 Task: Send an email with the signature Loretta Young with the subject Request for a partnership follow-up and the message Could you please provide me with the details of the project deliverables? from softage.9@softage.net to softage.4@softage.net and move the email from Sent Items to the folder Marketing plans
Action: Mouse moved to (1060, 77)
Screenshot: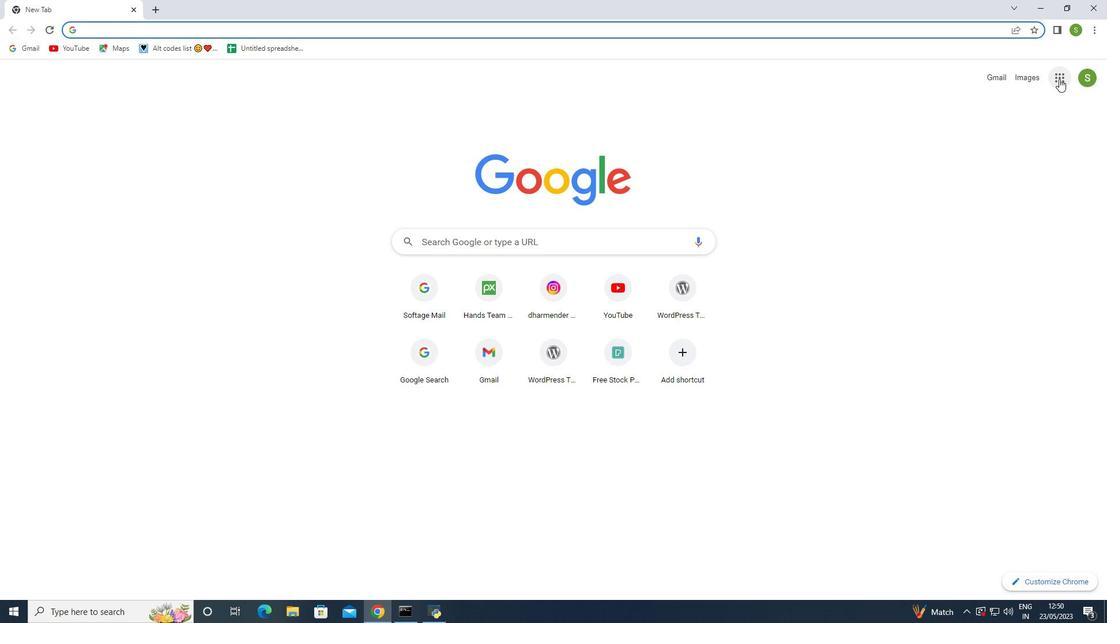 
Action: Mouse pressed left at (1060, 77)
Screenshot: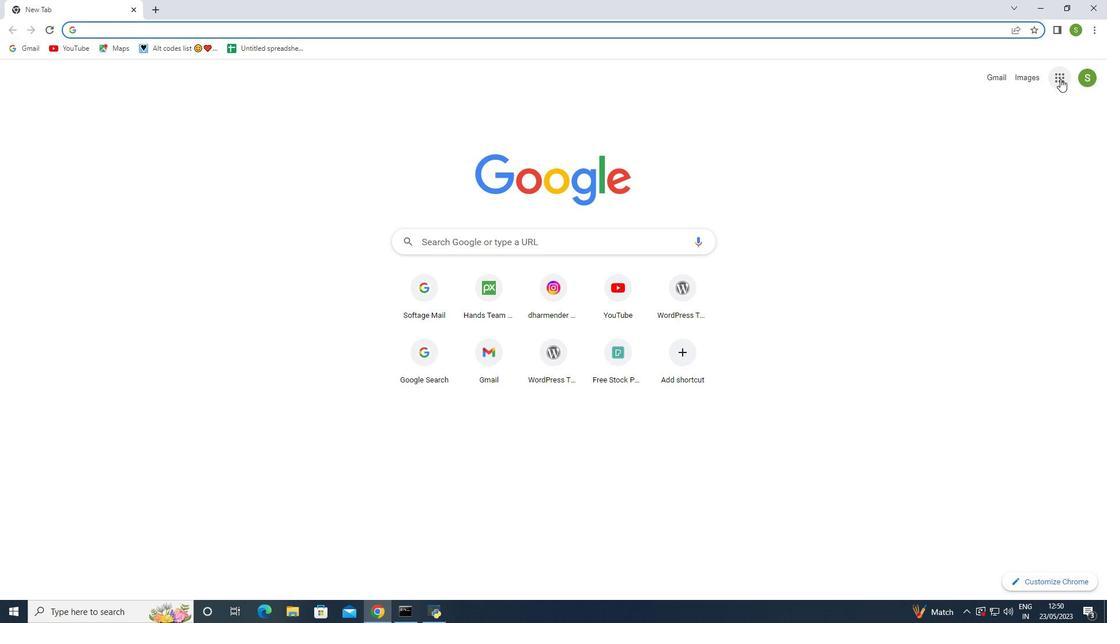 
Action: Mouse moved to (997, 137)
Screenshot: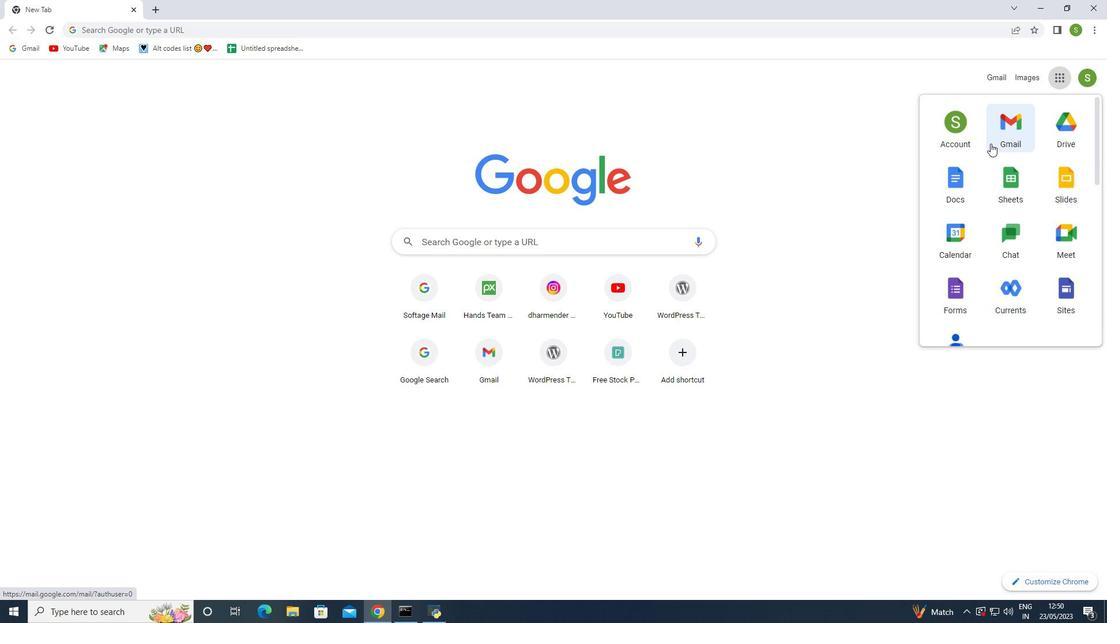 
Action: Mouse pressed left at (997, 137)
Screenshot: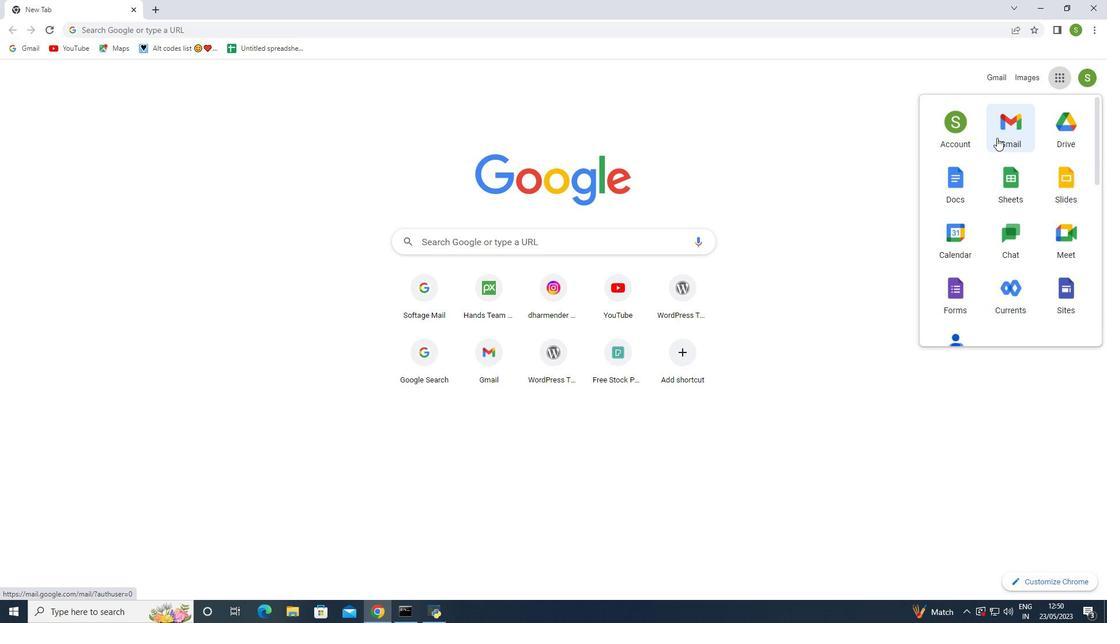 
Action: Mouse moved to (978, 81)
Screenshot: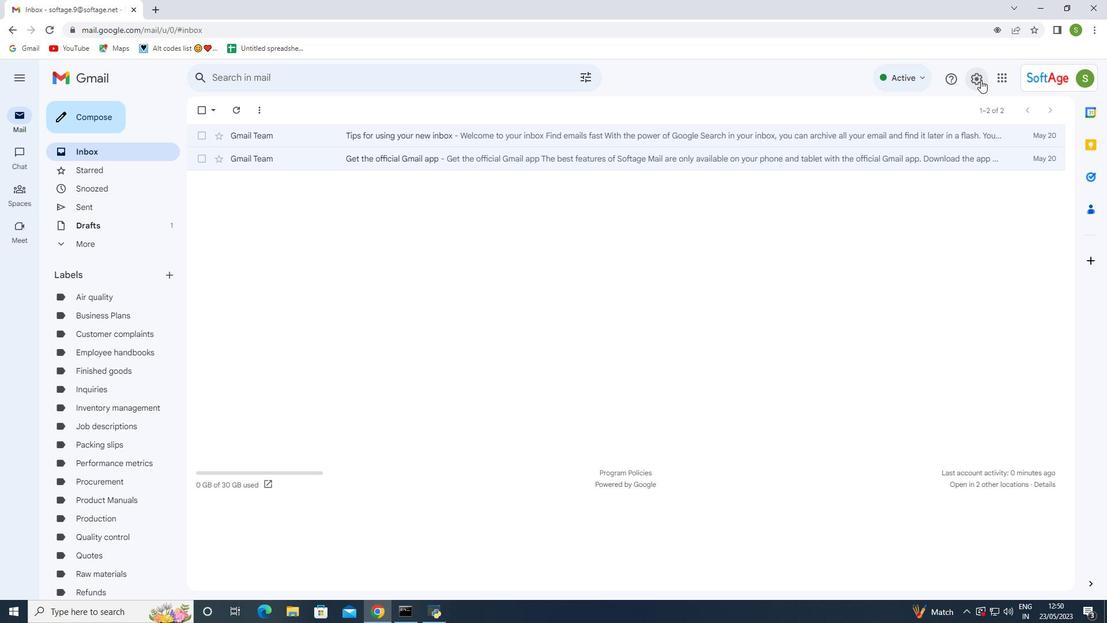 
Action: Mouse pressed left at (978, 81)
Screenshot: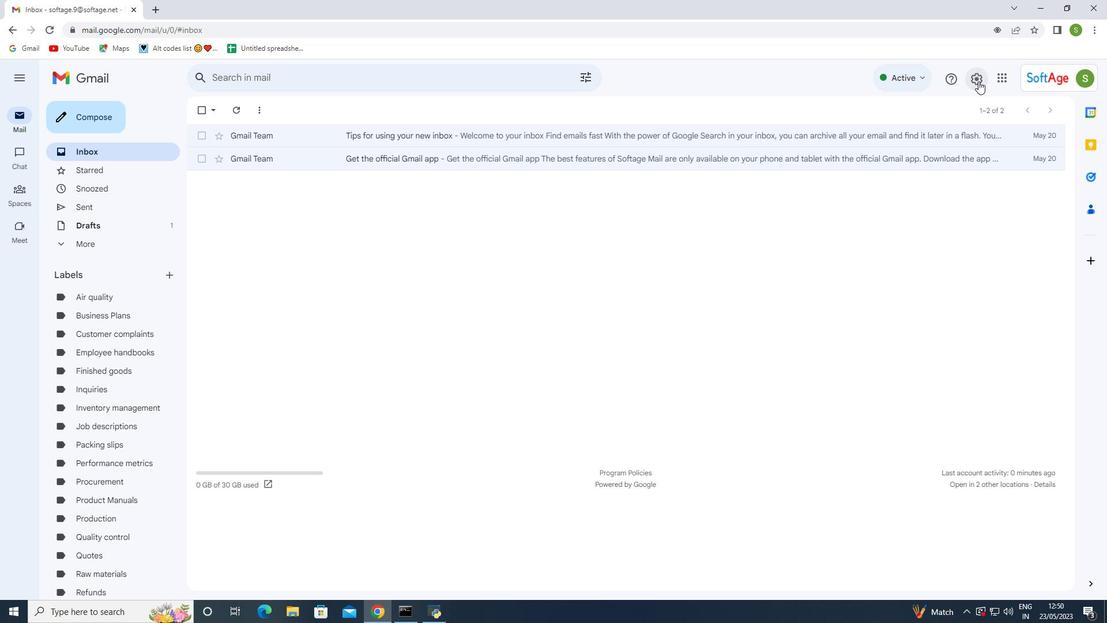 
Action: Mouse moved to (990, 130)
Screenshot: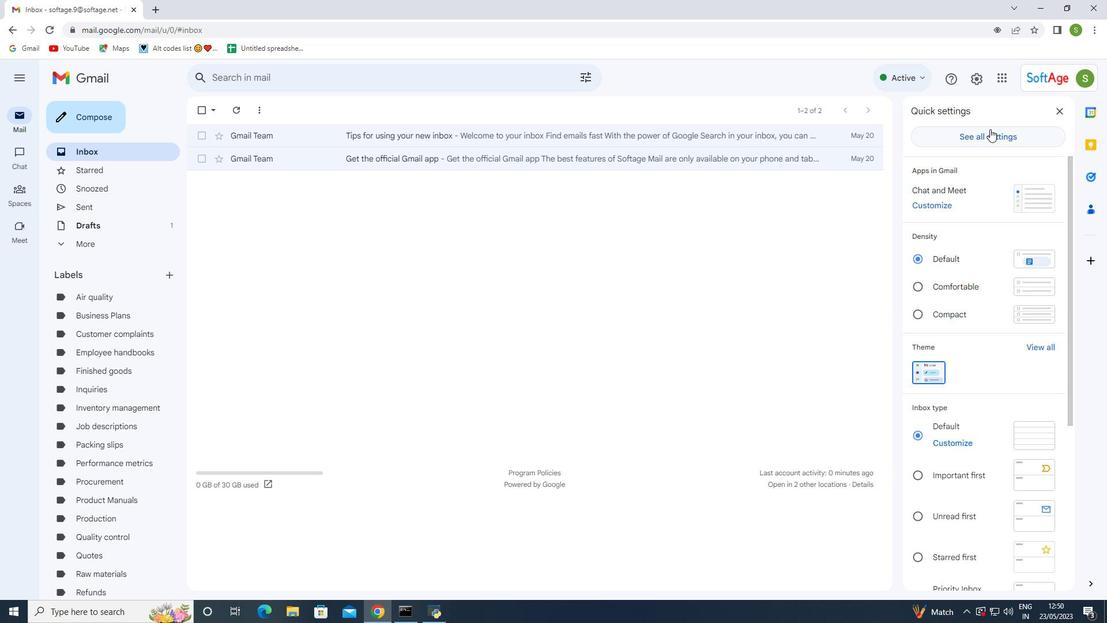 
Action: Mouse pressed left at (990, 130)
Screenshot: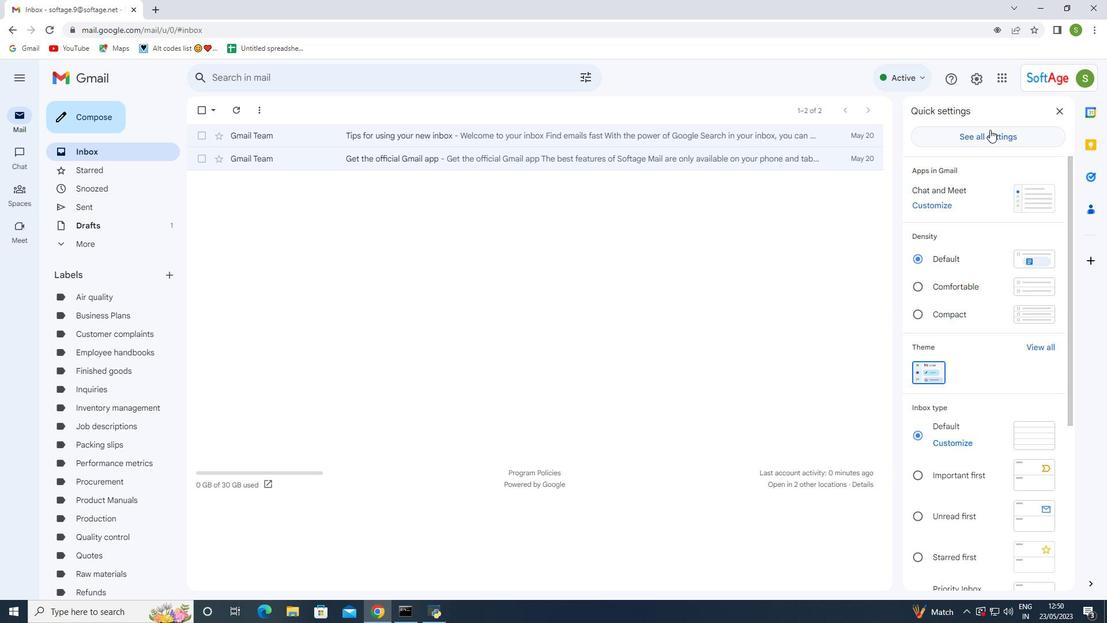 
Action: Mouse moved to (432, 271)
Screenshot: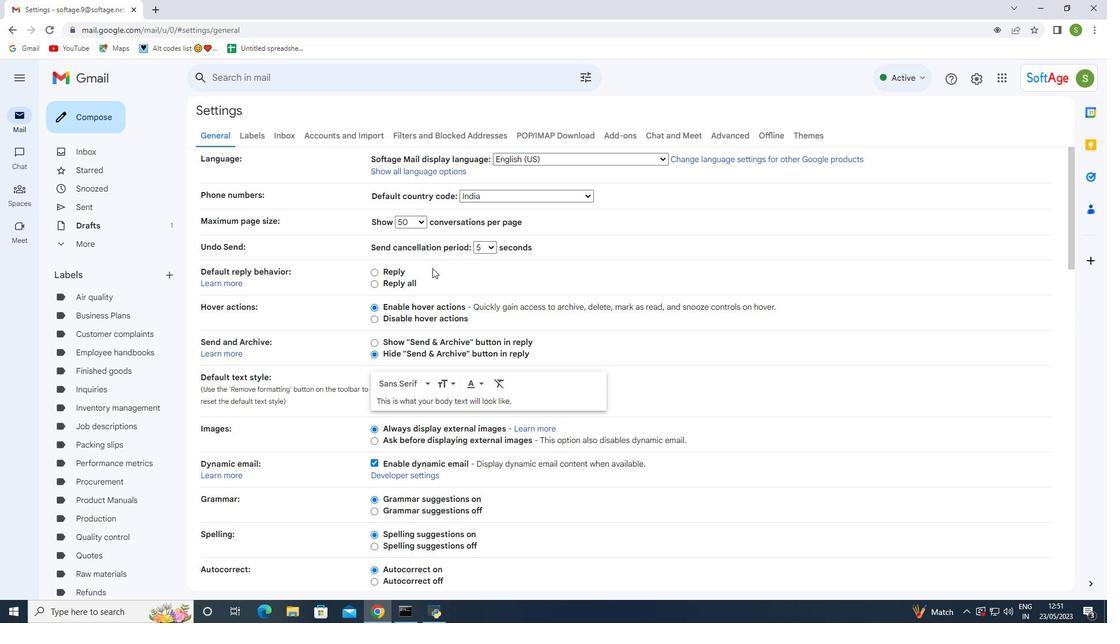 
Action: Mouse scrolled (432, 270) with delta (0, 0)
Screenshot: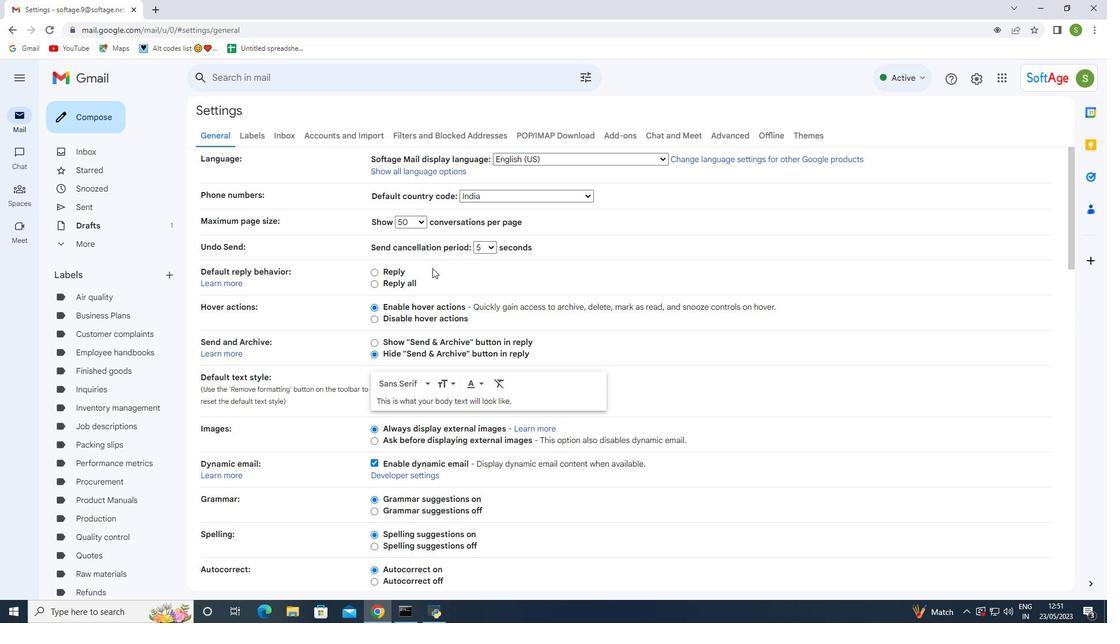 
Action: Mouse scrolled (432, 270) with delta (0, 0)
Screenshot: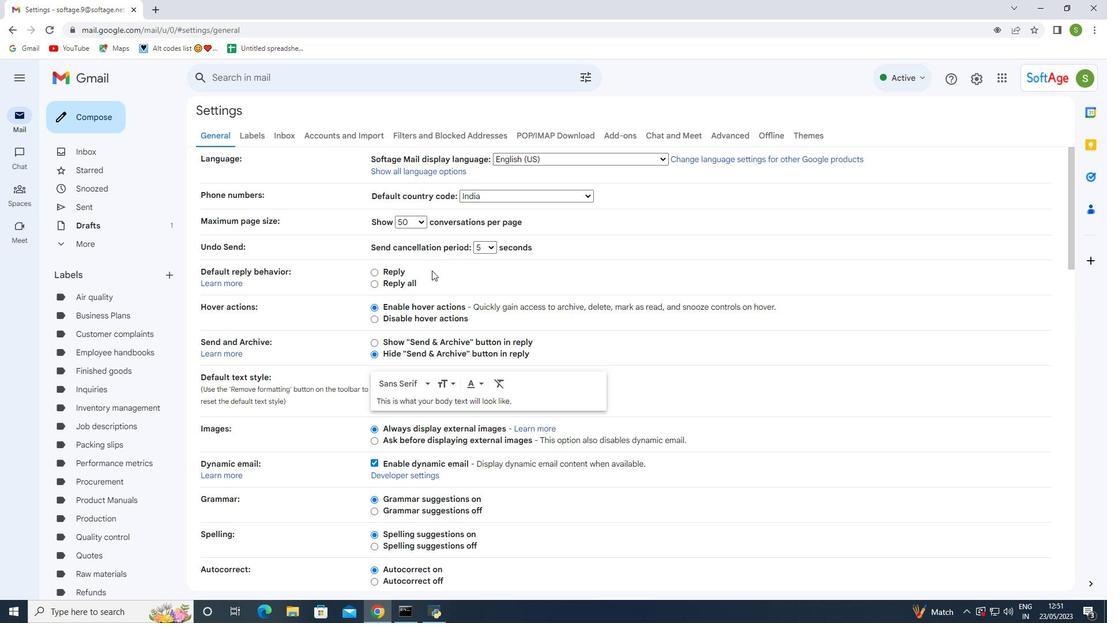 
Action: Mouse scrolled (432, 270) with delta (0, 0)
Screenshot: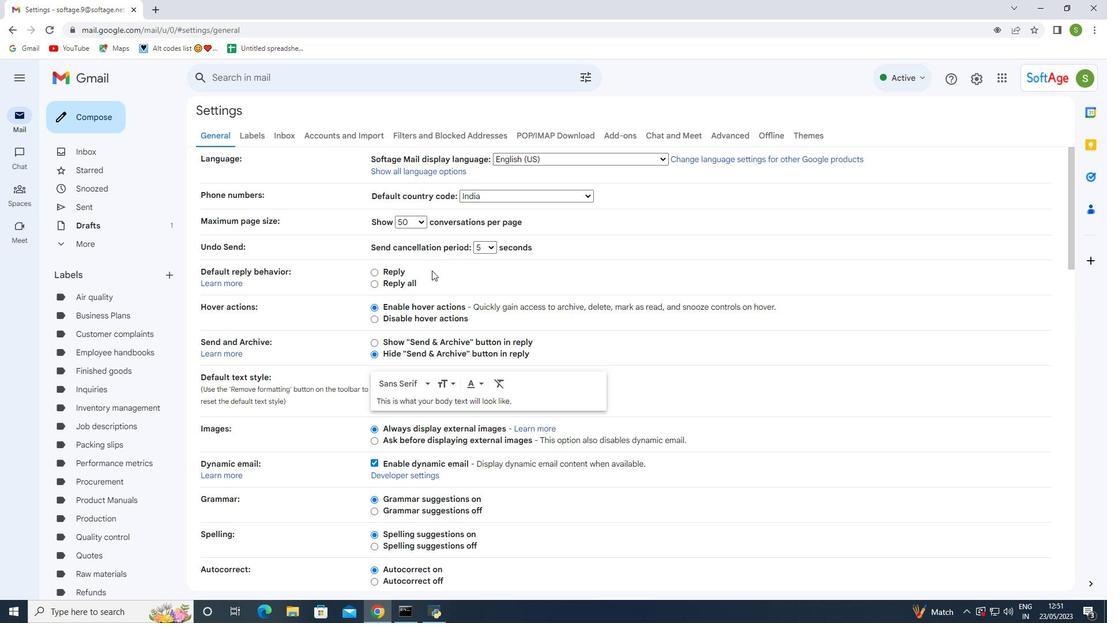 
Action: Mouse scrolled (432, 270) with delta (0, 0)
Screenshot: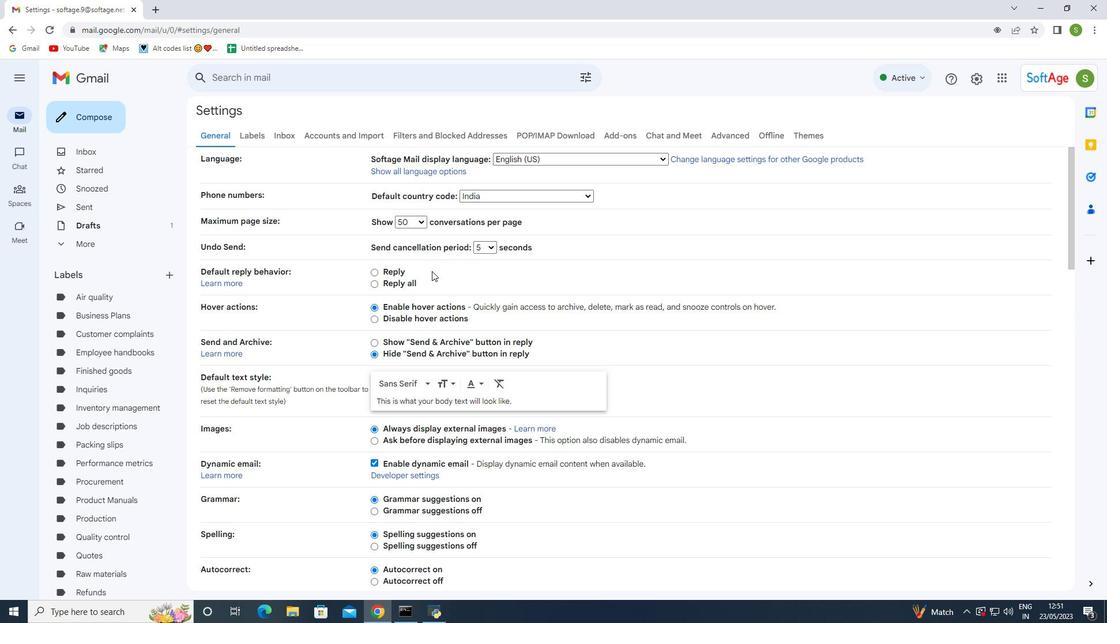 
Action: Mouse scrolled (432, 270) with delta (0, 0)
Screenshot: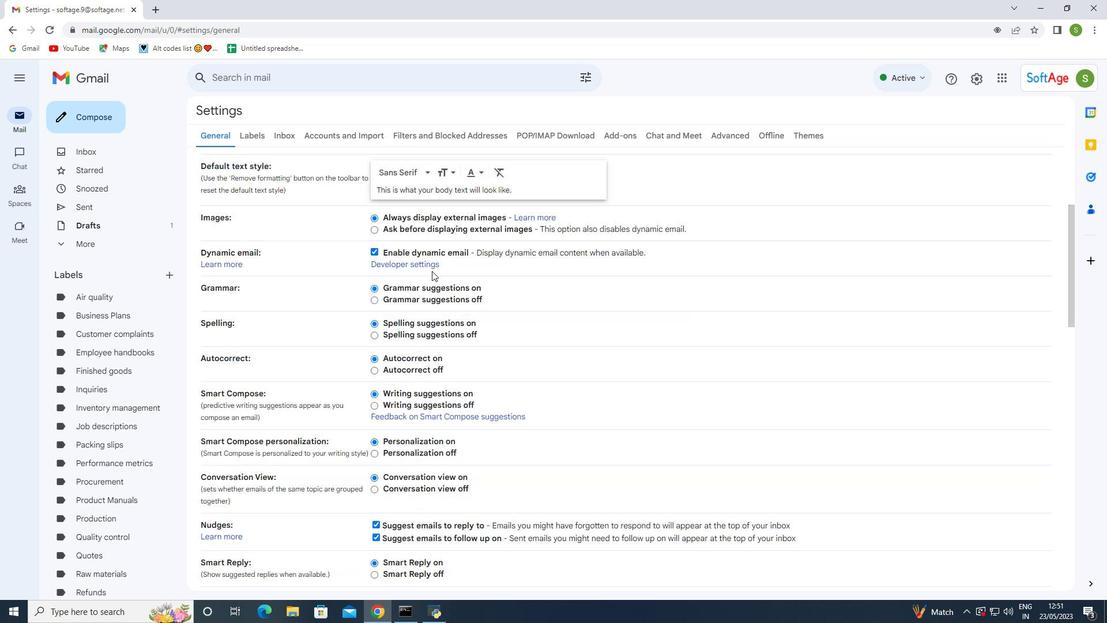 
Action: Mouse scrolled (432, 270) with delta (0, 0)
Screenshot: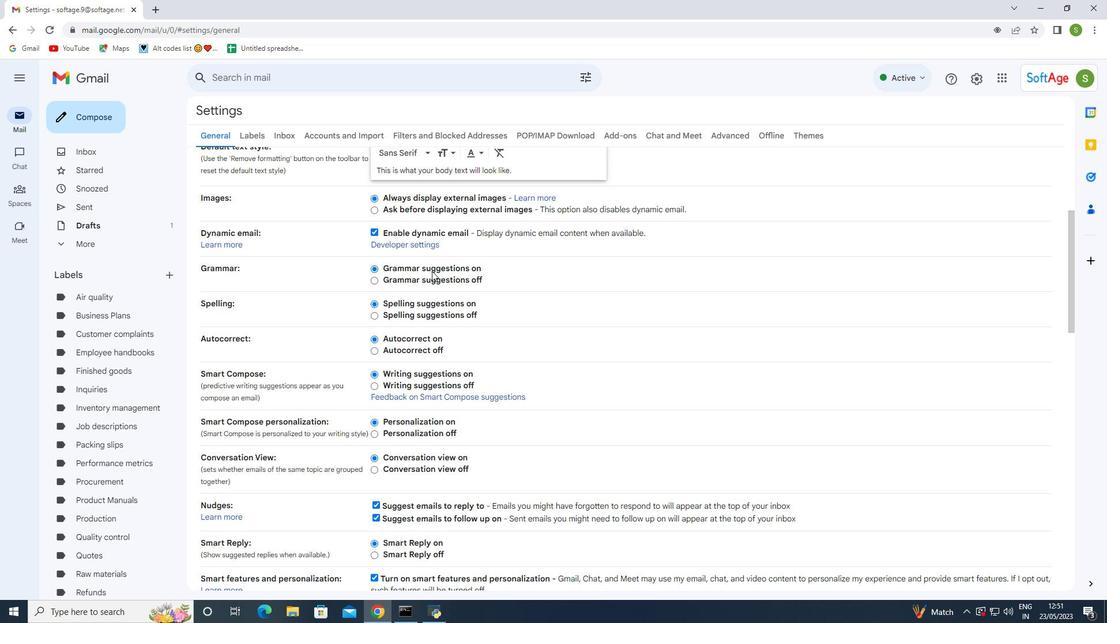 
Action: Mouse scrolled (432, 270) with delta (0, 0)
Screenshot: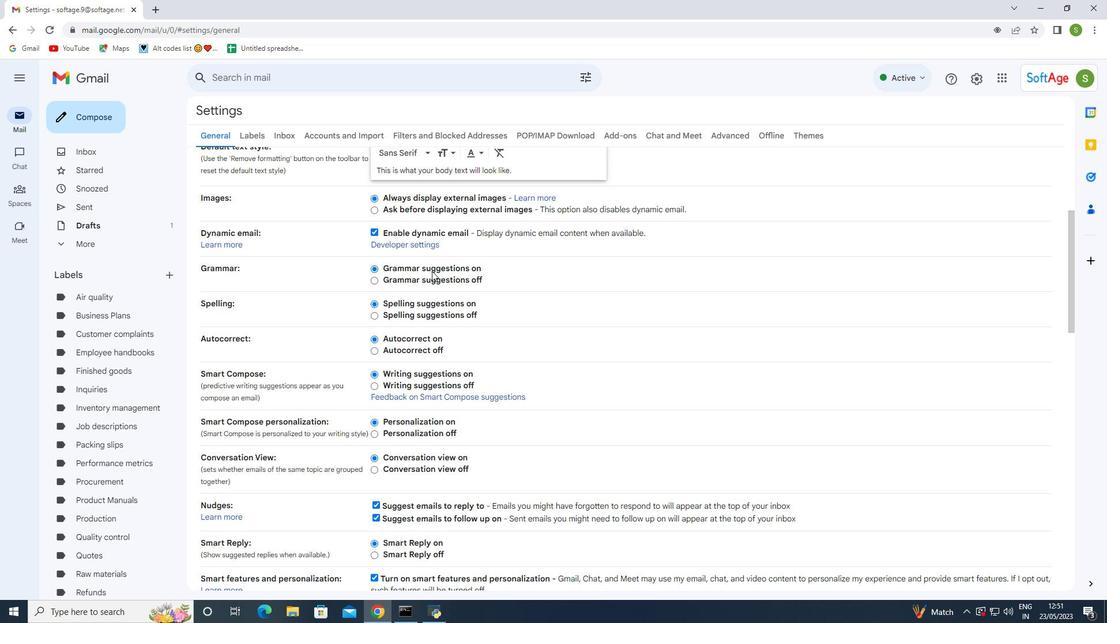 
Action: Mouse scrolled (432, 270) with delta (0, 0)
Screenshot: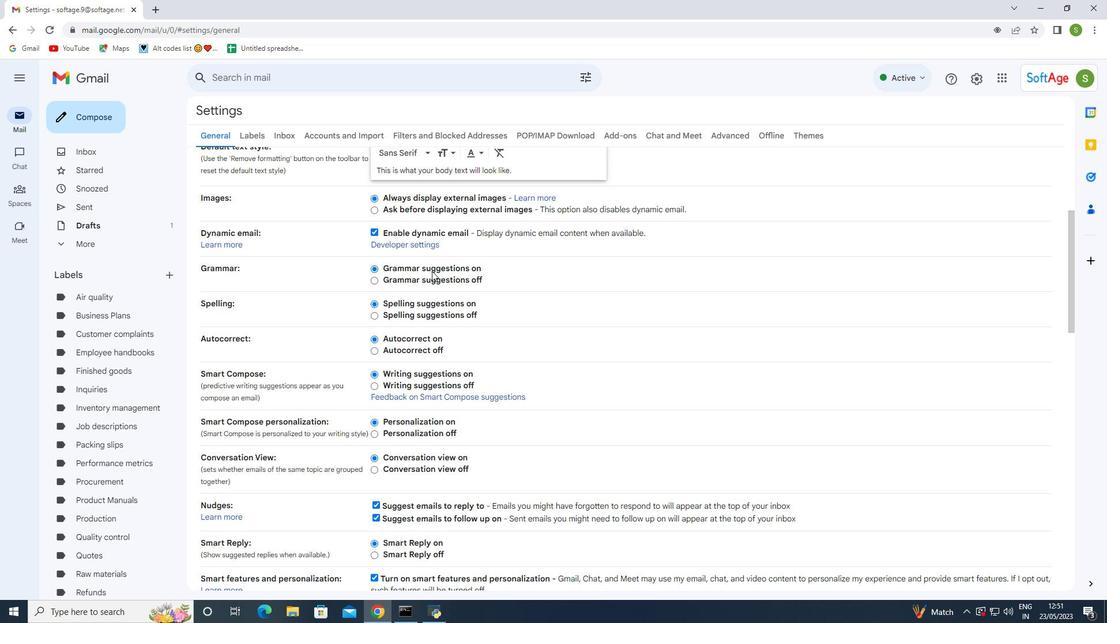 
Action: Mouse scrolled (432, 270) with delta (0, 0)
Screenshot: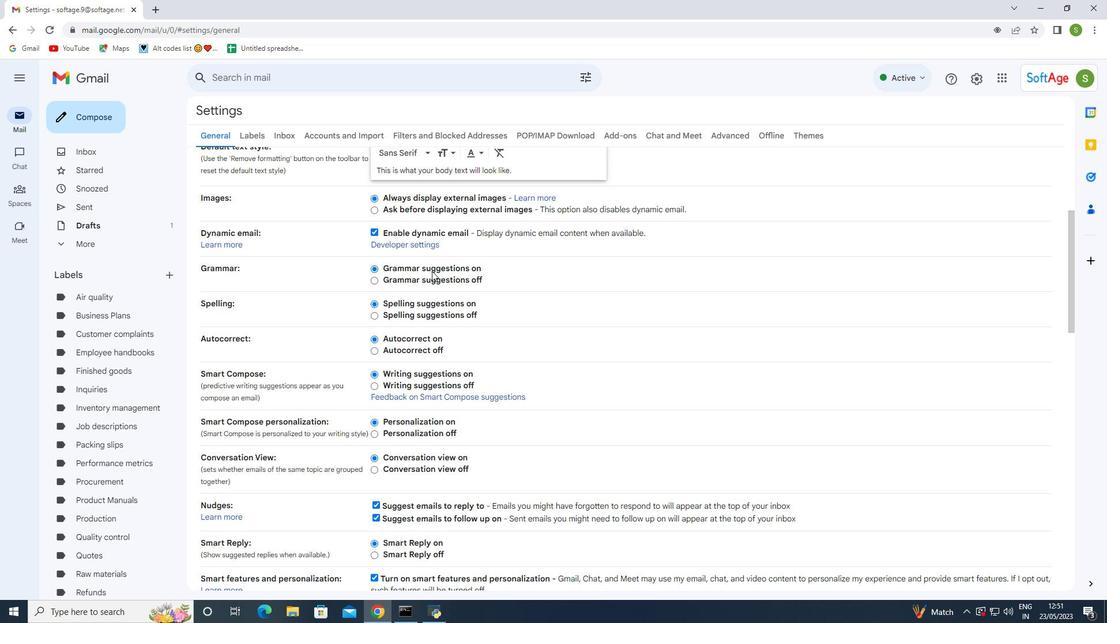 
Action: Mouse scrolled (432, 270) with delta (0, 0)
Screenshot: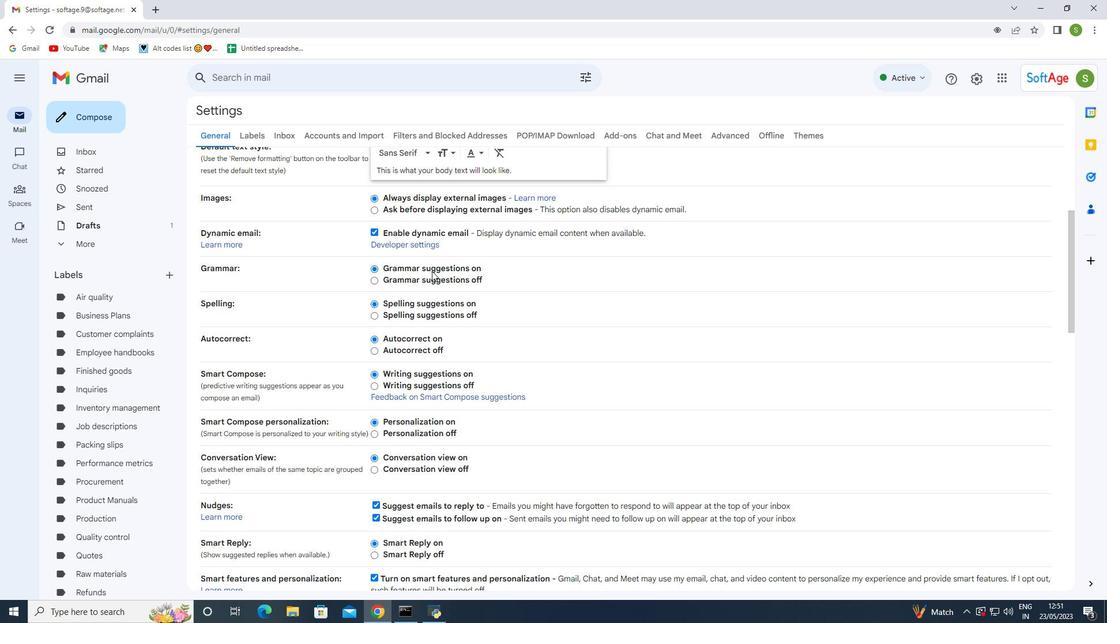 
Action: Mouse scrolled (432, 270) with delta (0, 0)
Screenshot: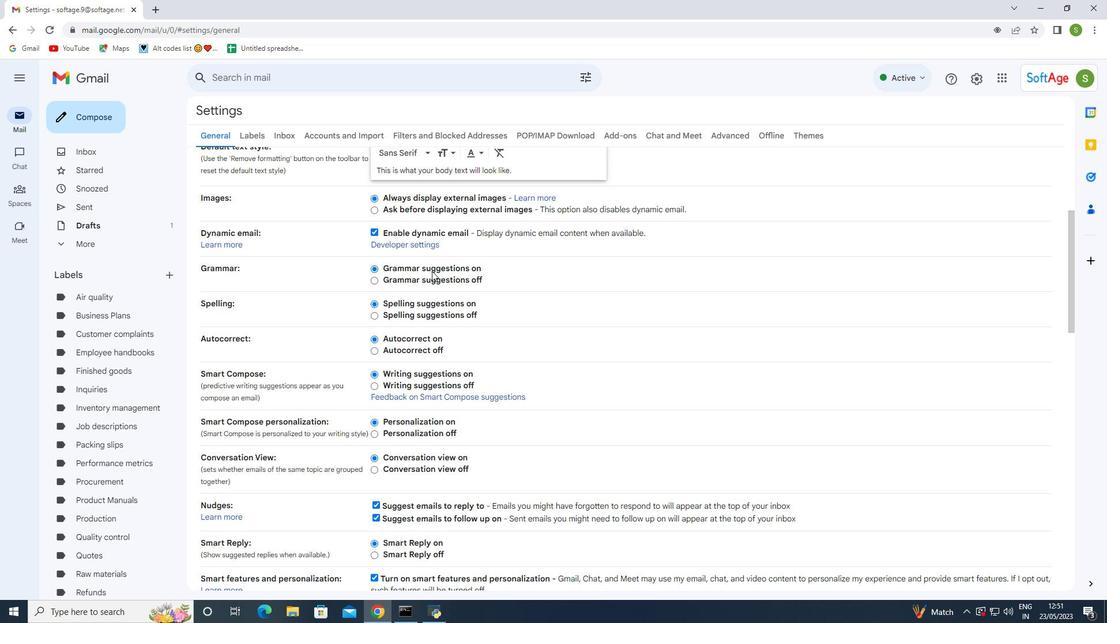 
Action: Mouse scrolled (432, 270) with delta (0, 0)
Screenshot: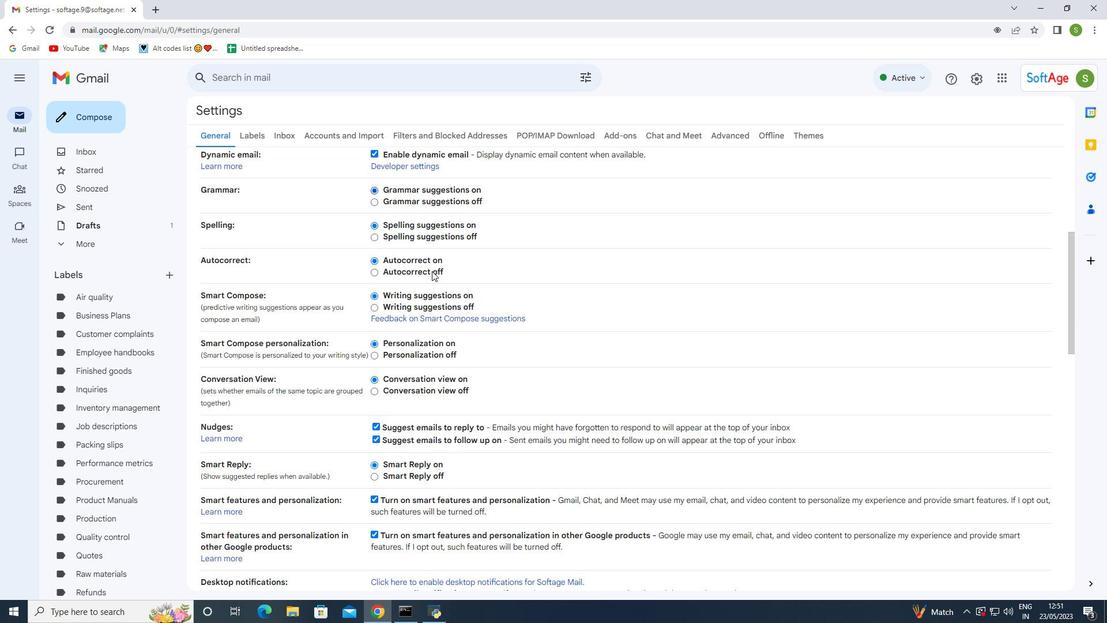 
Action: Mouse moved to (440, 282)
Screenshot: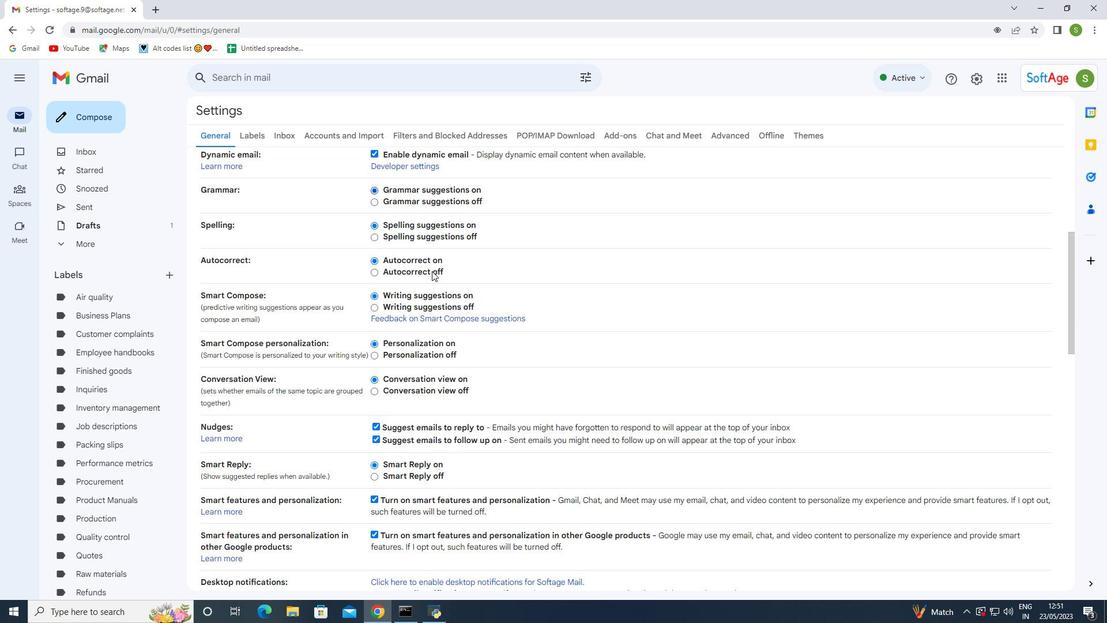 
Action: Mouse scrolled (440, 282) with delta (0, 0)
Screenshot: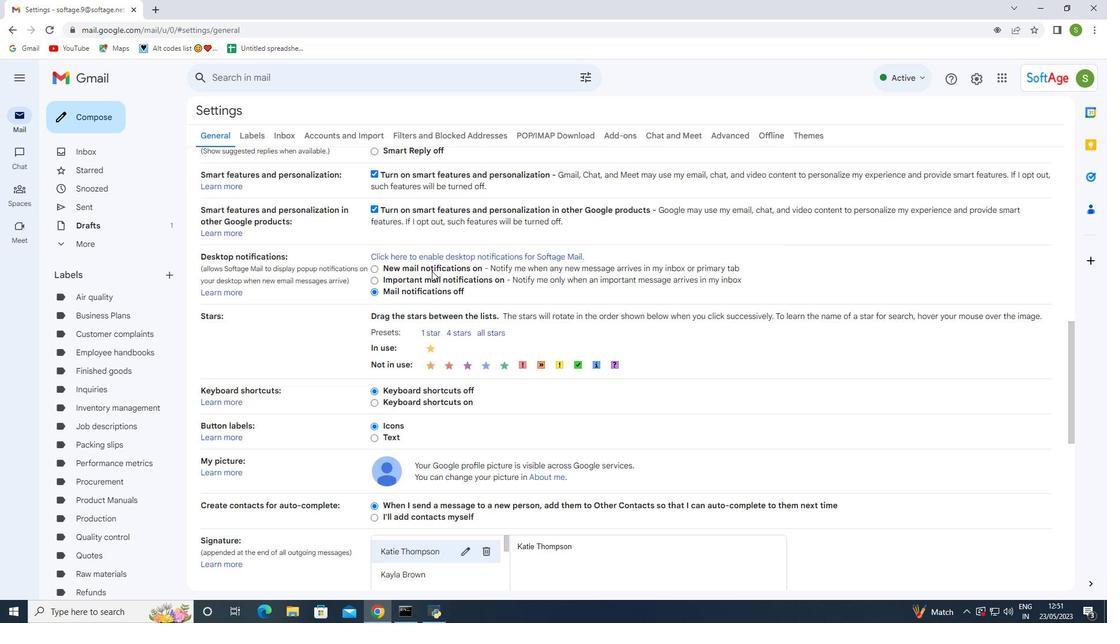 
Action: Mouse moved to (458, 308)
Screenshot: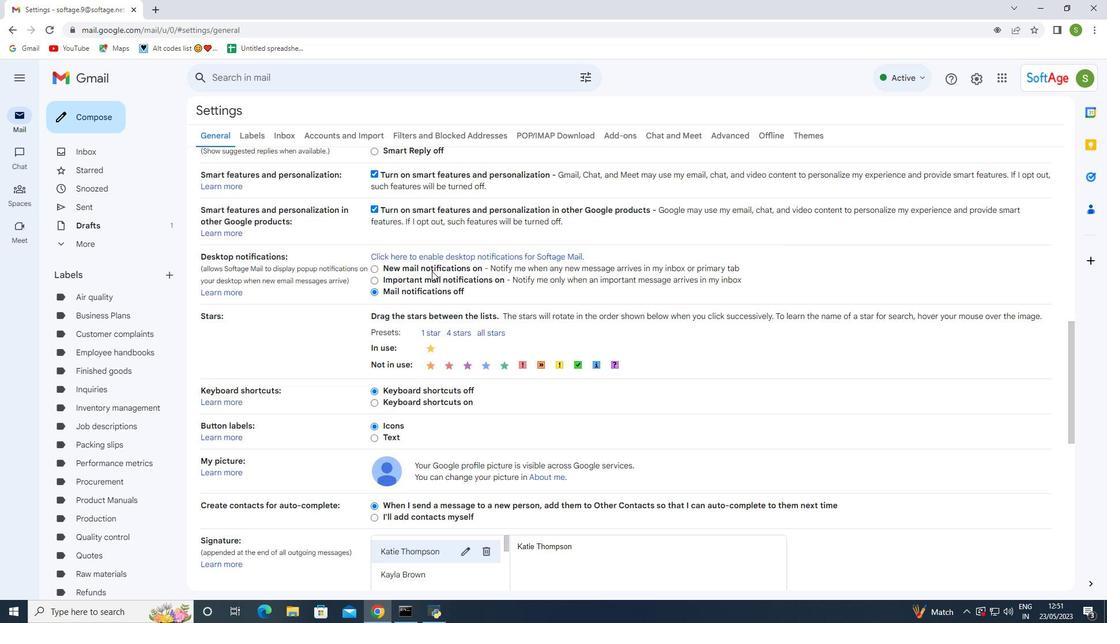 
Action: Mouse scrolled (458, 307) with delta (0, 0)
Screenshot: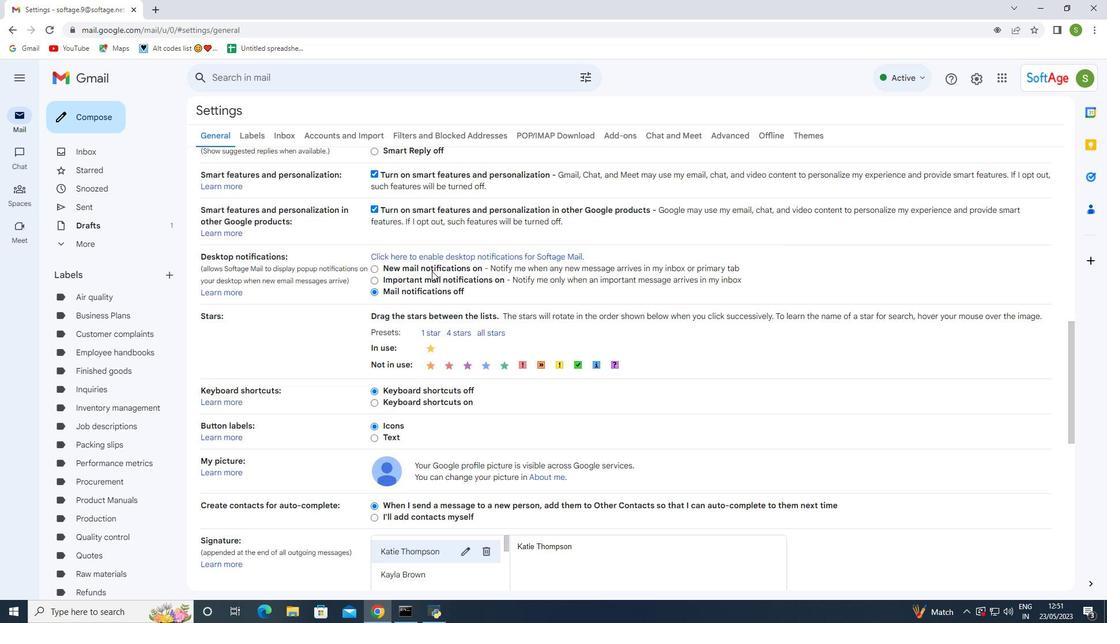 
Action: Mouse moved to (460, 314)
Screenshot: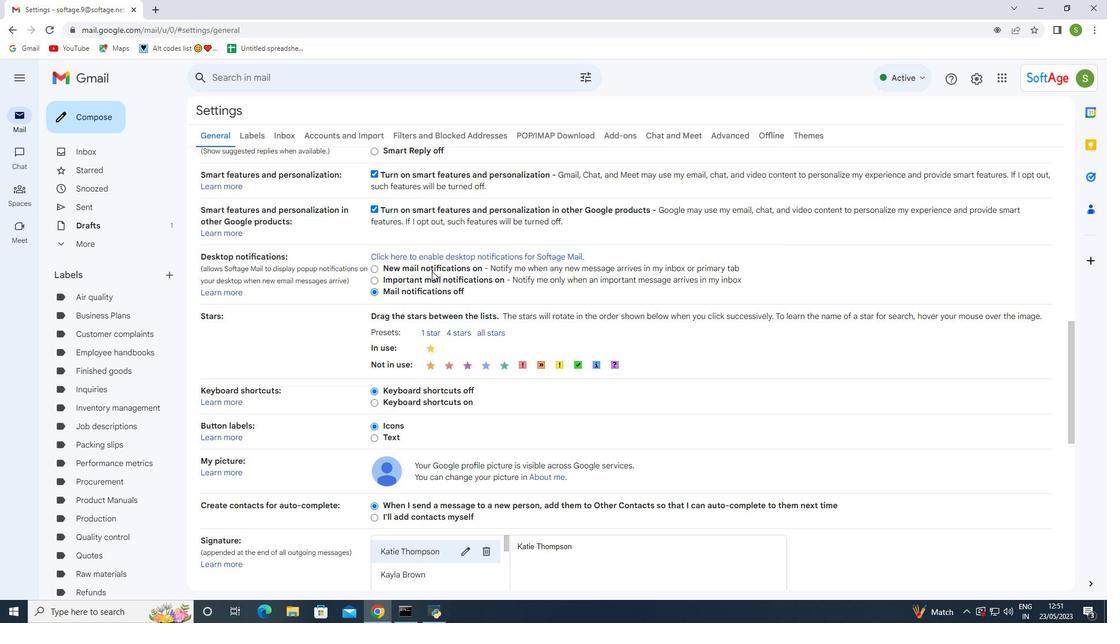 
Action: Mouse scrolled (460, 313) with delta (0, 0)
Screenshot: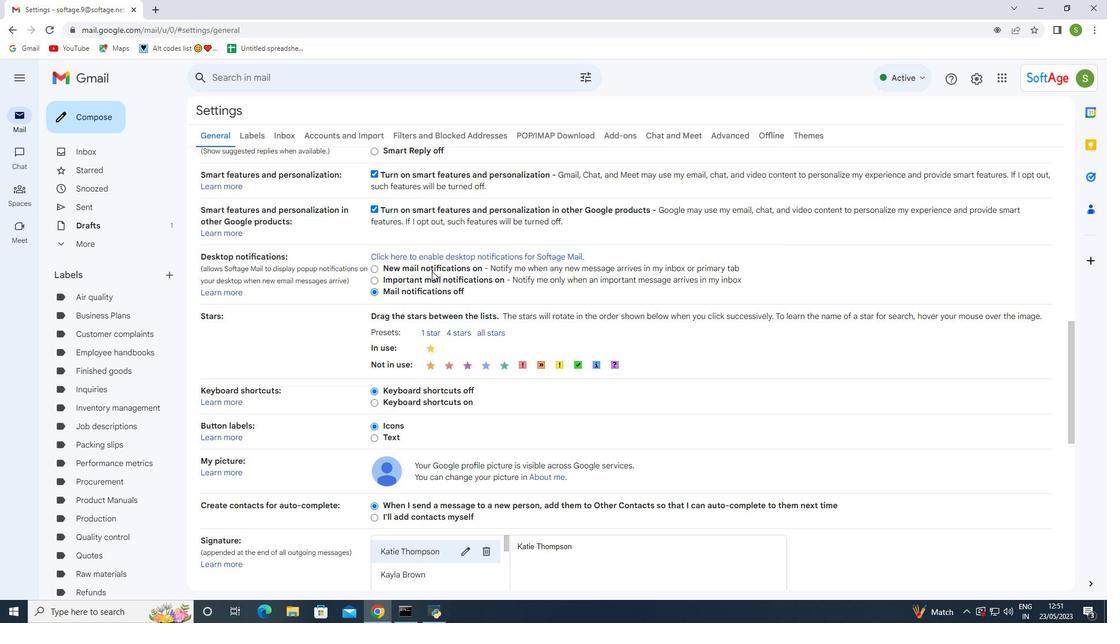 
Action: Mouse moved to (461, 314)
Screenshot: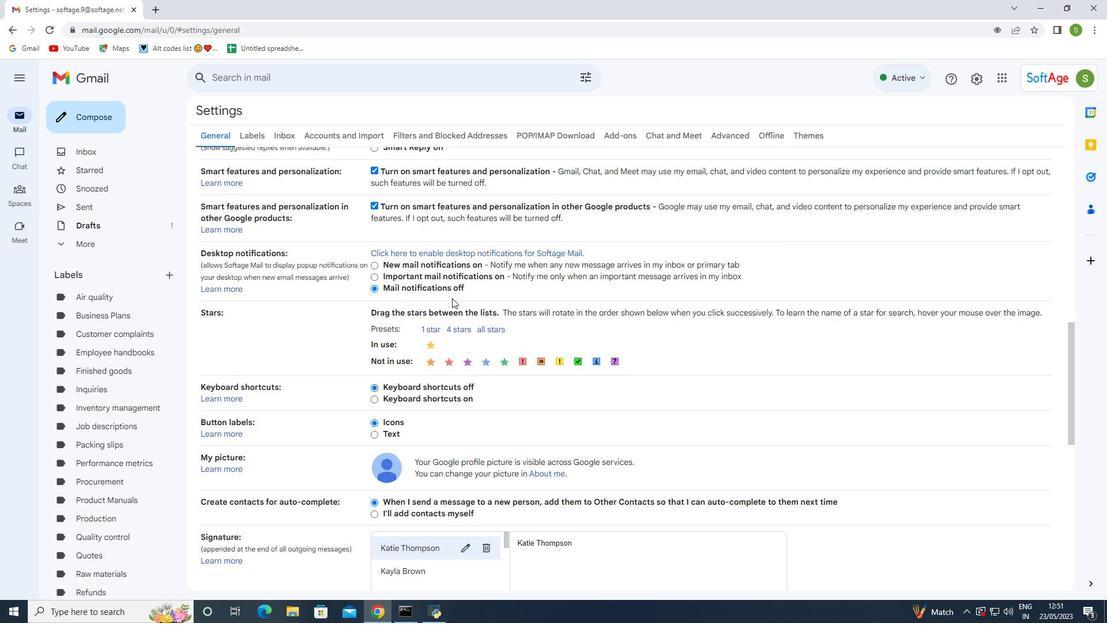 
Action: Mouse scrolled (461, 314) with delta (0, 0)
Screenshot: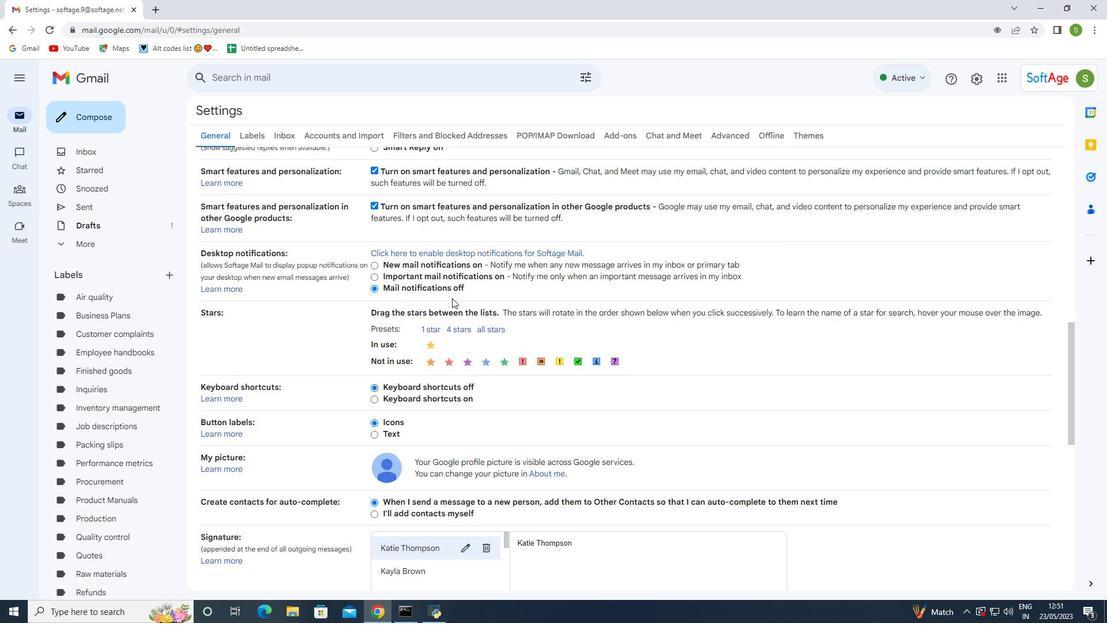 
Action: Mouse scrolled (461, 314) with delta (0, 0)
Screenshot: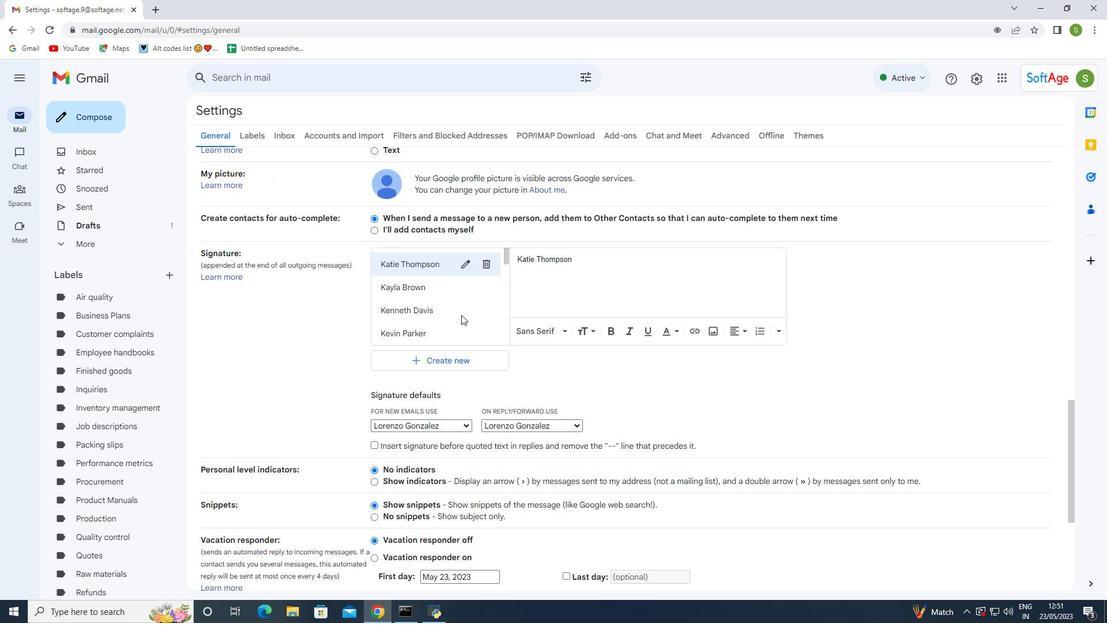 
Action: Mouse scrolled (461, 314) with delta (0, 0)
Screenshot: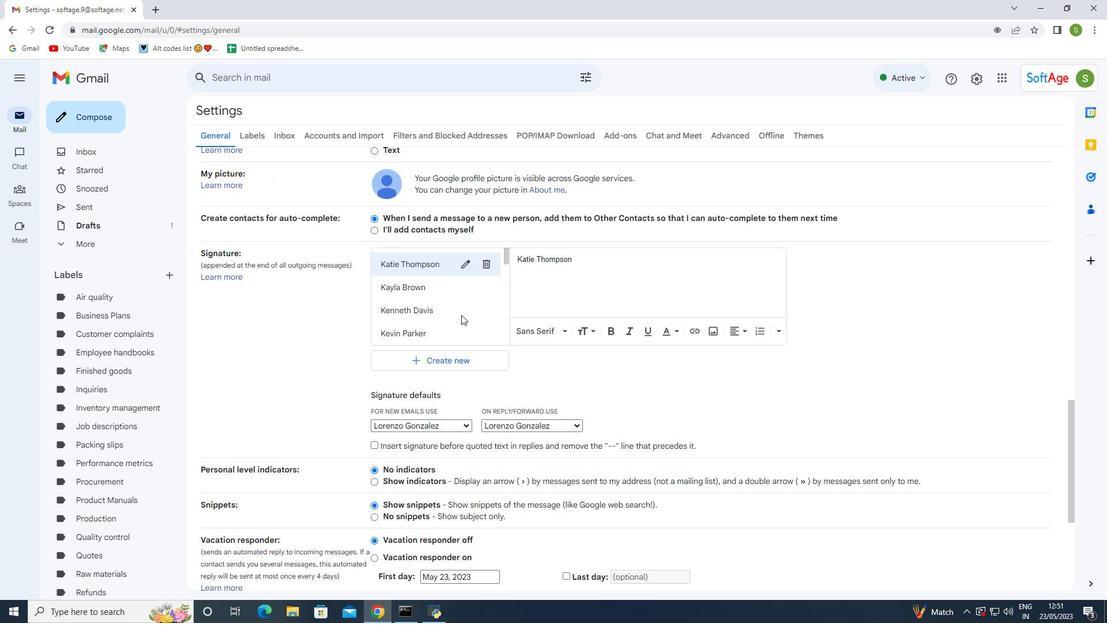 
Action: Mouse scrolled (461, 314) with delta (0, 0)
Screenshot: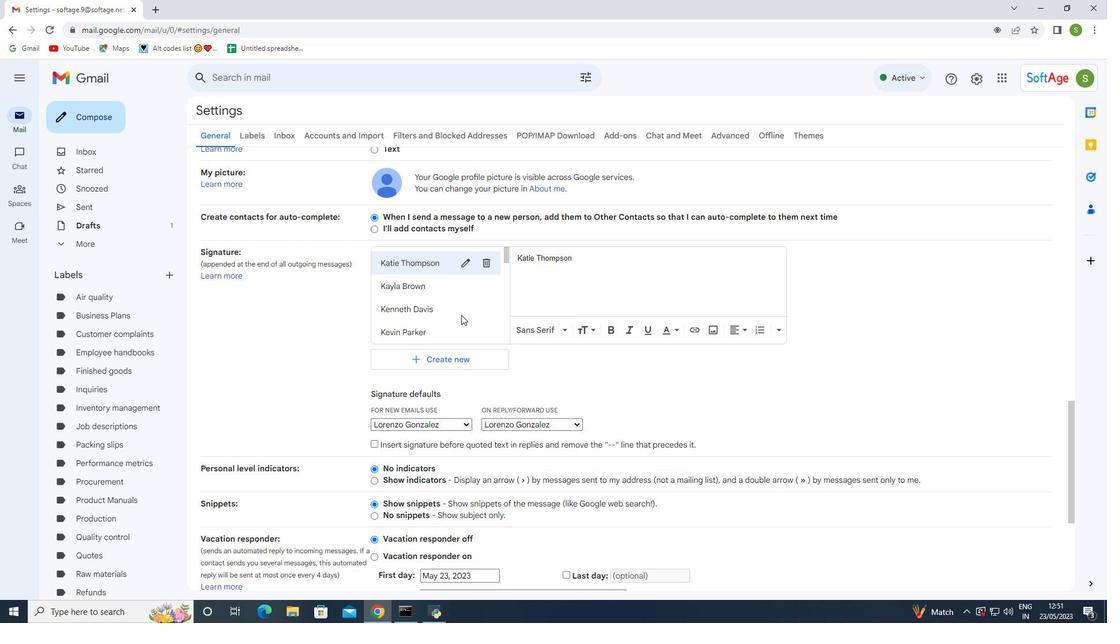 
Action: Mouse scrolled (461, 314) with delta (0, 0)
Screenshot: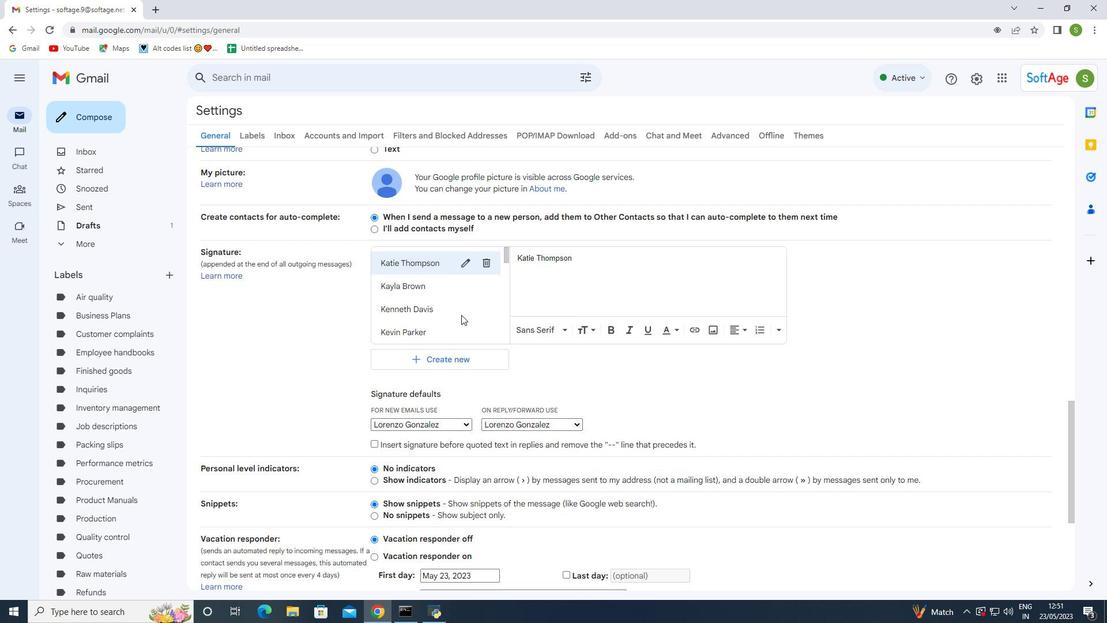 
Action: Mouse moved to (460, 313)
Screenshot: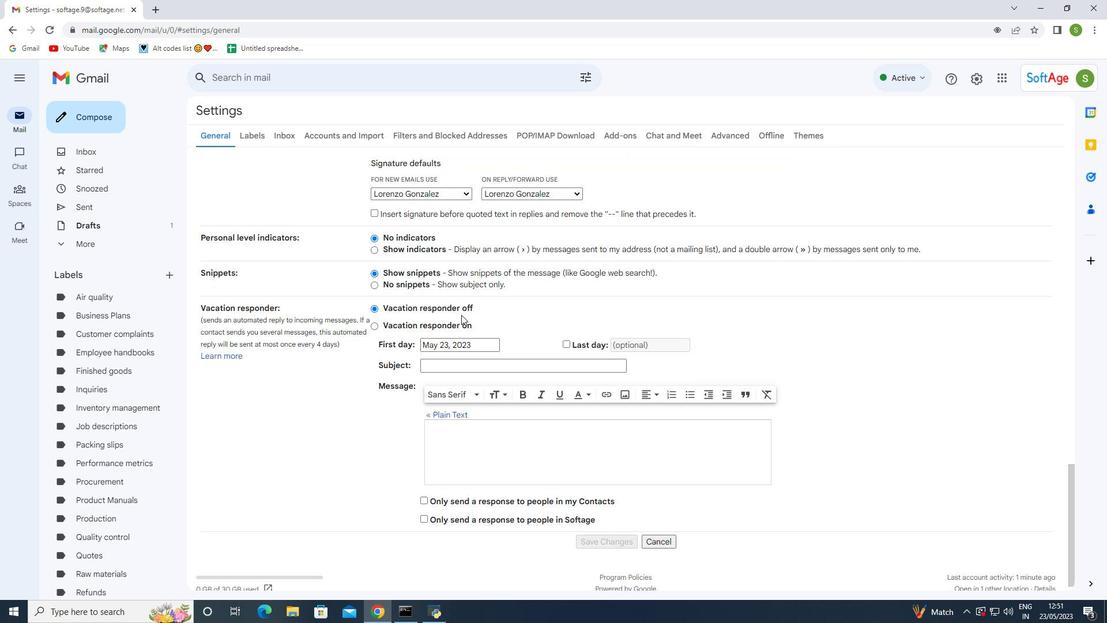 
Action: Mouse scrolled (460, 314) with delta (0, 0)
Screenshot: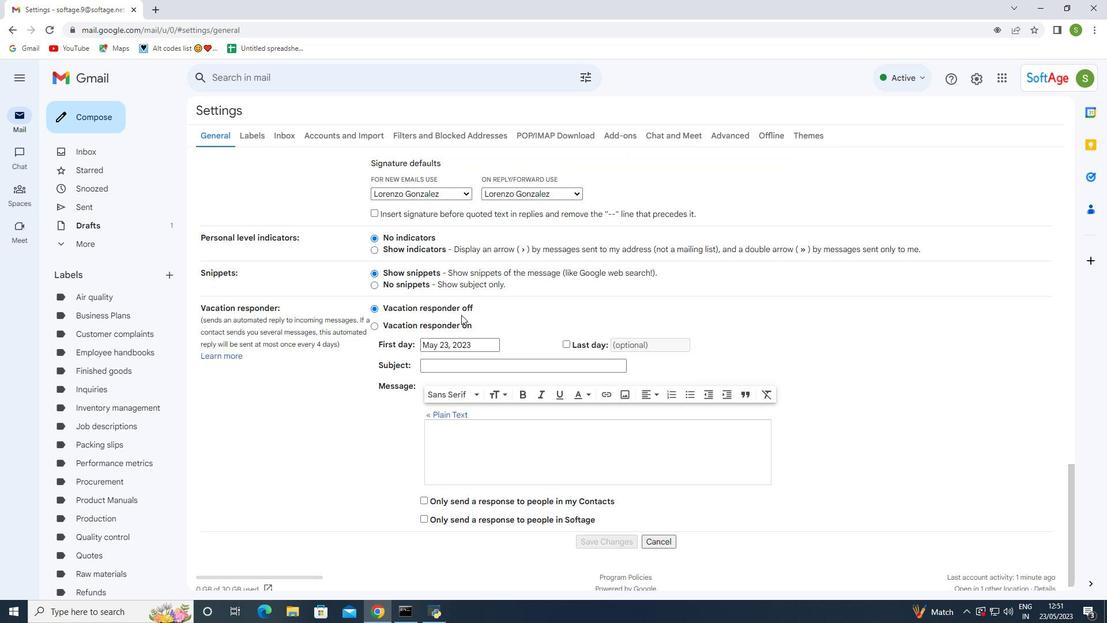 
Action: Mouse scrolled (460, 314) with delta (0, 0)
Screenshot: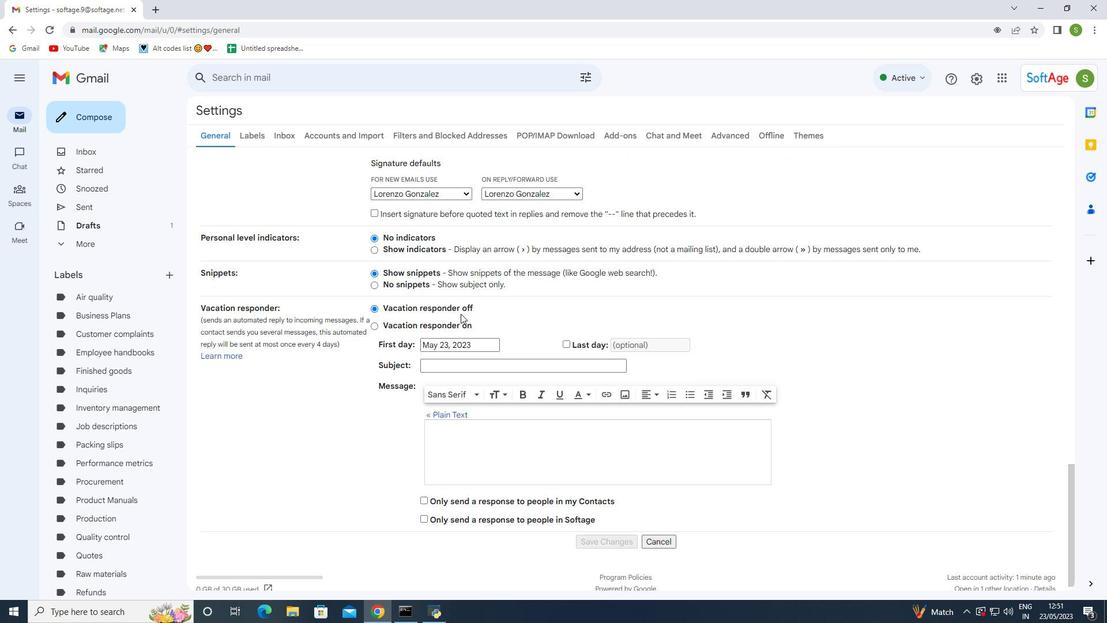
Action: Mouse scrolled (460, 314) with delta (0, 0)
Screenshot: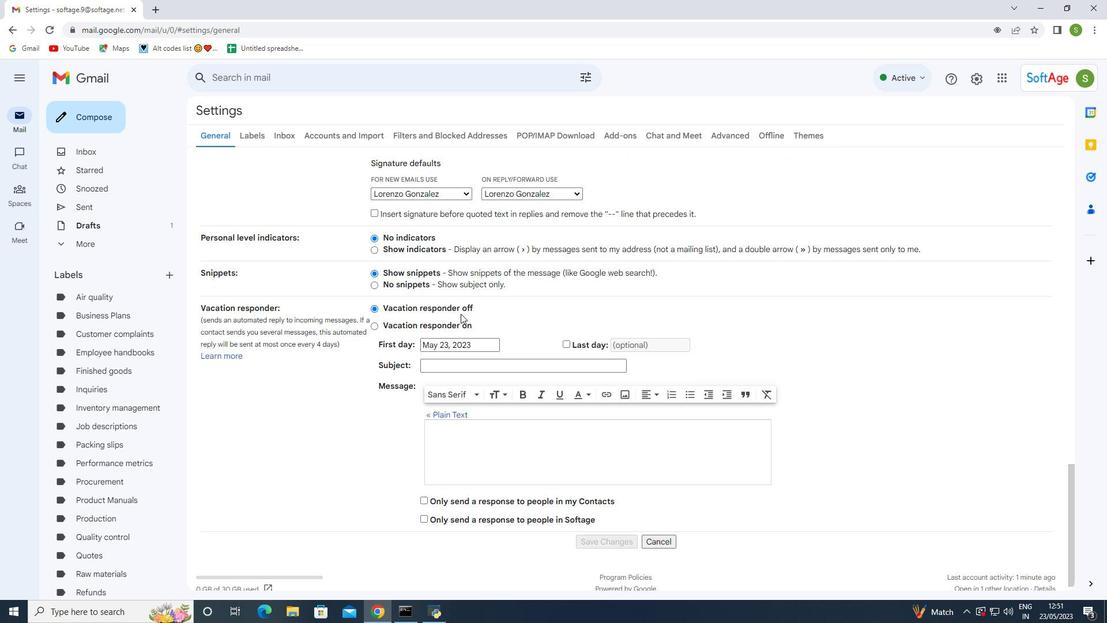 
Action: Mouse moved to (458, 305)
Screenshot: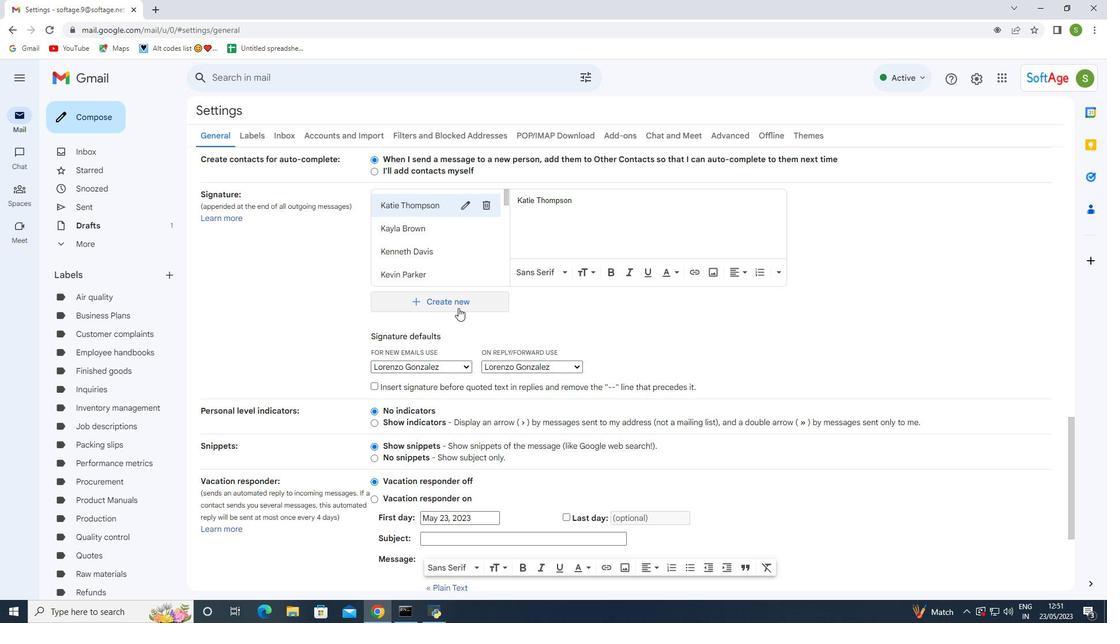 
Action: Mouse pressed left at (458, 305)
Screenshot: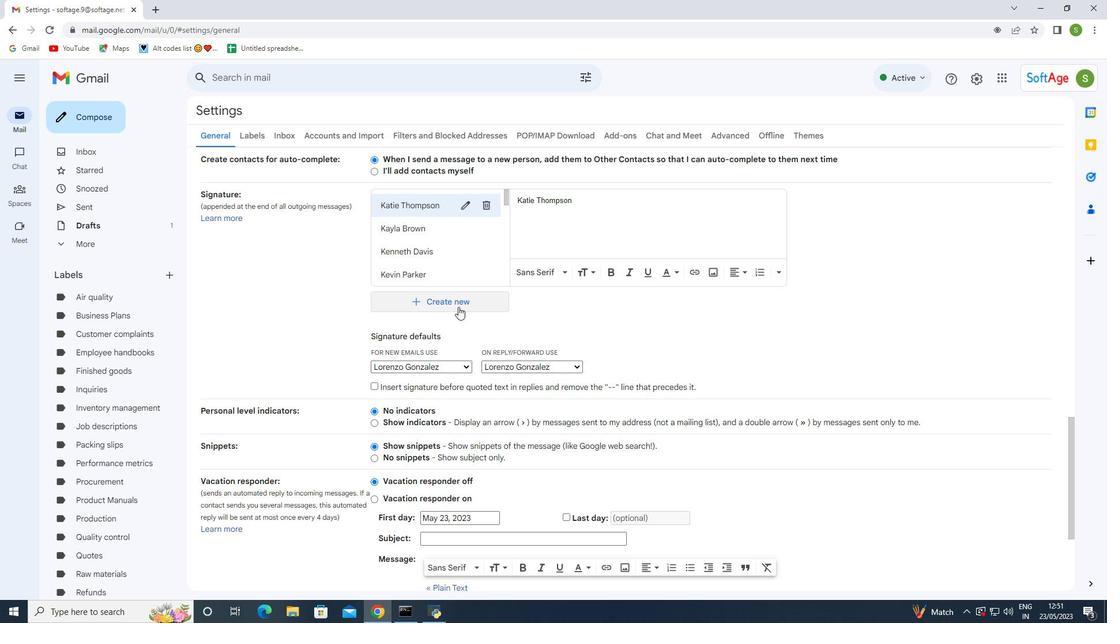 
Action: Mouse moved to (493, 328)
Screenshot: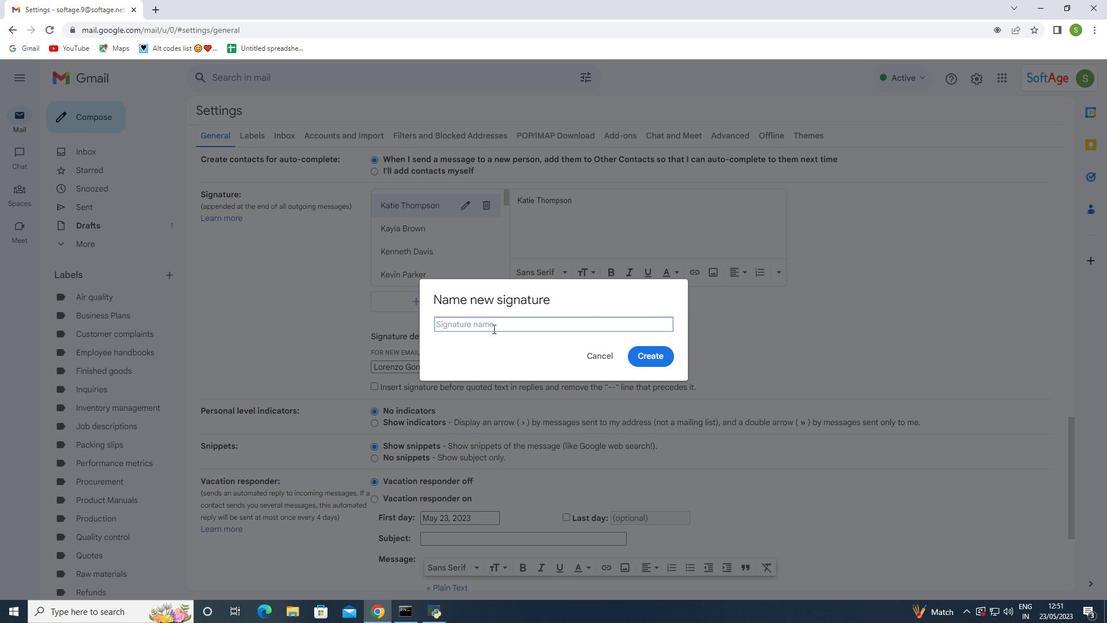 
Action: Mouse pressed left at (493, 328)
Screenshot: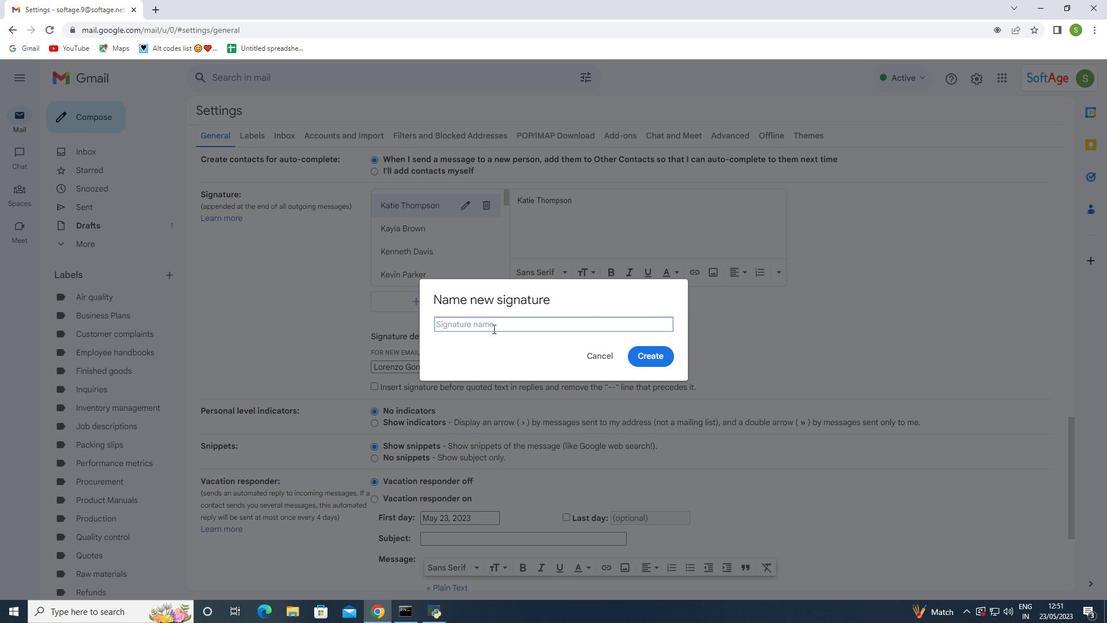 
Action: Mouse moved to (493, 338)
Screenshot: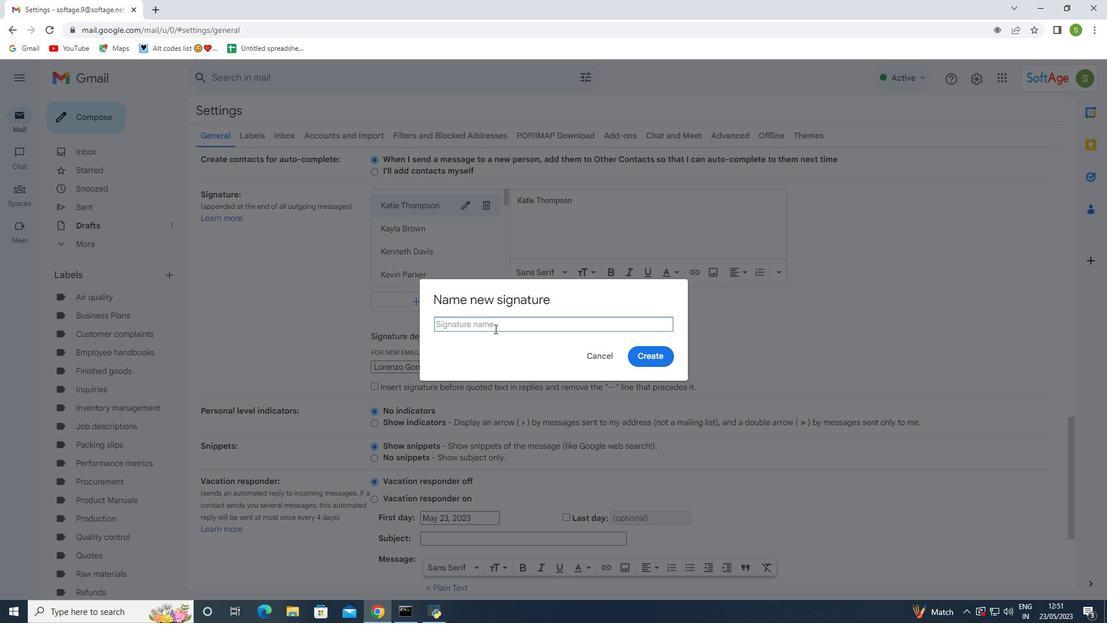 
Action: Key pressed <Key.shift><Key.shift><Key.shift><Key.shift><Key.shift><Key.shift><Key.shift><Key.shift>Loretta<Key.space><Key.shift>Young
Screenshot: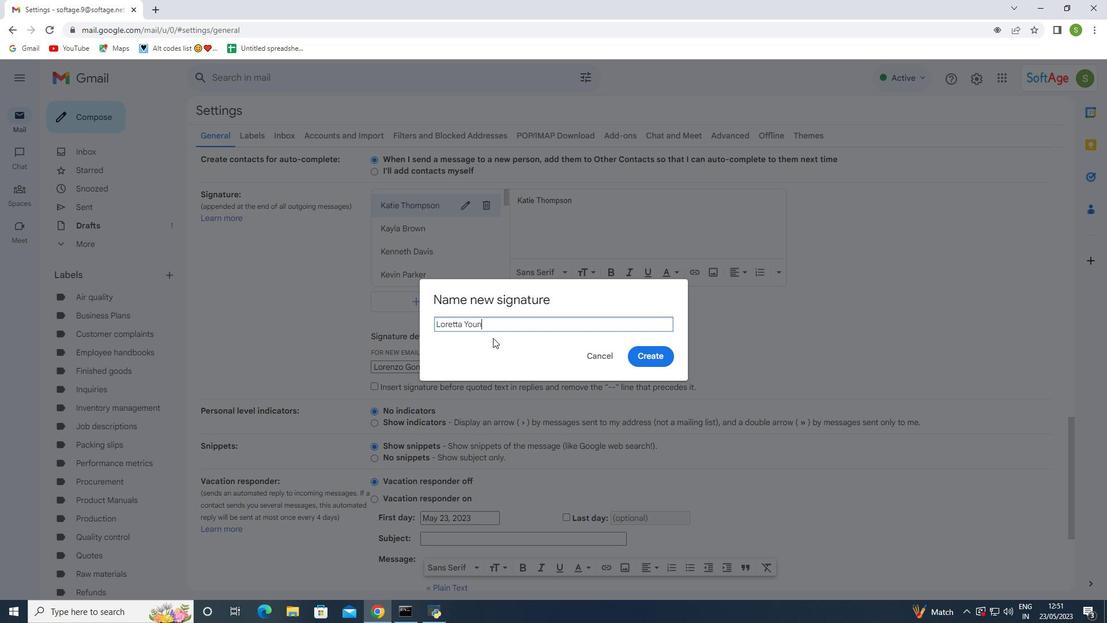 
Action: Mouse moved to (655, 354)
Screenshot: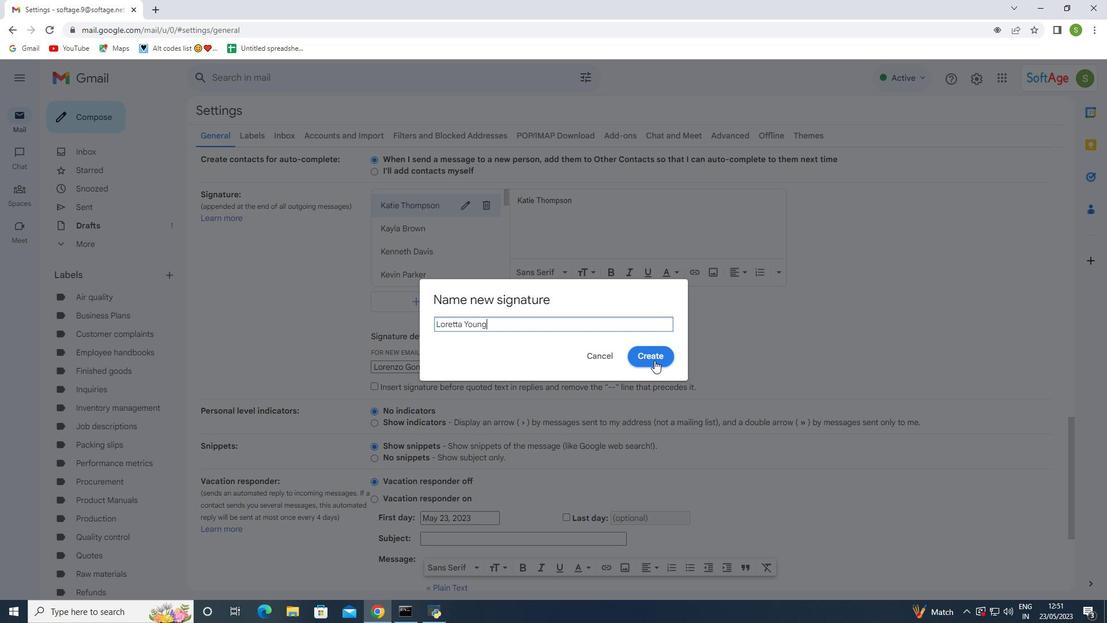 
Action: Mouse pressed left at (655, 354)
Screenshot: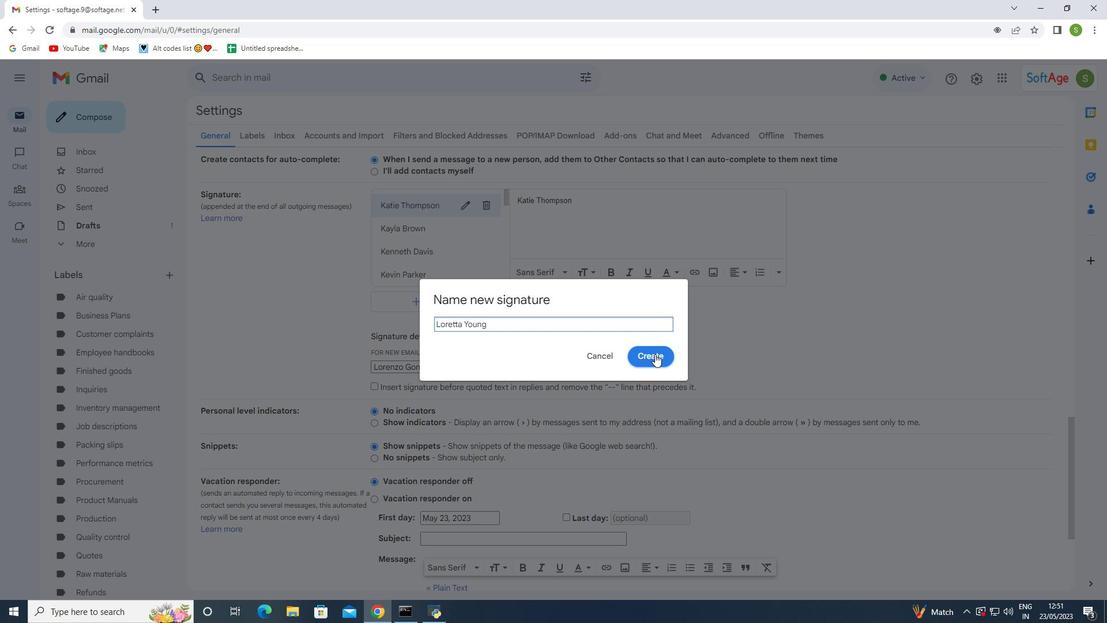 
Action: Mouse moved to (536, 220)
Screenshot: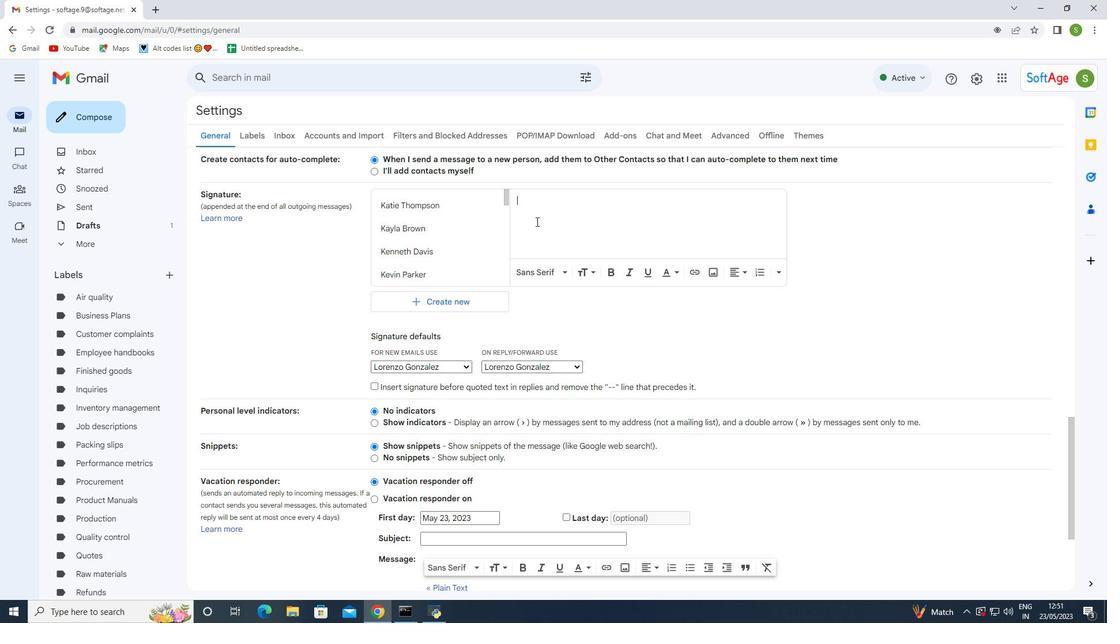 
Action: Mouse pressed left at (536, 220)
Screenshot: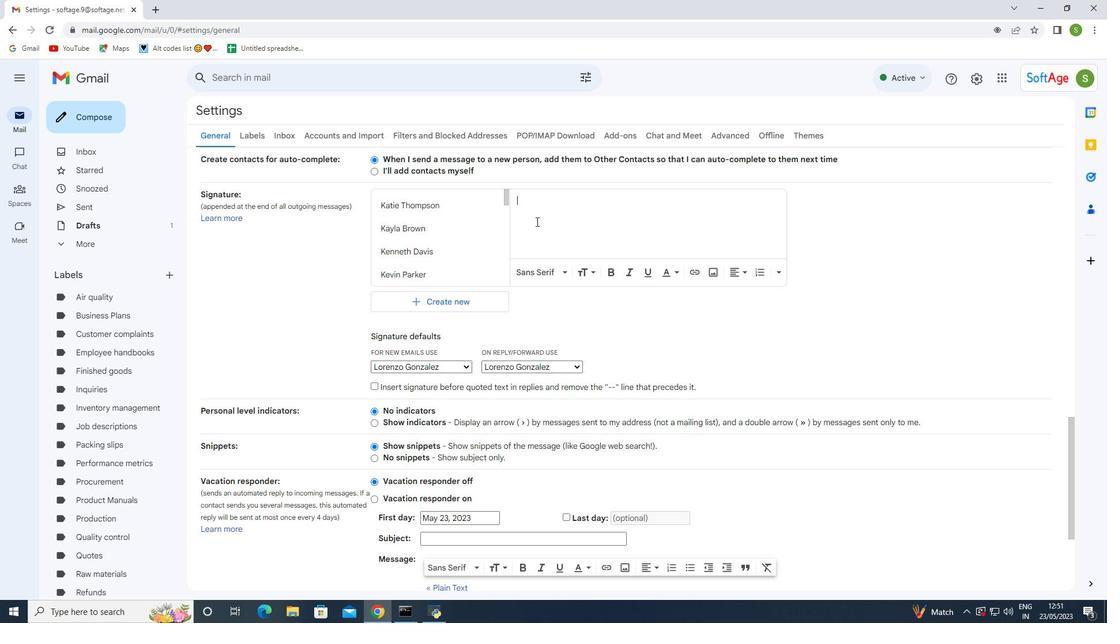 
Action: Key pressed <Key.shift>Loretta<Key.space><Key.shift>Young
Screenshot: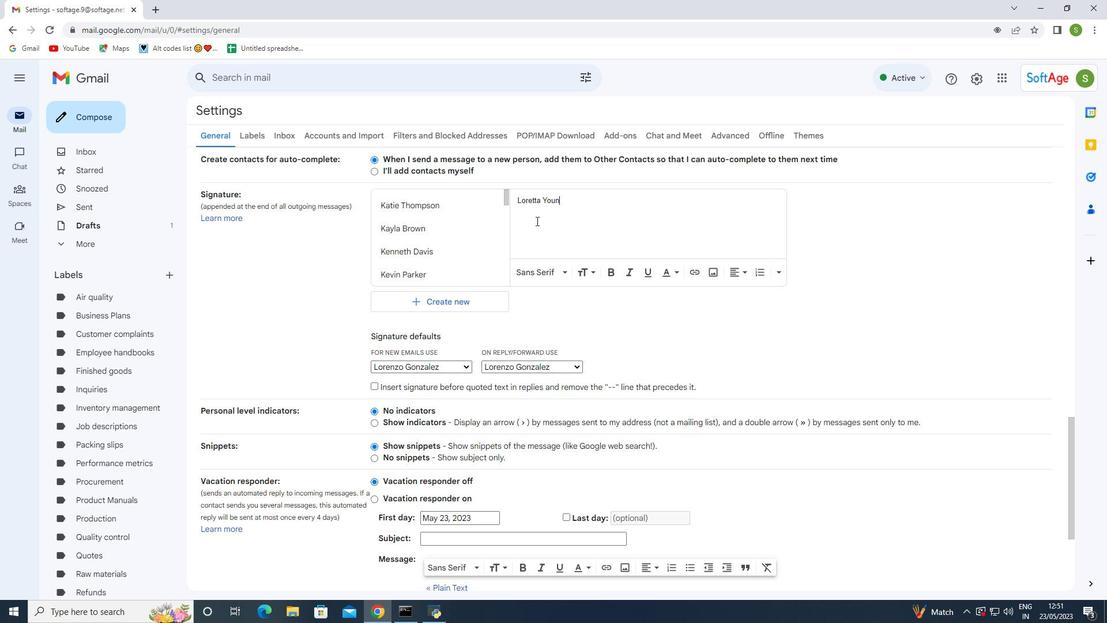 
Action: Mouse moved to (433, 362)
Screenshot: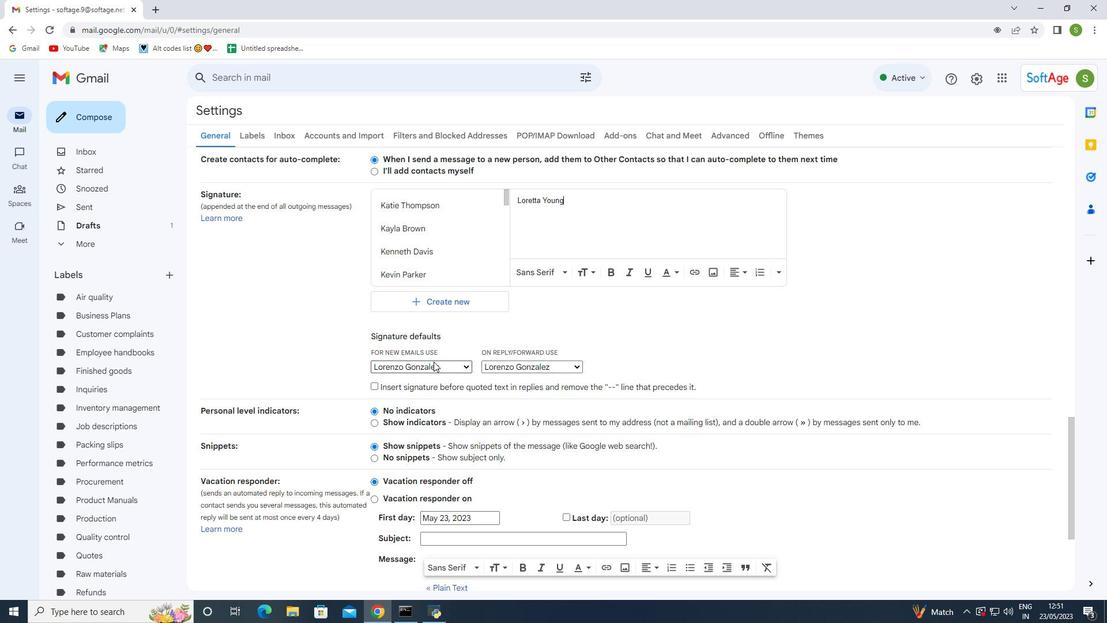 
Action: Mouse pressed left at (433, 362)
Screenshot: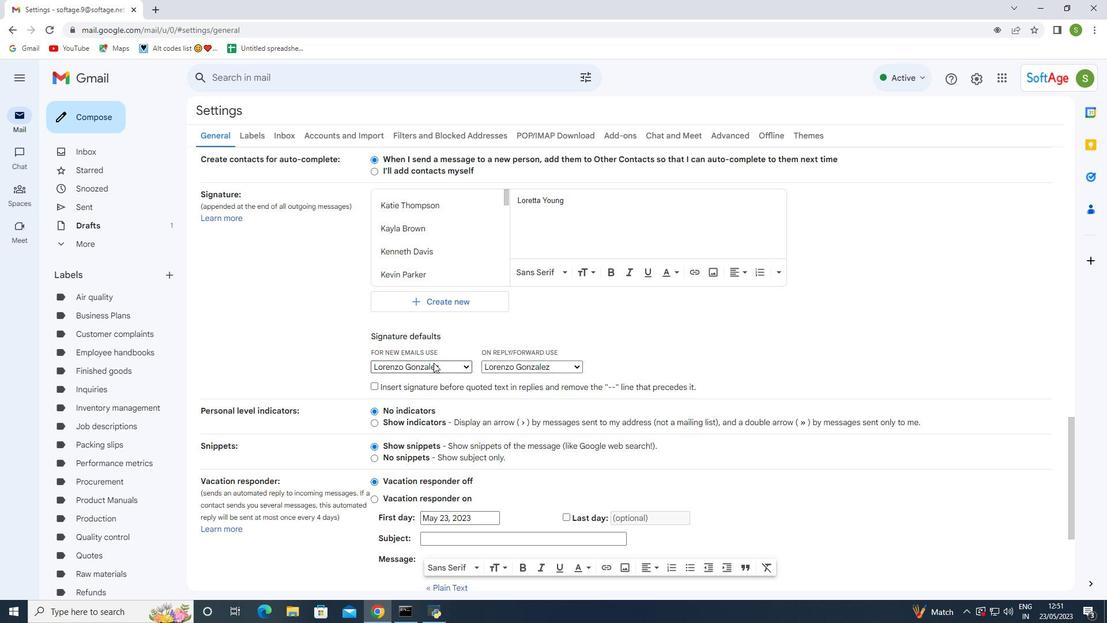
Action: Mouse moved to (468, 537)
Screenshot: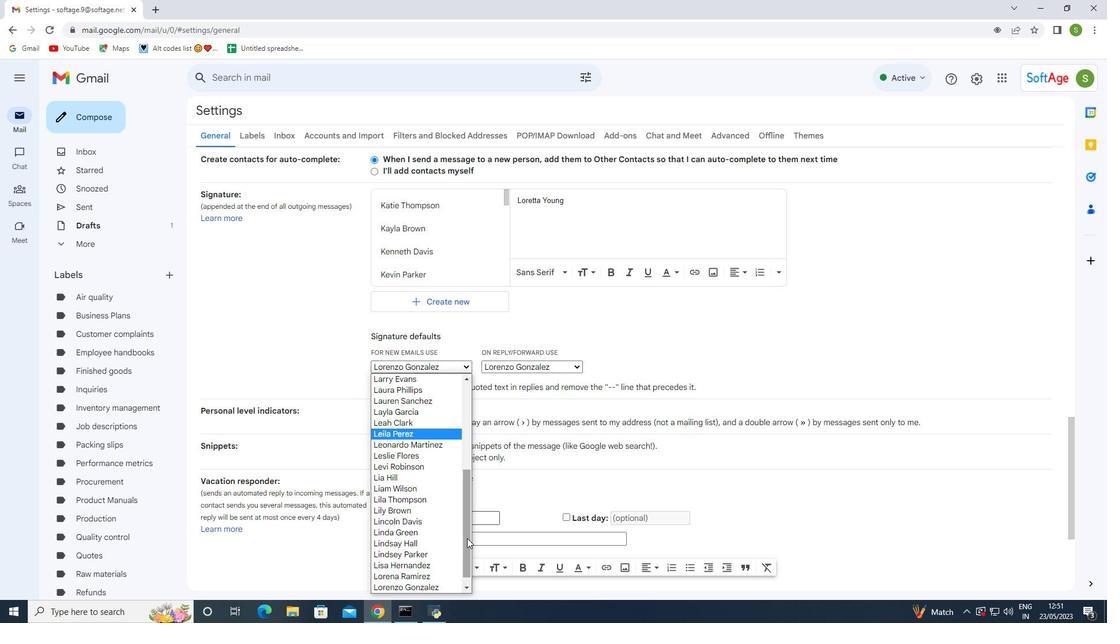 
Action: Mouse pressed left at (468, 537)
Screenshot: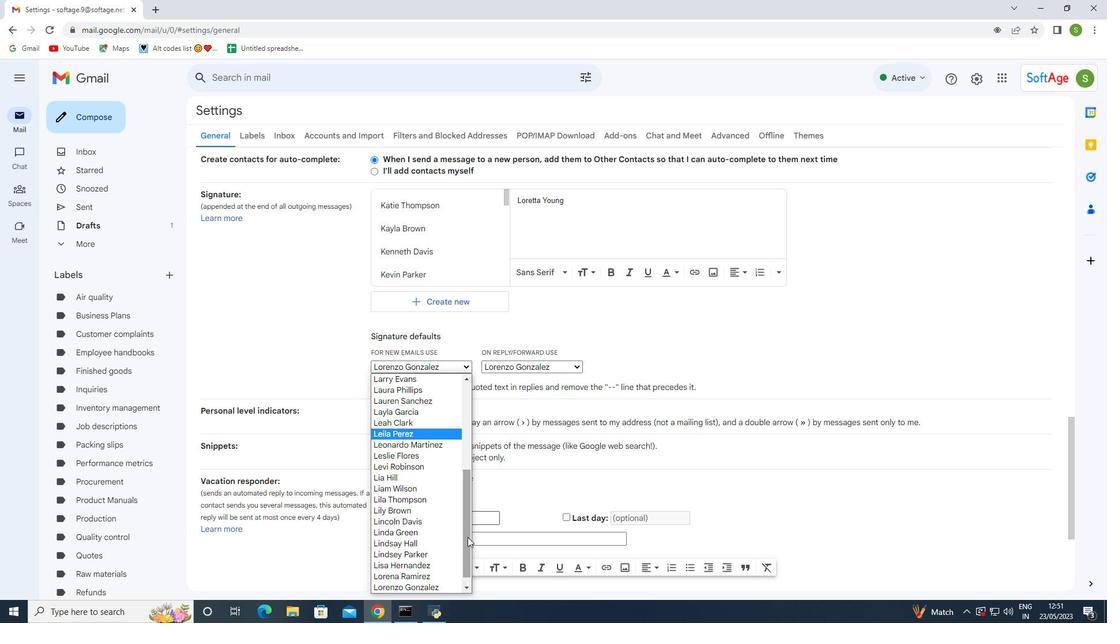 
Action: Mouse moved to (429, 587)
Screenshot: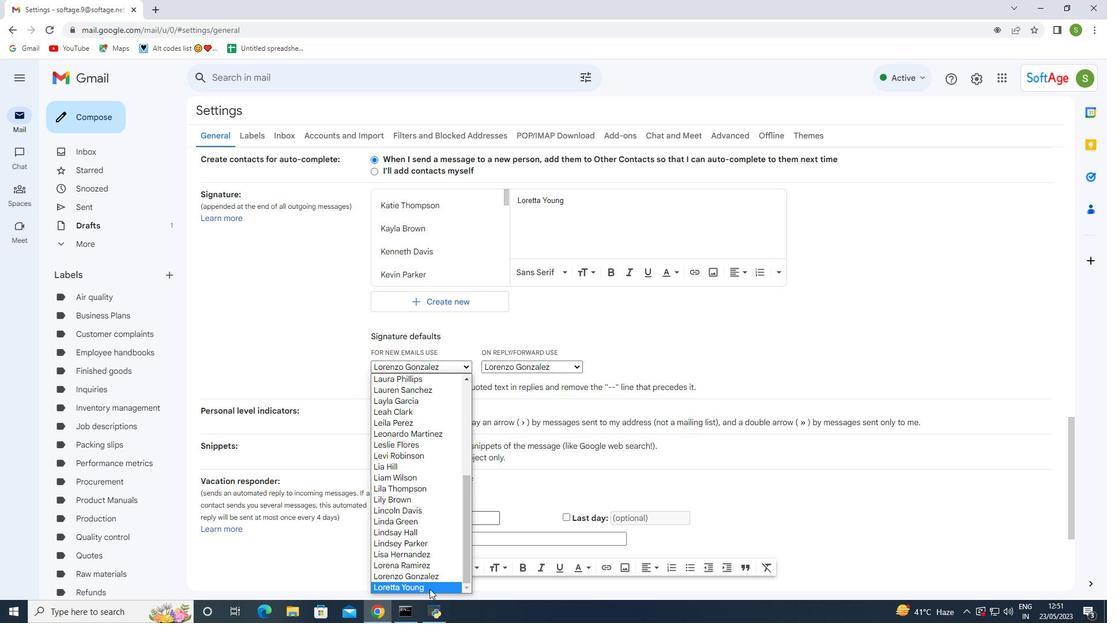 
Action: Mouse pressed left at (429, 587)
Screenshot: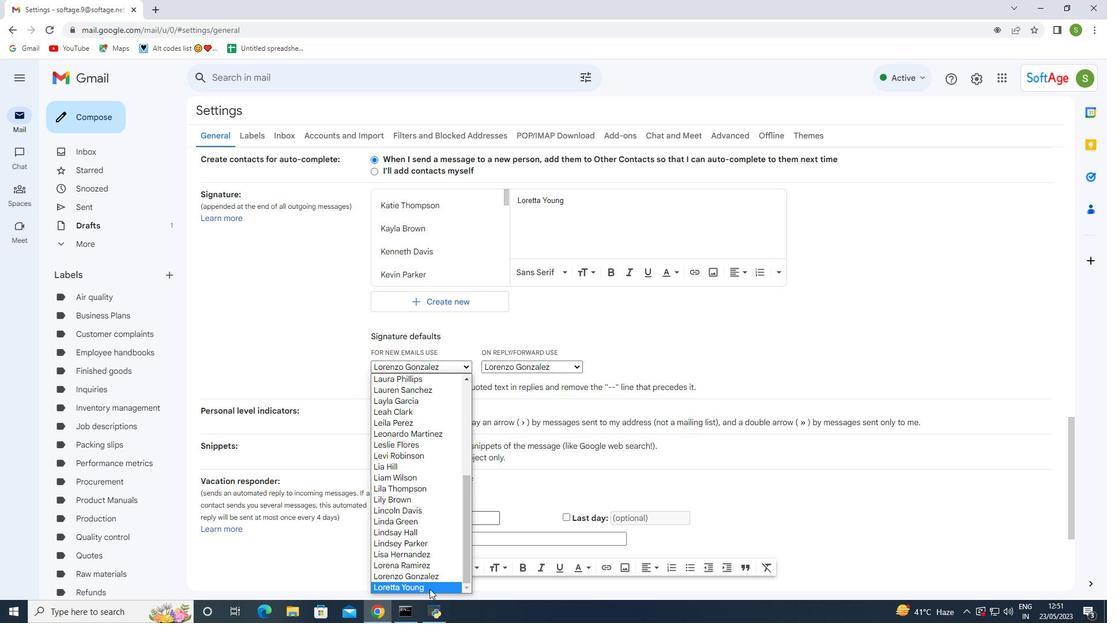 
Action: Mouse moved to (522, 366)
Screenshot: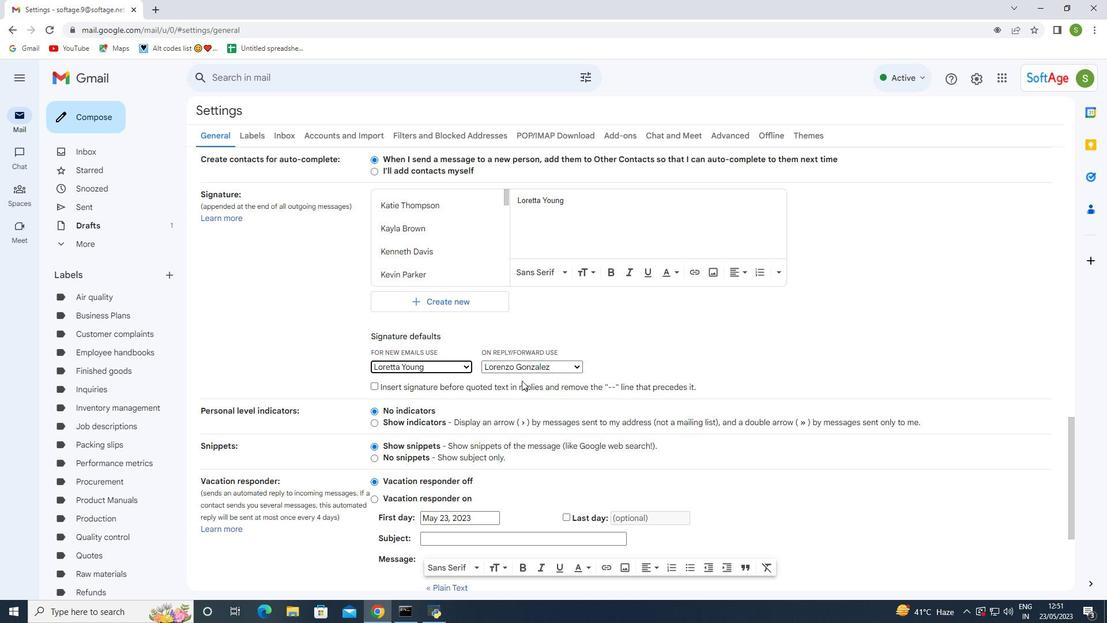 
Action: Mouse pressed left at (522, 366)
Screenshot: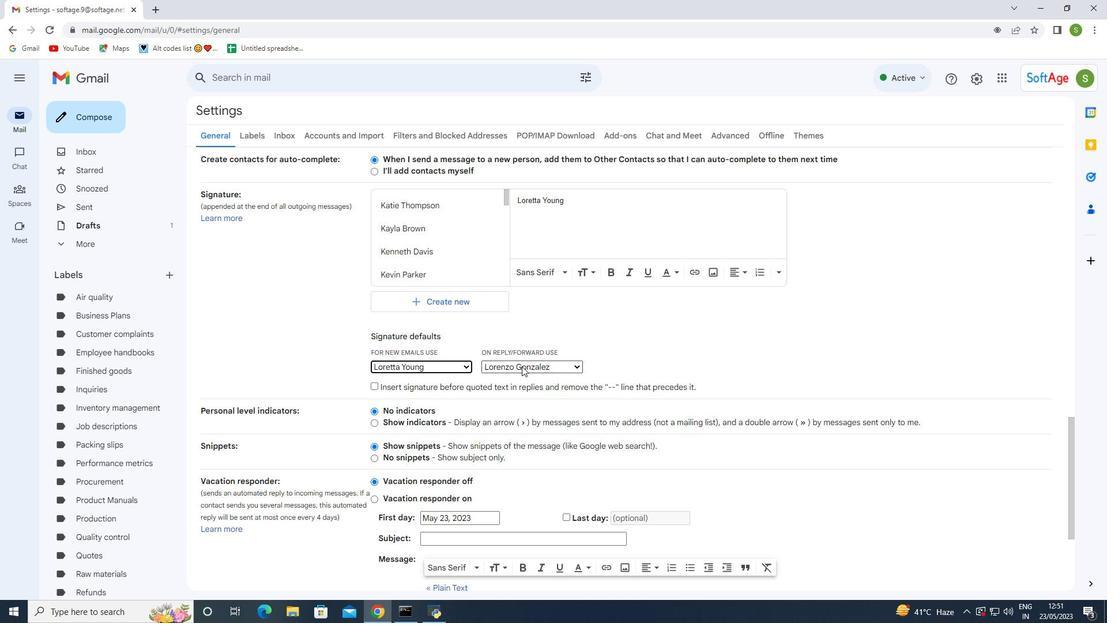 
Action: Mouse moved to (580, 527)
Screenshot: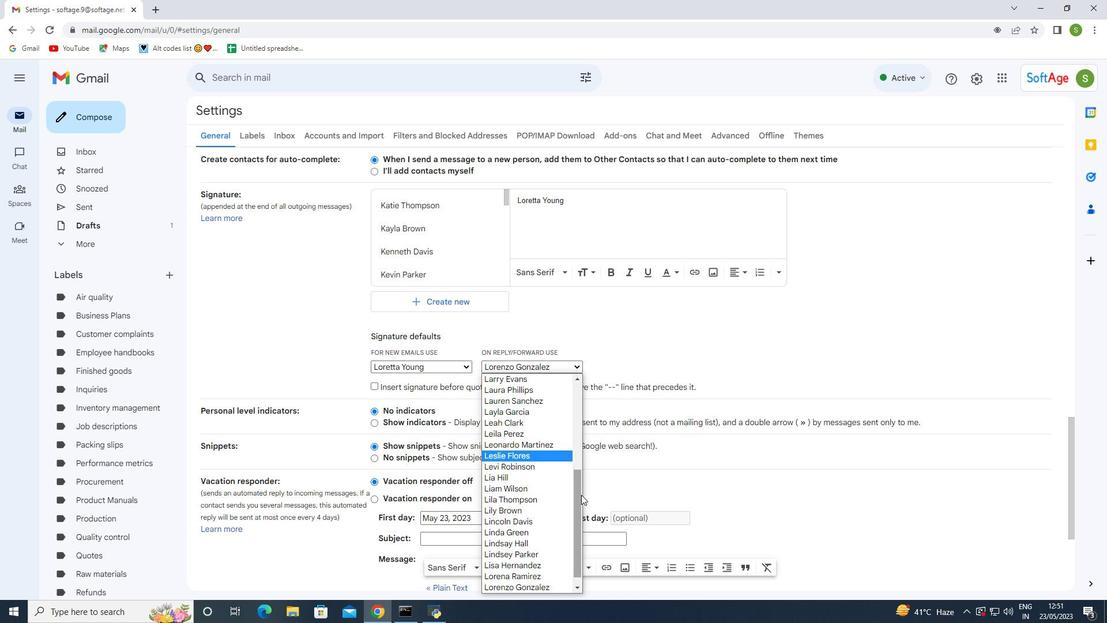 
Action: Mouse pressed left at (580, 492)
Screenshot: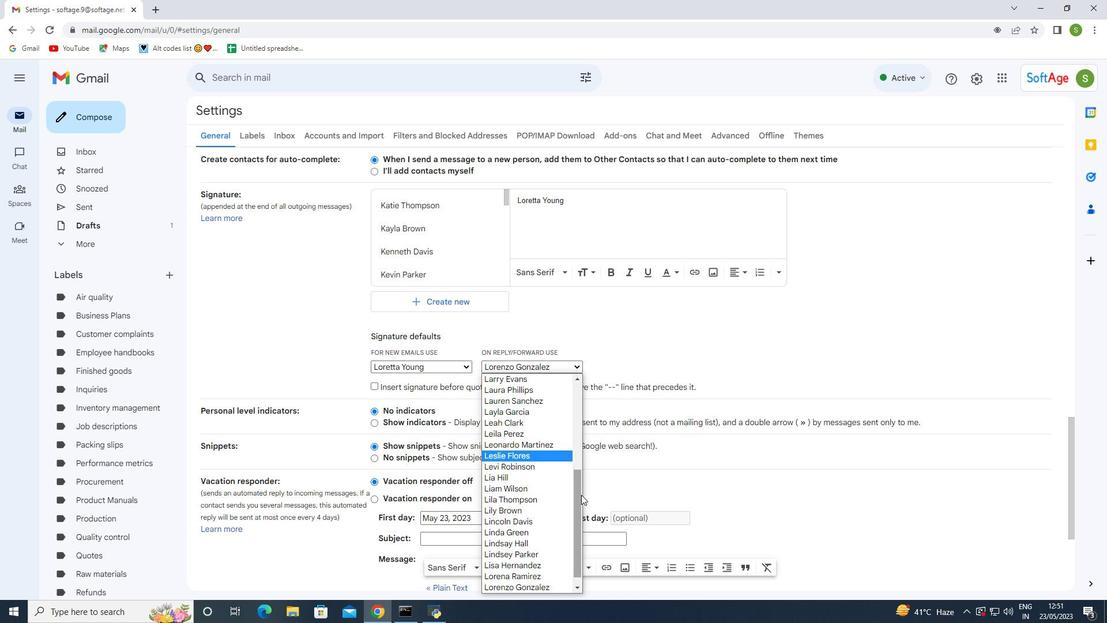 
Action: Mouse moved to (527, 583)
Screenshot: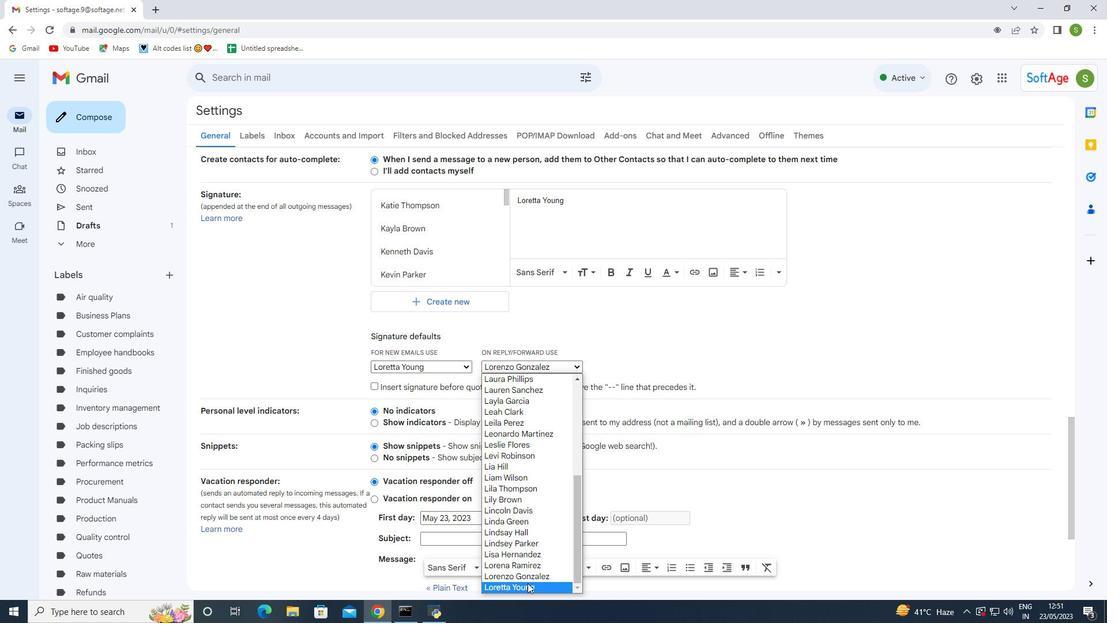 
Action: Mouse pressed left at (527, 583)
Screenshot: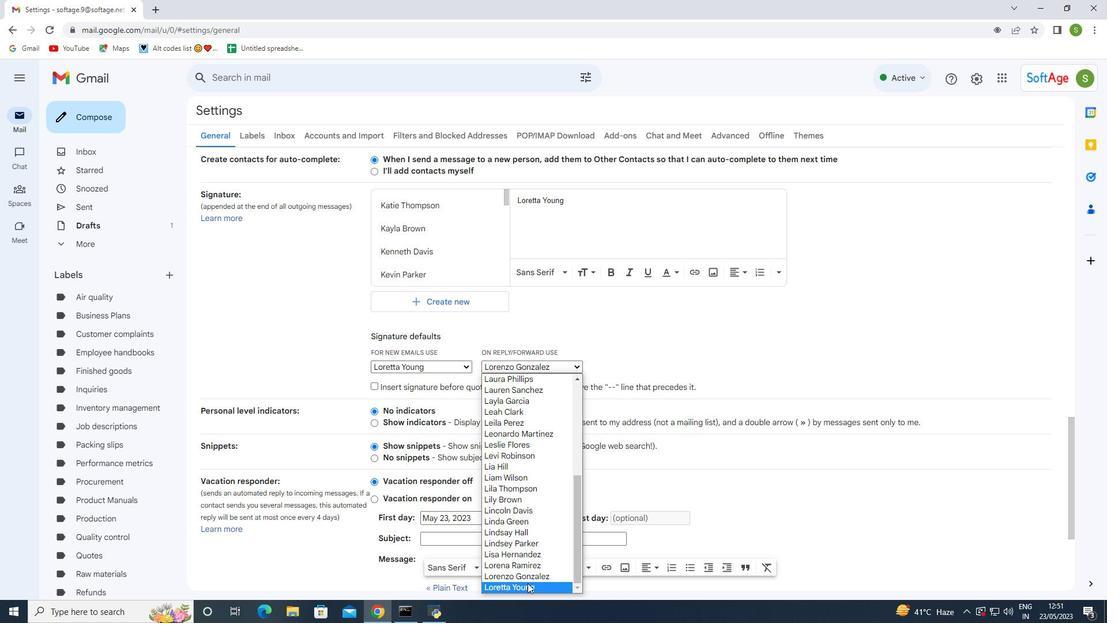 
Action: Mouse moved to (519, 441)
Screenshot: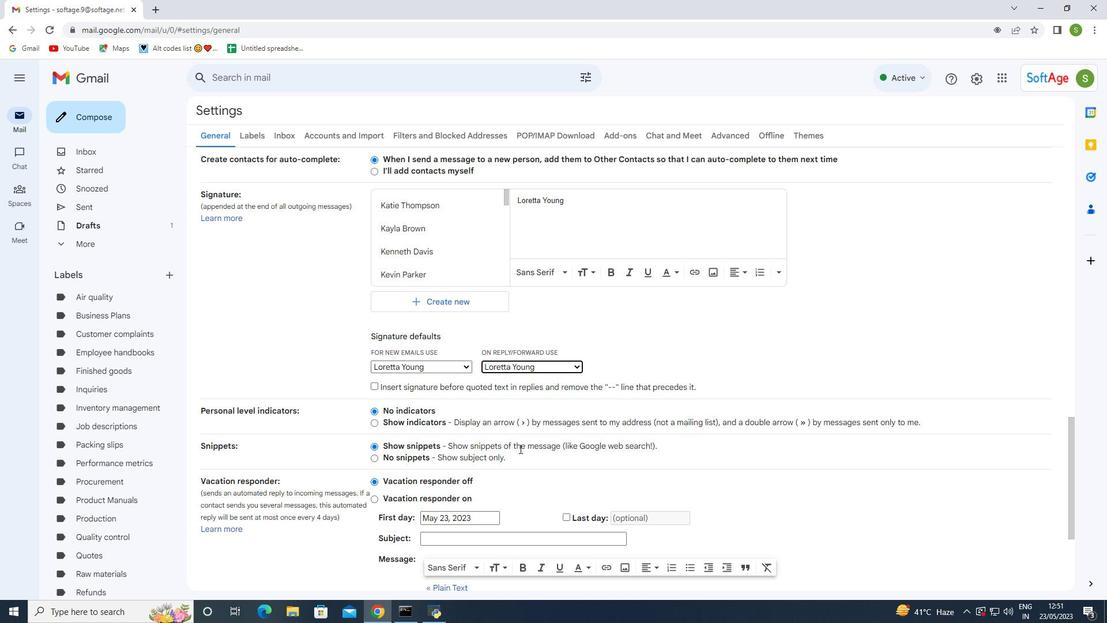 
Action: Mouse scrolled (519, 440) with delta (0, 0)
Screenshot: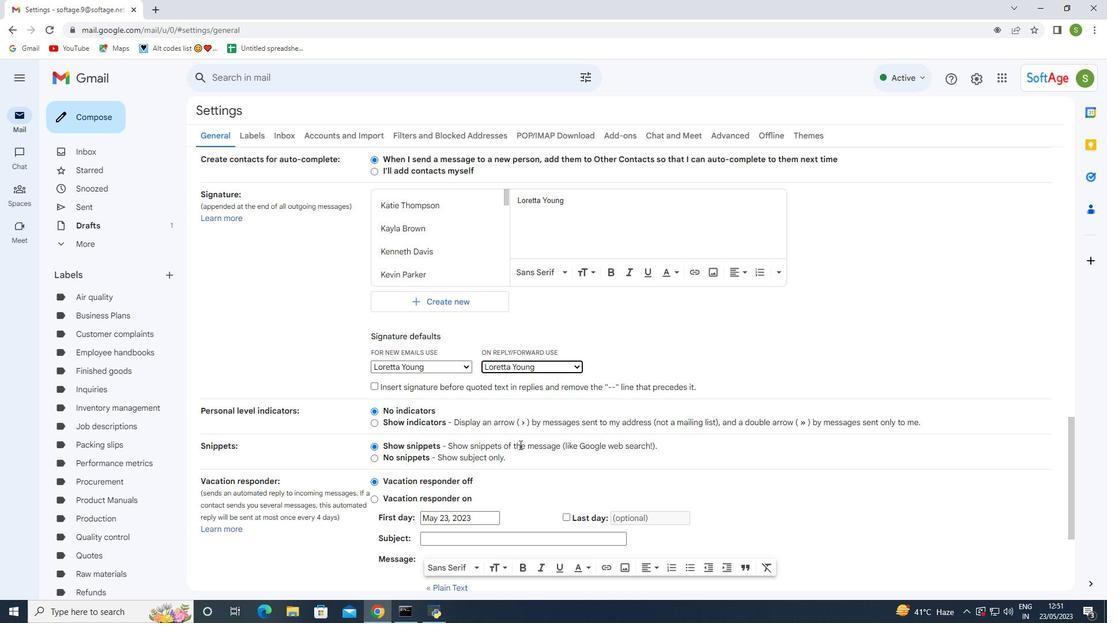 
Action: Mouse moved to (519, 440)
Screenshot: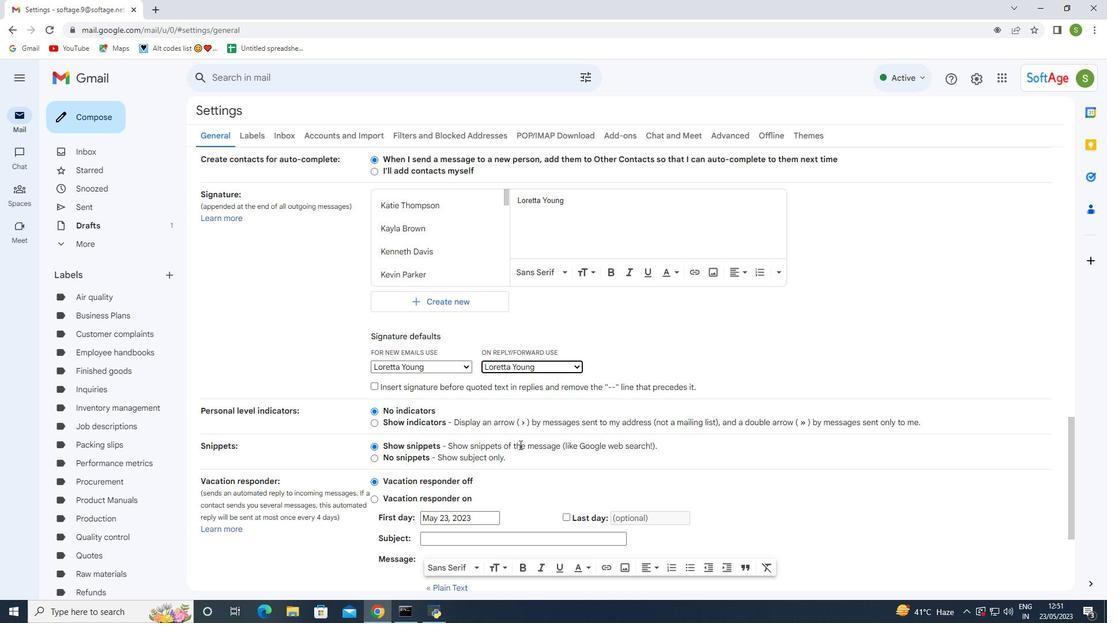 
Action: Mouse scrolled (519, 440) with delta (0, 0)
Screenshot: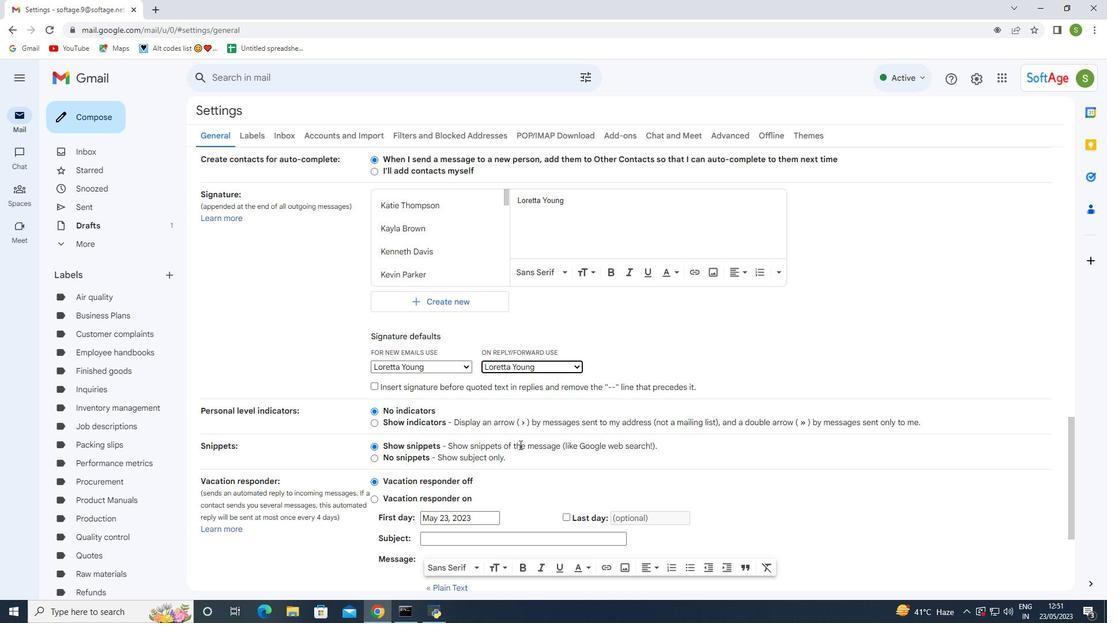 
Action: Mouse scrolled (519, 440) with delta (0, 0)
Screenshot: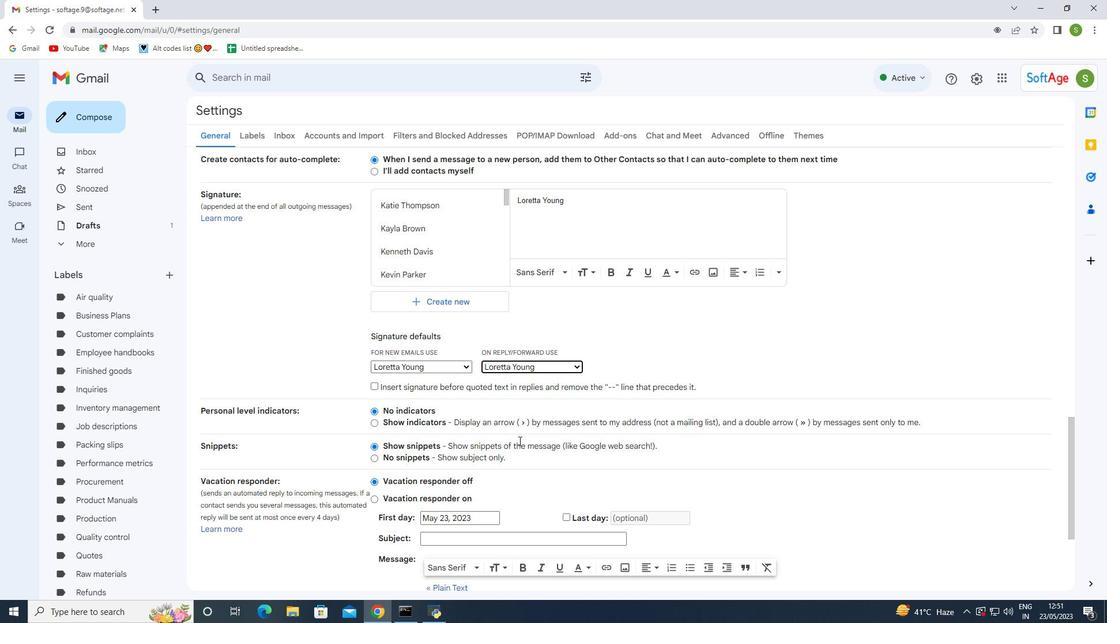 
Action: Mouse moved to (472, 382)
Screenshot: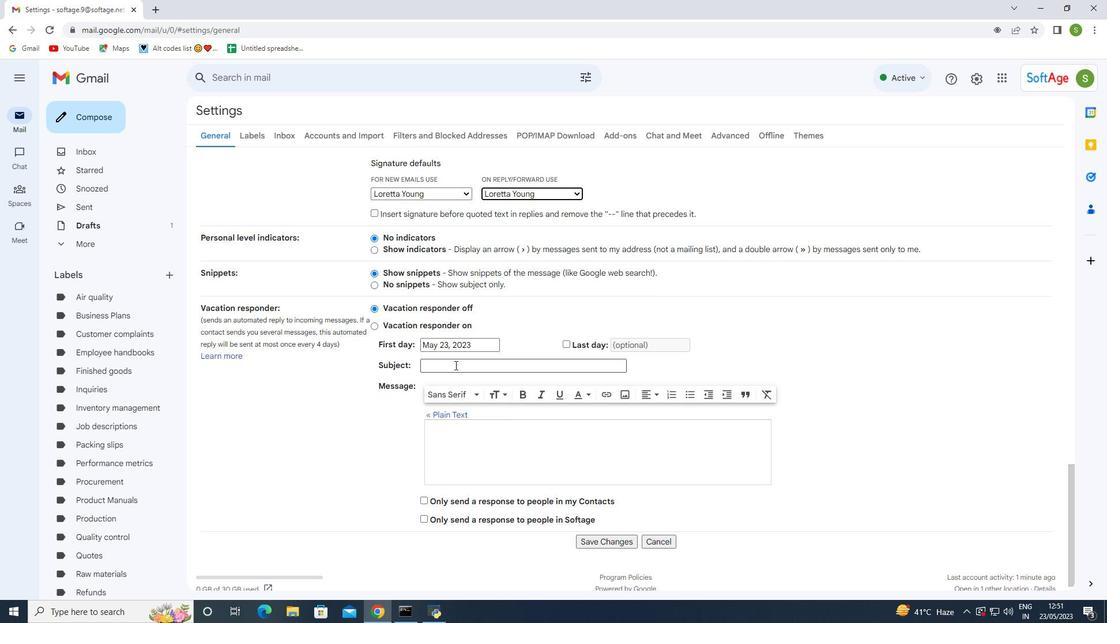 
Action: Mouse scrolled (470, 378) with delta (0, 0)
Screenshot: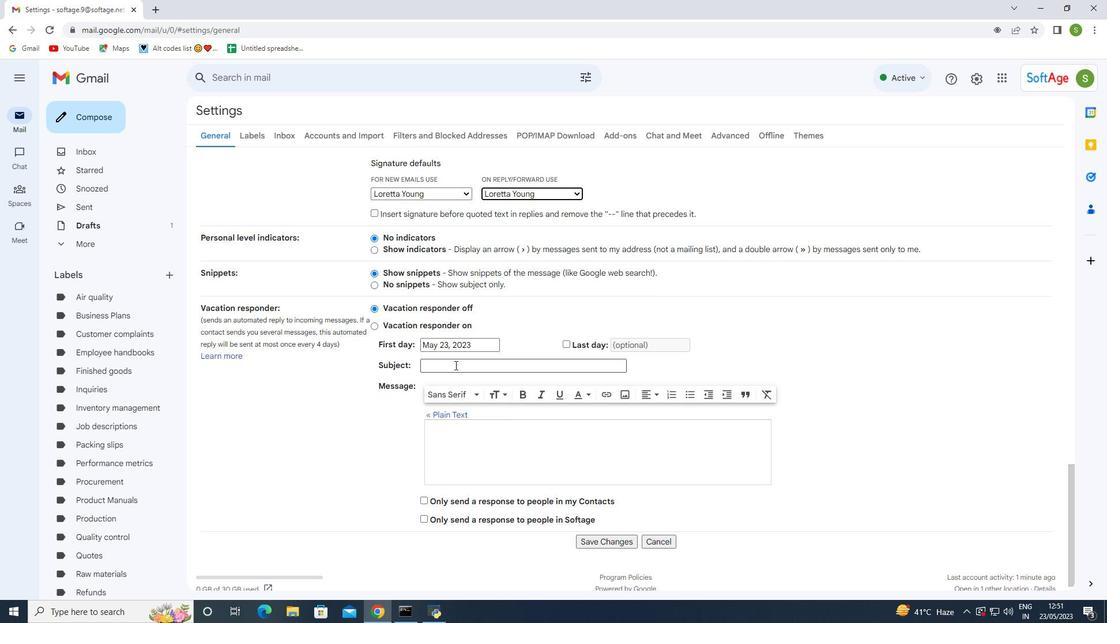 
Action: Mouse moved to (477, 391)
Screenshot: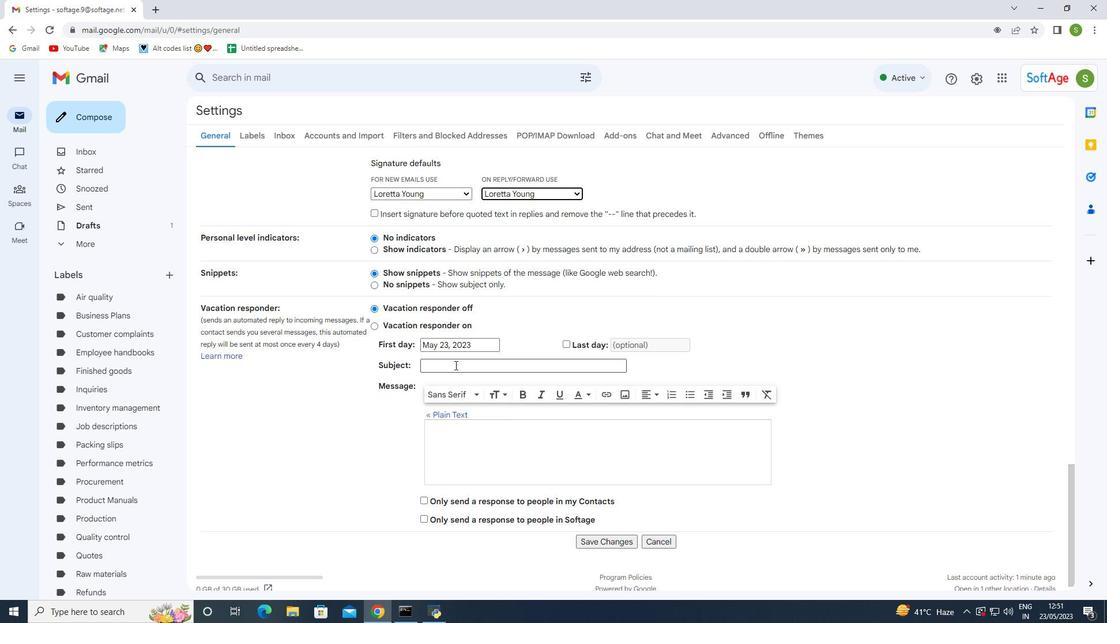 
Action: Mouse scrolled (477, 391) with delta (0, 0)
Screenshot: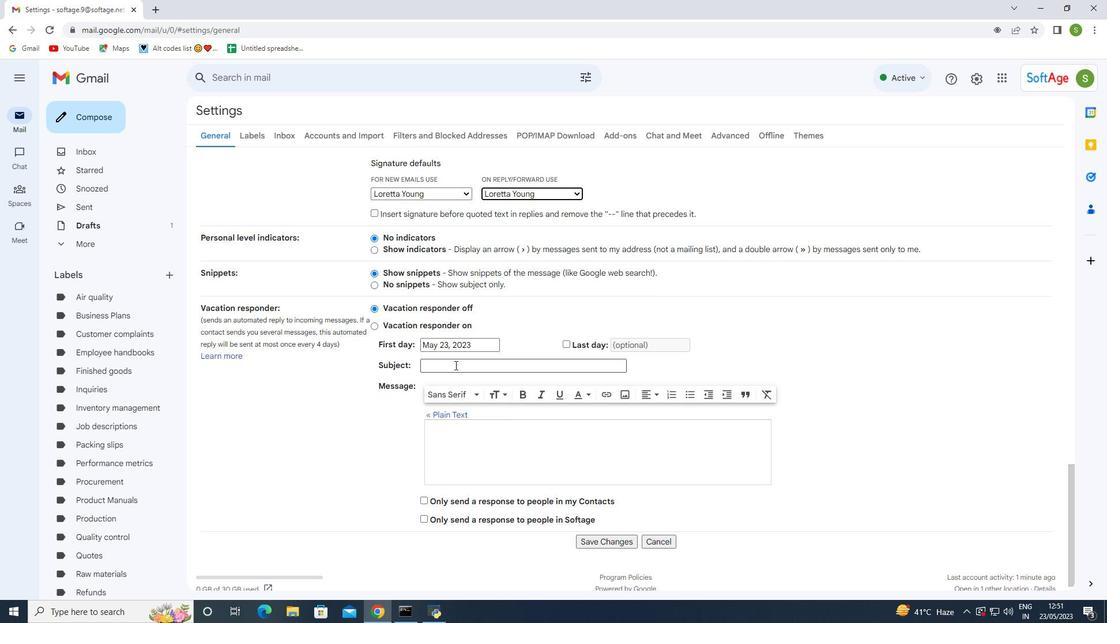 
Action: Mouse moved to (489, 415)
Screenshot: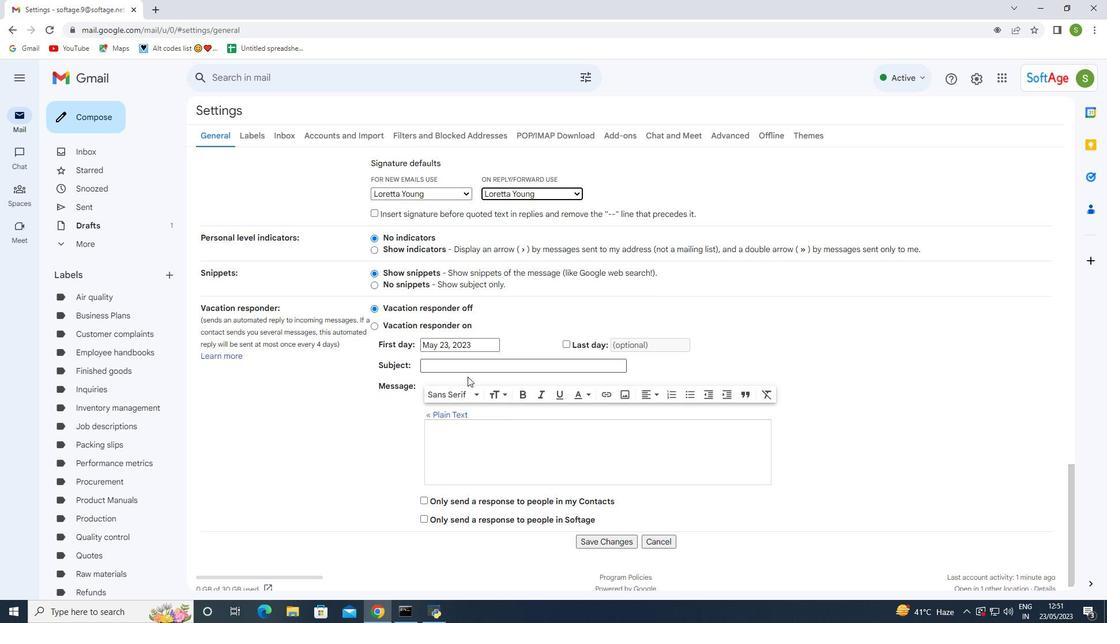 
Action: Mouse scrolled (489, 414) with delta (0, 0)
Screenshot: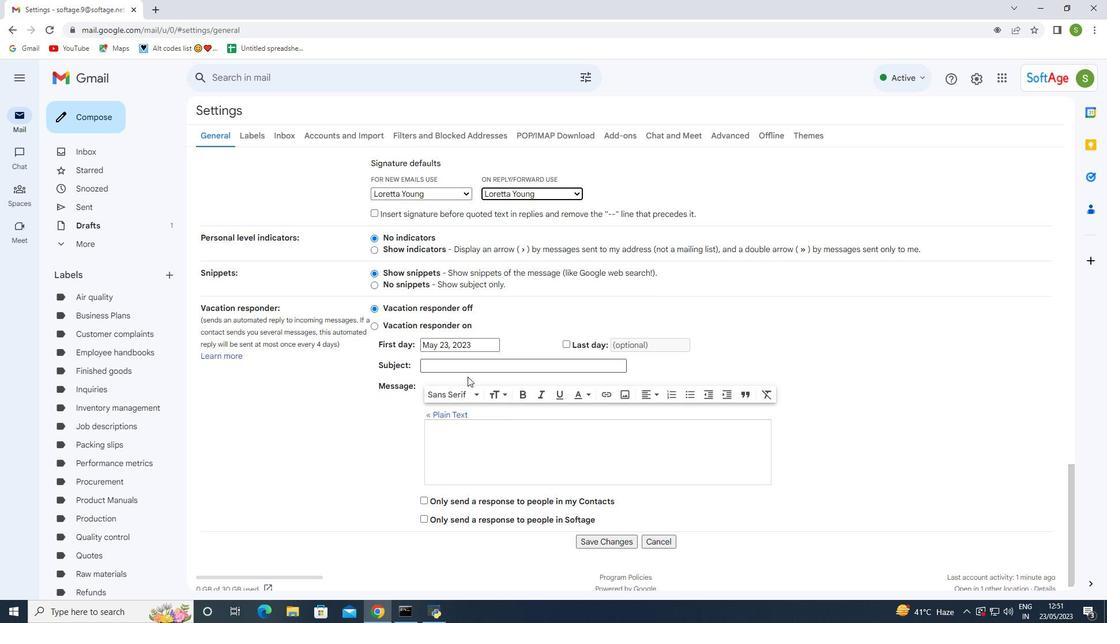 
Action: Mouse moved to (582, 527)
Screenshot: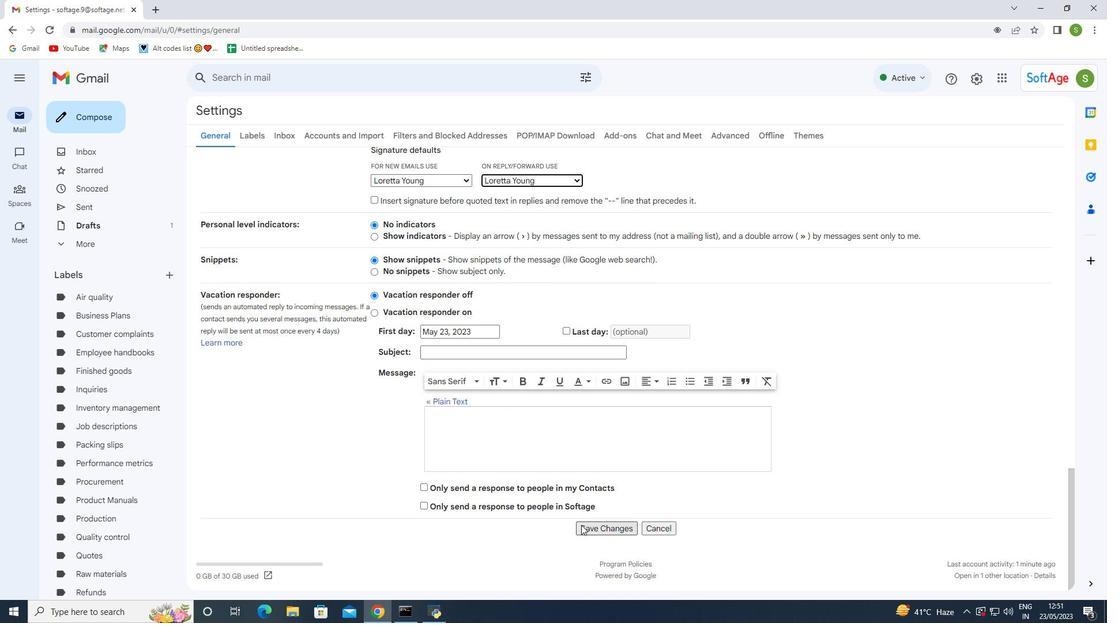 
Action: Mouse pressed left at (582, 527)
Screenshot: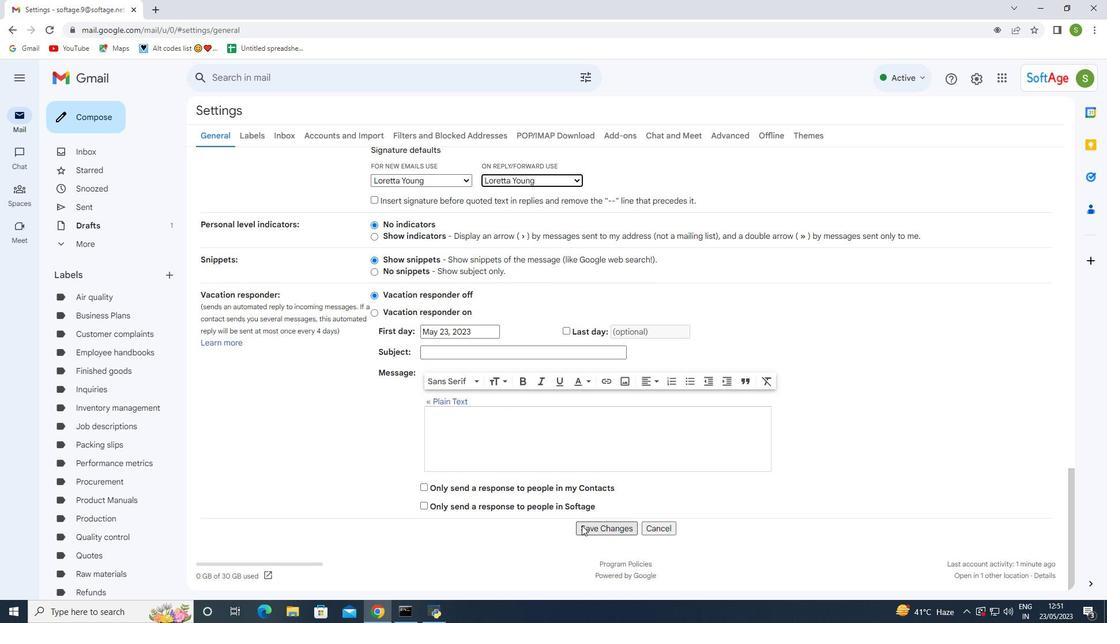 
Action: Mouse moved to (61, 113)
Screenshot: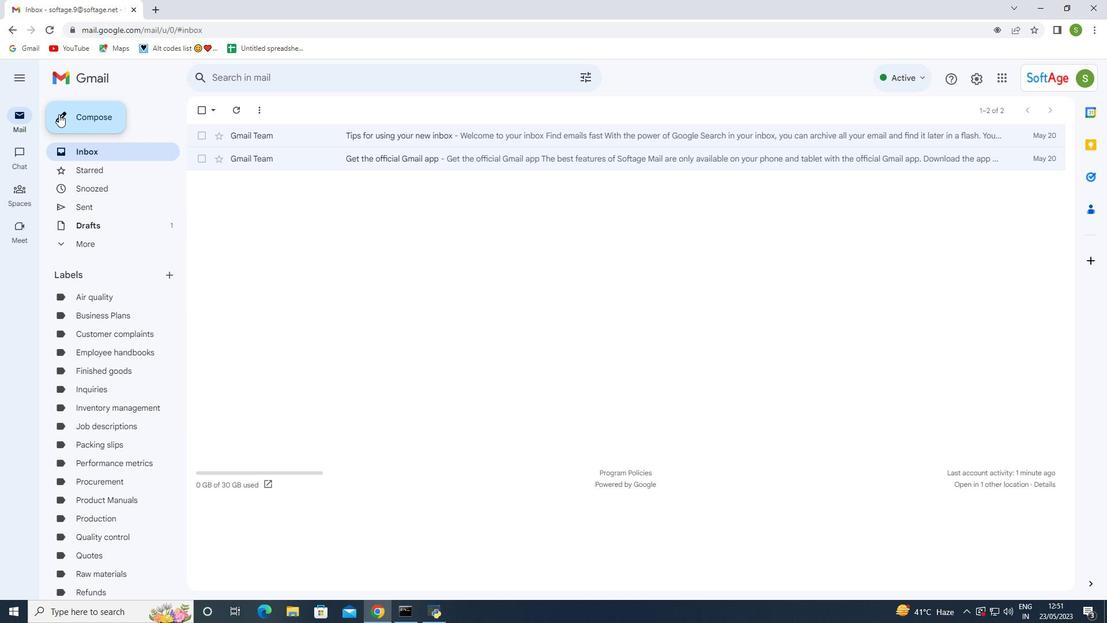 
Action: Mouse pressed left at (61, 113)
Screenshot: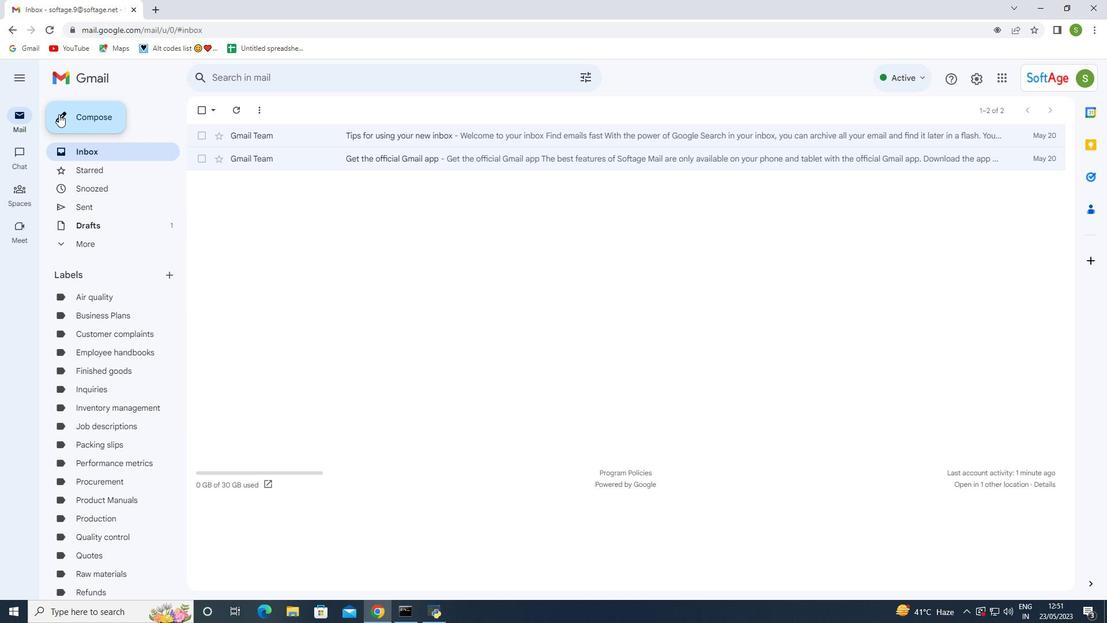 
Action: Mouse moved to (752, 274)
Screenshot: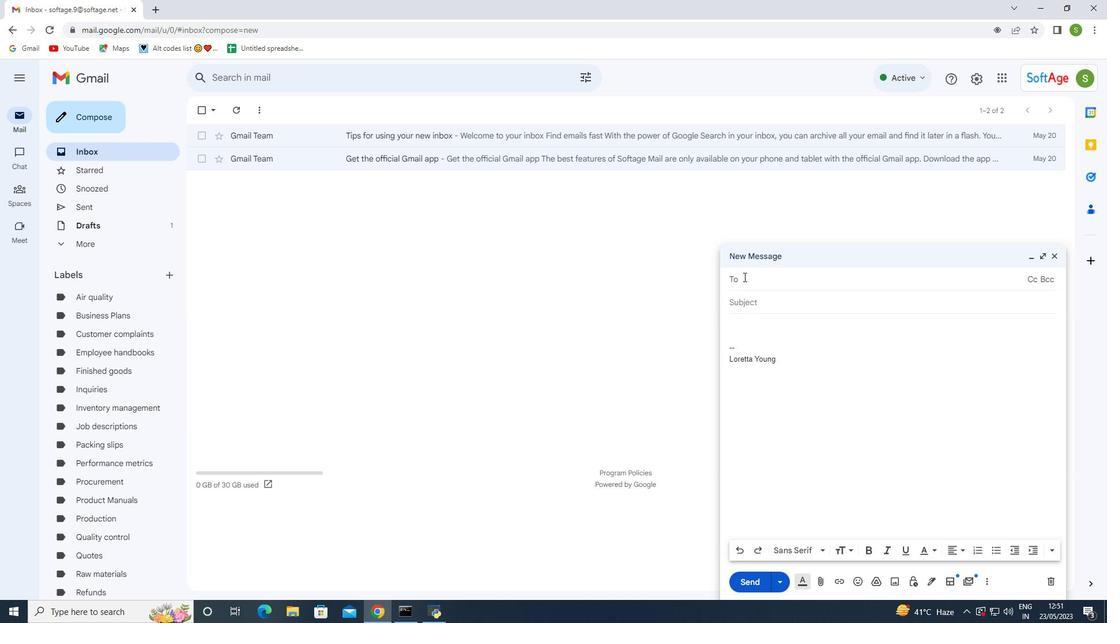 
Action: Mouse pressed left at (752, 274)
Screenshot: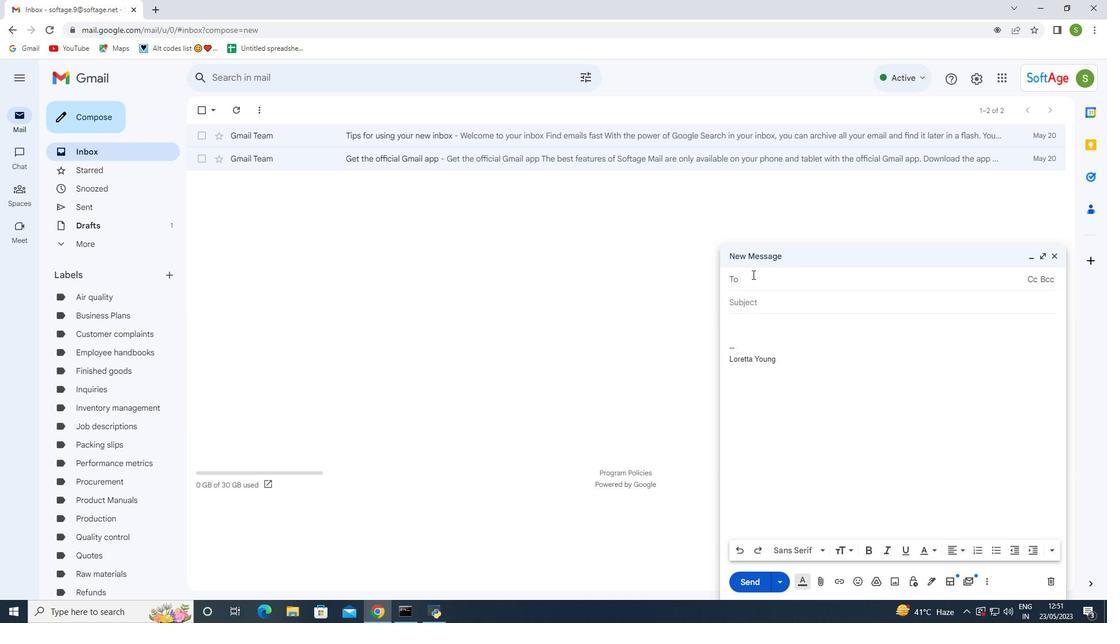 
Action: Mouse moved to (752, 276)
Screenshot: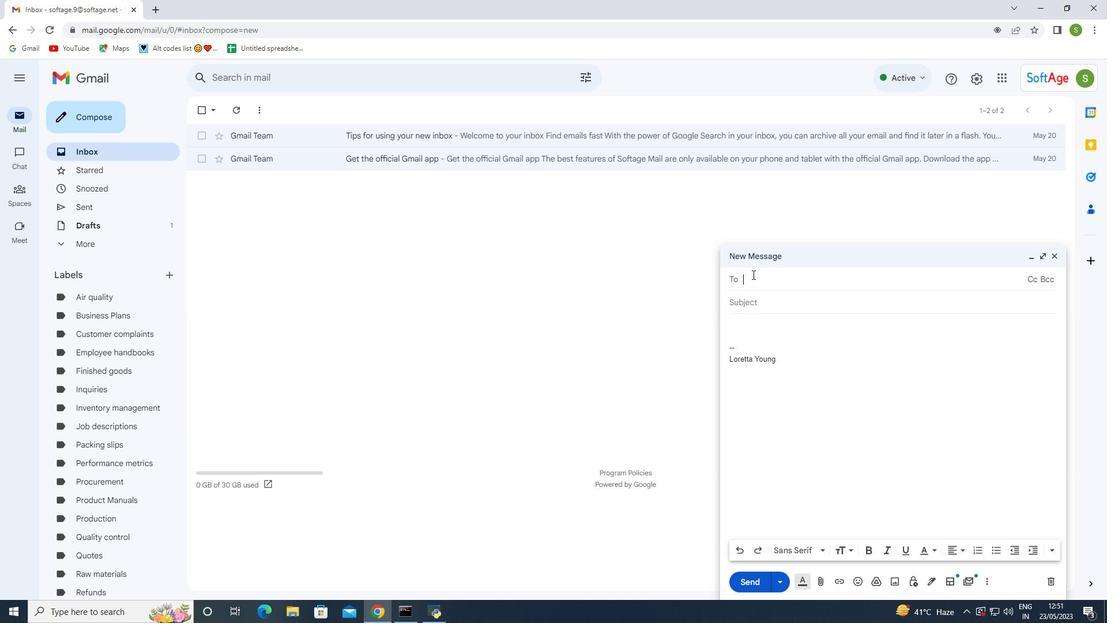 
Action: Key pressed softage.4<Key.shift>@softage.net
Screenshot: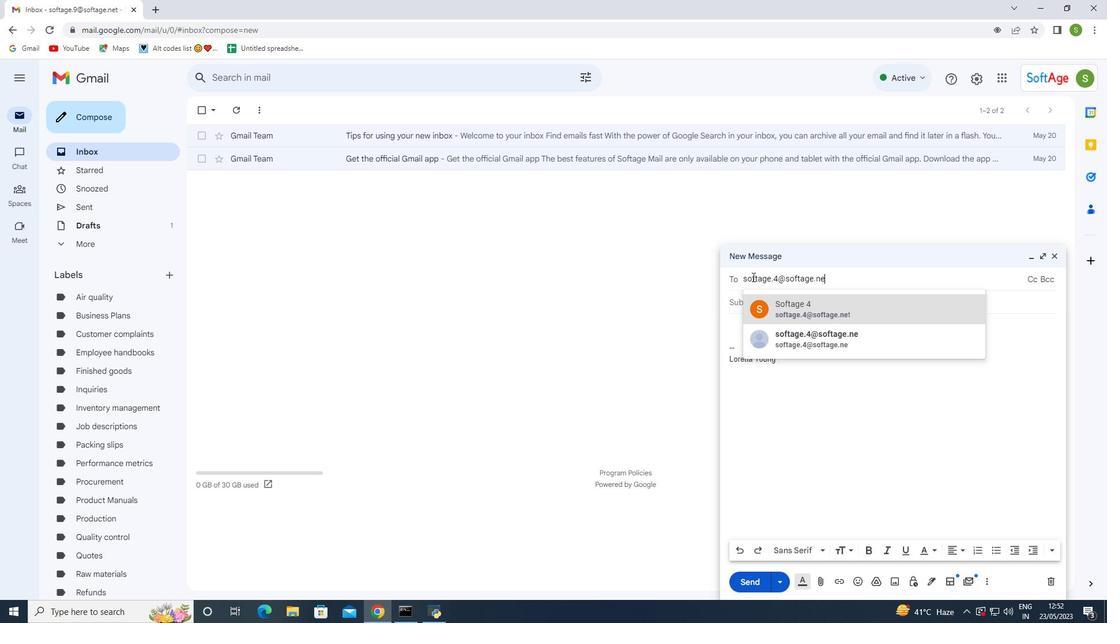 
Action: Mouse moved to (796, 319)
Screenshot: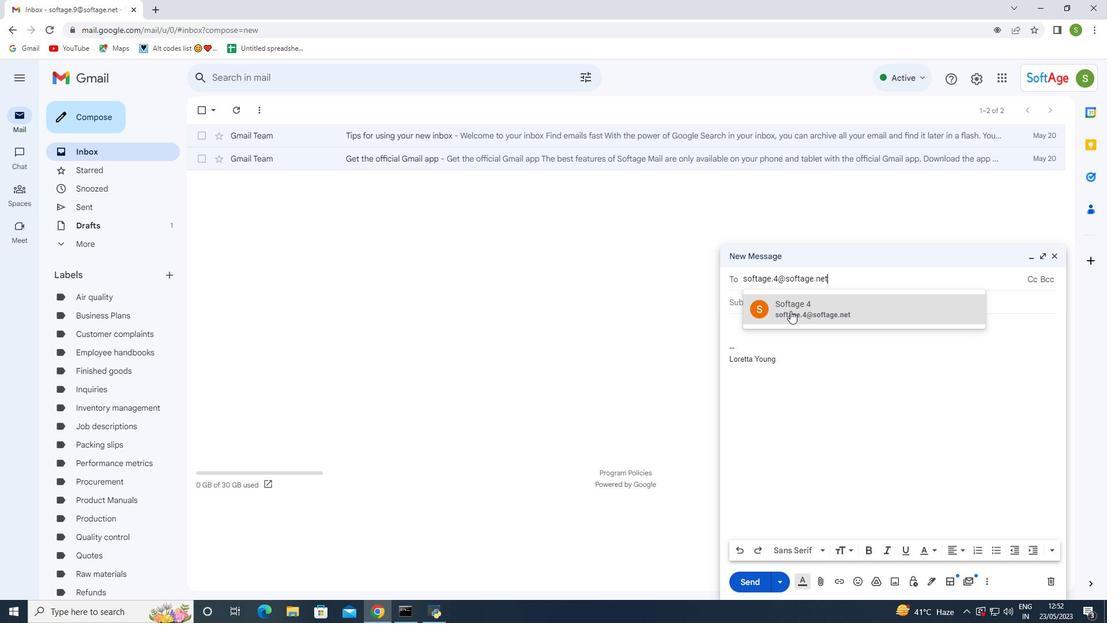 
Action: Mouse pressed left at (796, 319)
Screenshot: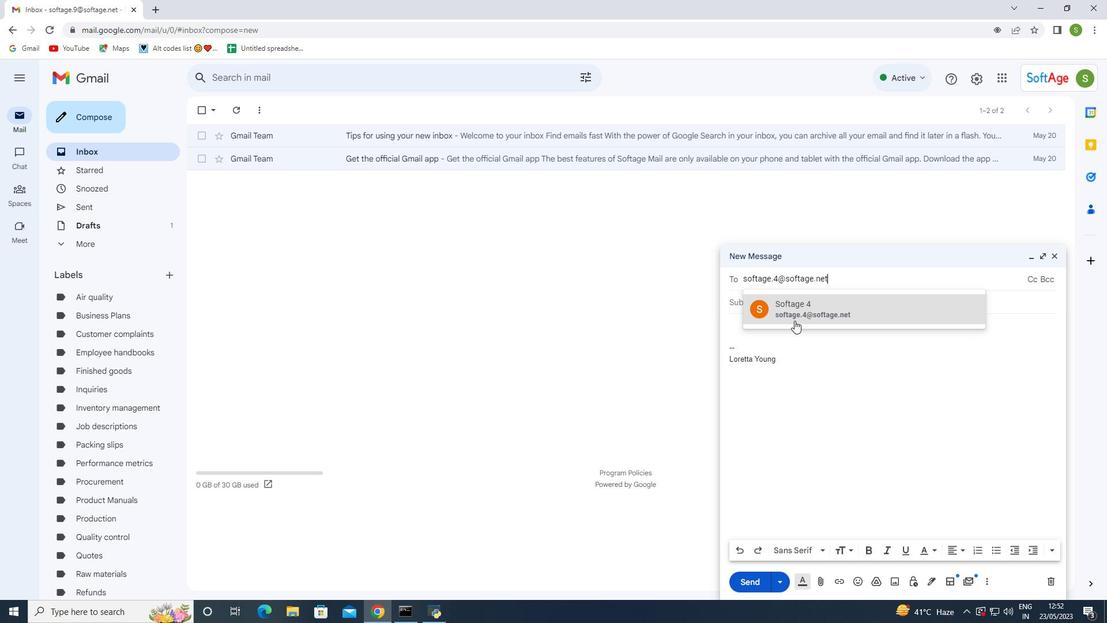 
Action: Mouse moved to (771, 314)
Screenshot: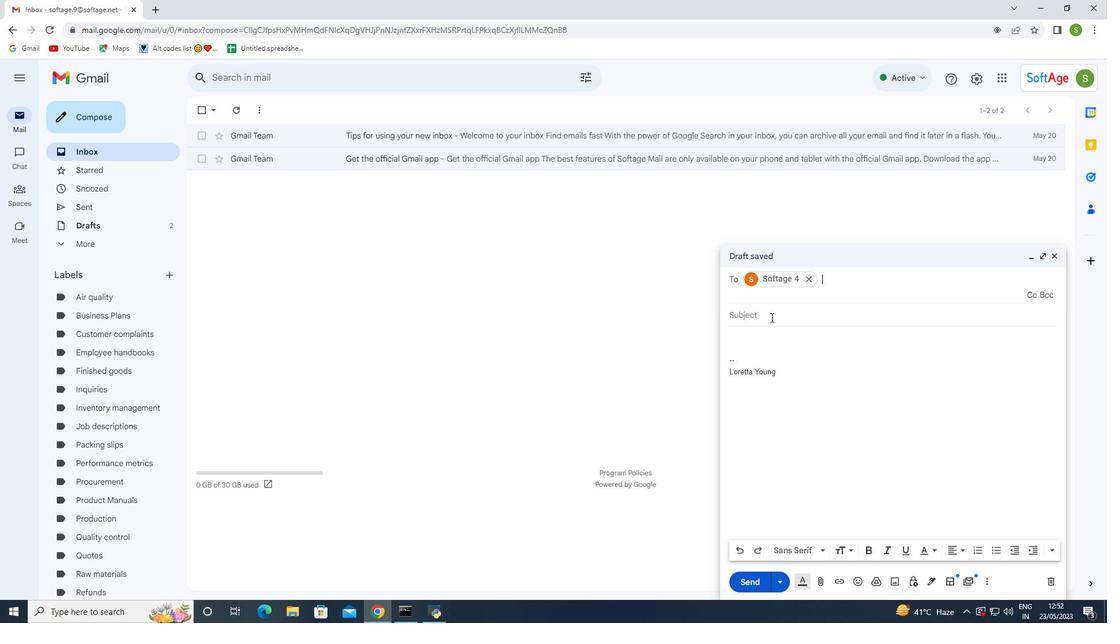 
Action: Mouse pressed left at (771, 314)
Screenshot: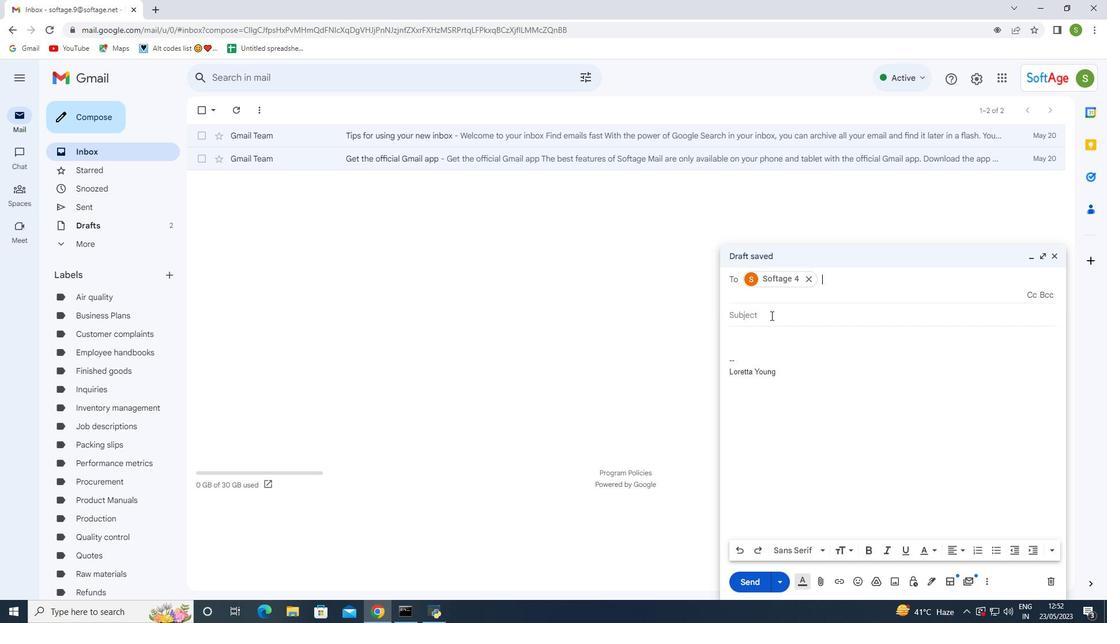 
Action: Mouse moved to (771, 314)
Screenshot: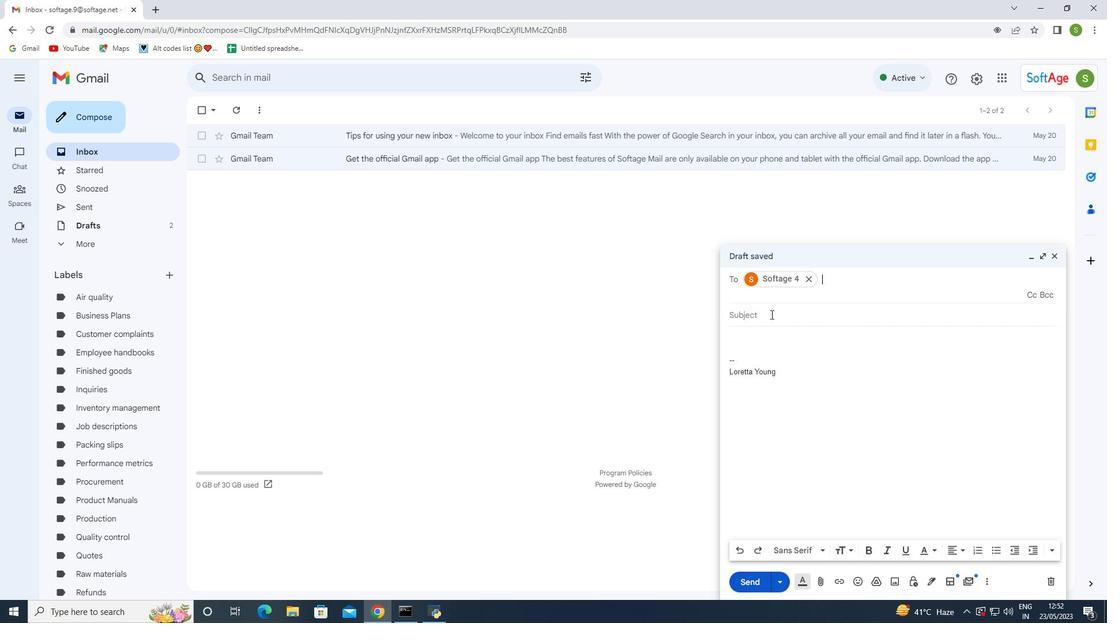 
Action: Key pressed <Key.shift>Request<Key.space>for<Key.space>a<Key.space>partnership<Key.space>follow-up<Key.space><Key.backspace>
Screenshot: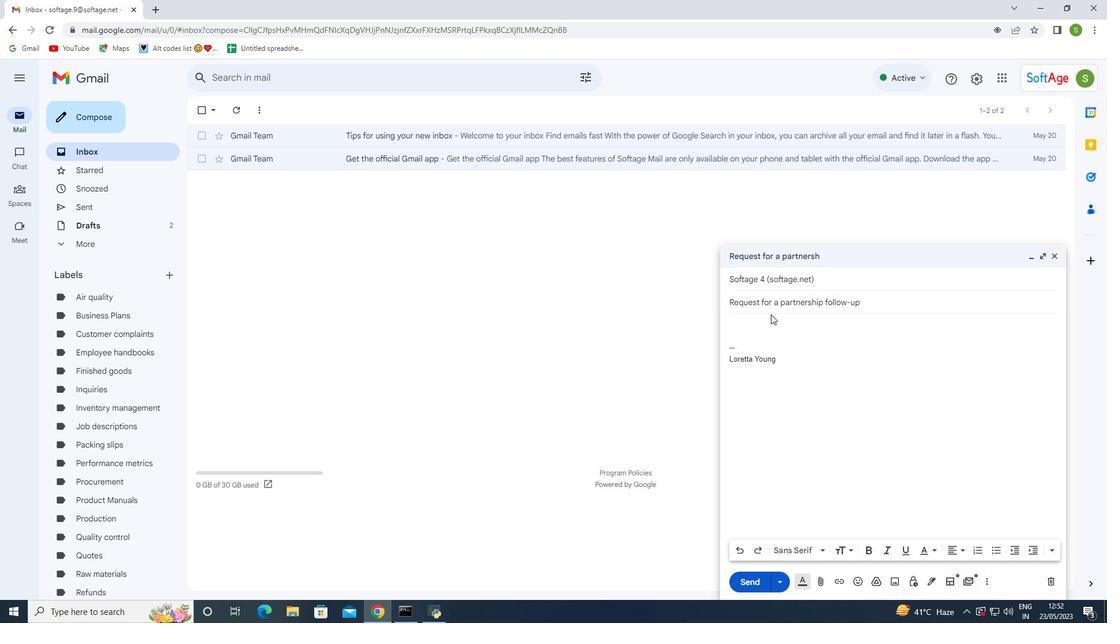 
Action: Mouse moved to (738, 344)
Screenshot: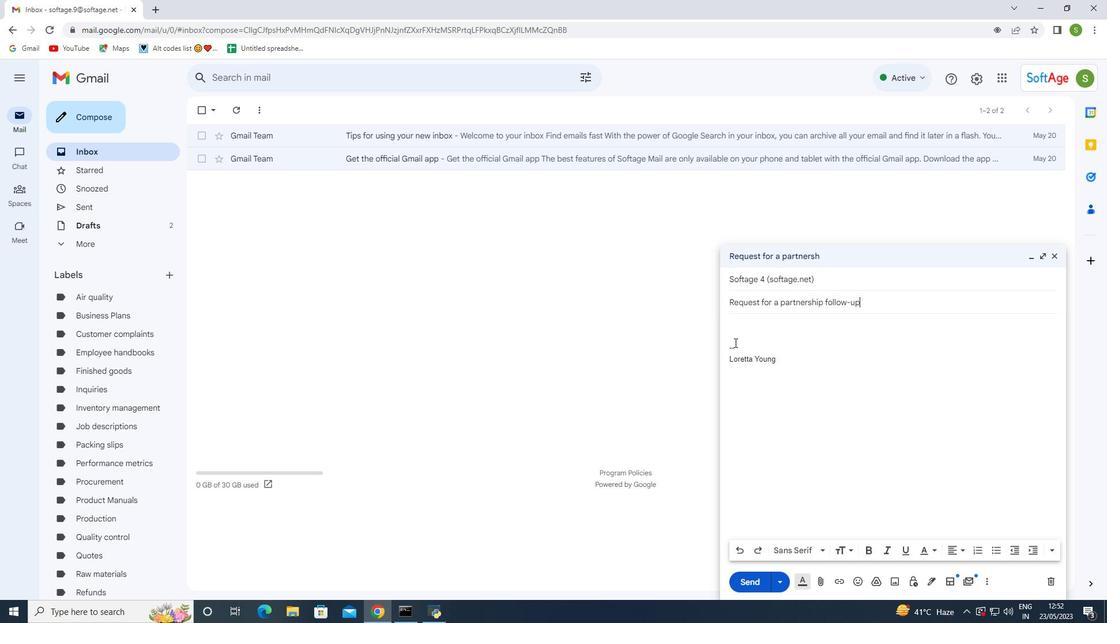 
Action: Mouse pressed left at (738, 344)
Screenshot: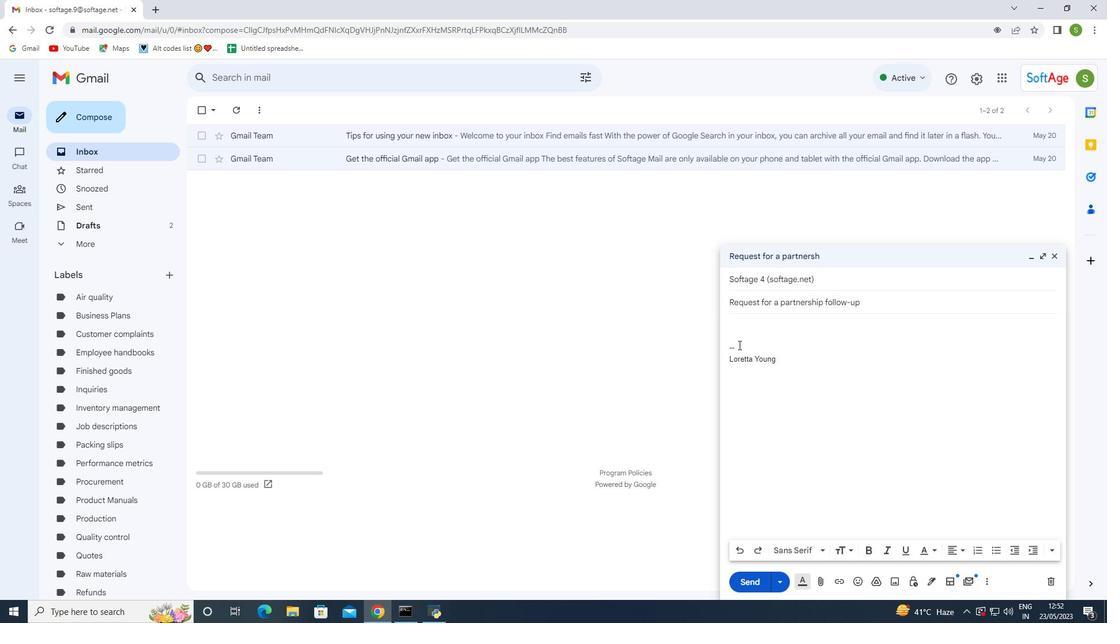 
Action: Mouse moved to (703, 319)
Screenshot: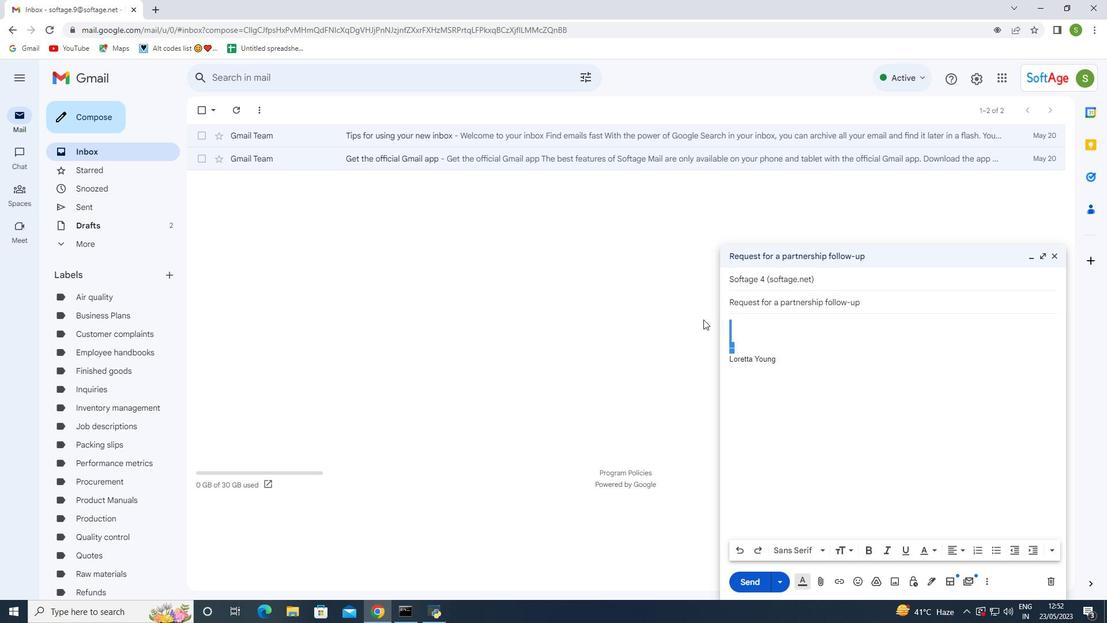 
Action: Key pressed <Key.backspace><Key.enter><Key.up><Key.shift>Could<Key.space>you<Key.space>please<Key.space>provide<Key.space>me<Key.space>with<Key.space>the<Key.space>details<Key.space>of<Key.space>the<Key.space>project<Key.space>deliverables<Key.shift_r>?
Screenshot: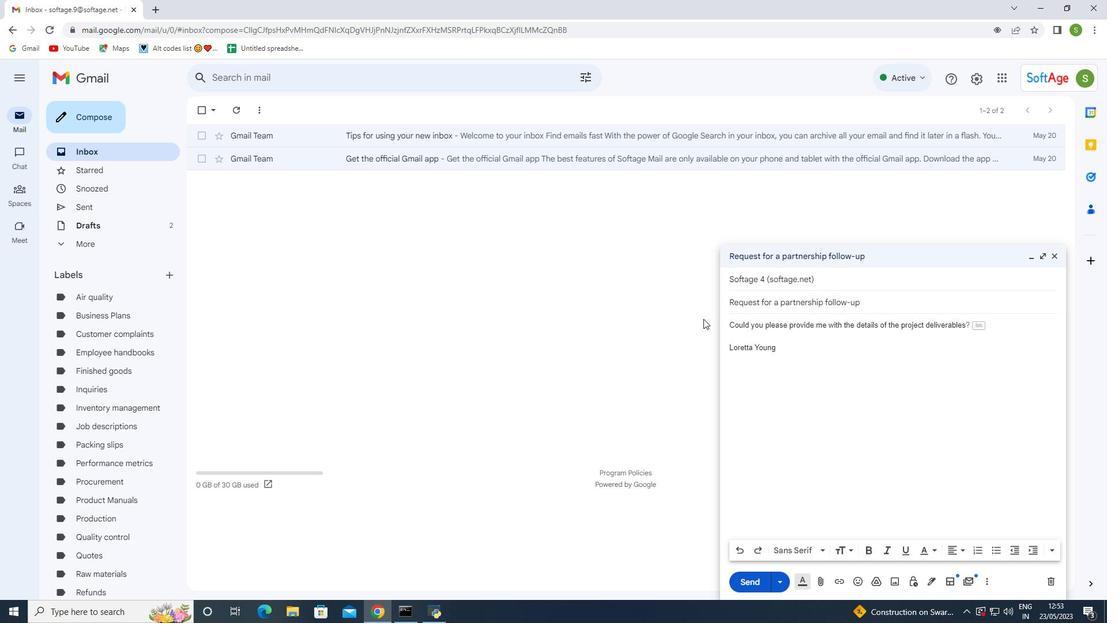 
Action: Mouse moved to (761, 578)
Screenshot: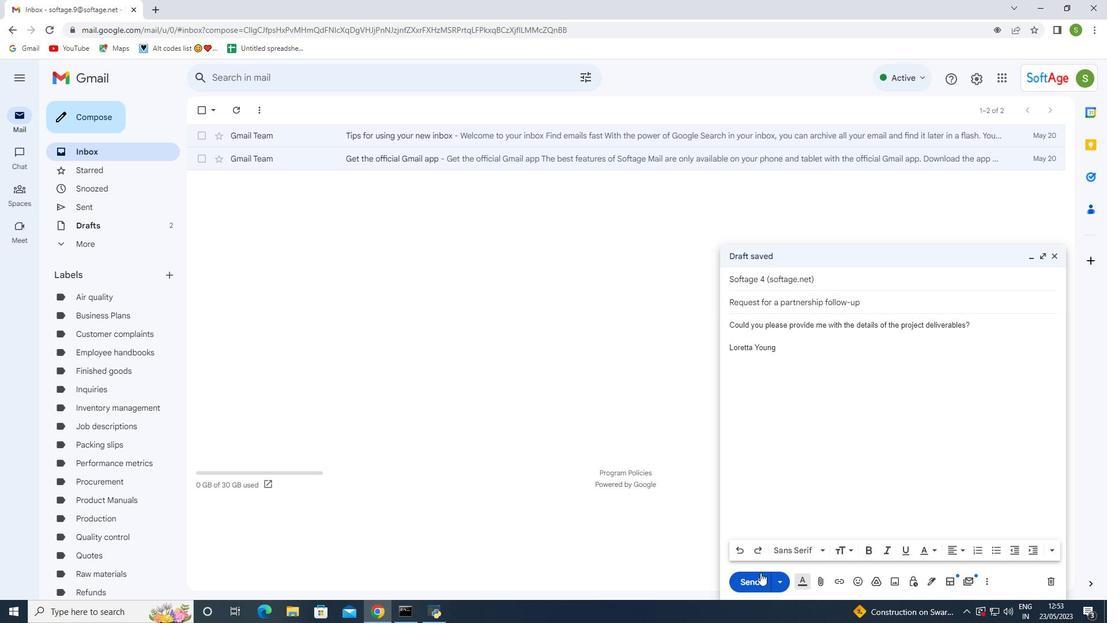 
Action: Mouse pressed left at (761, 578)
Screenshot: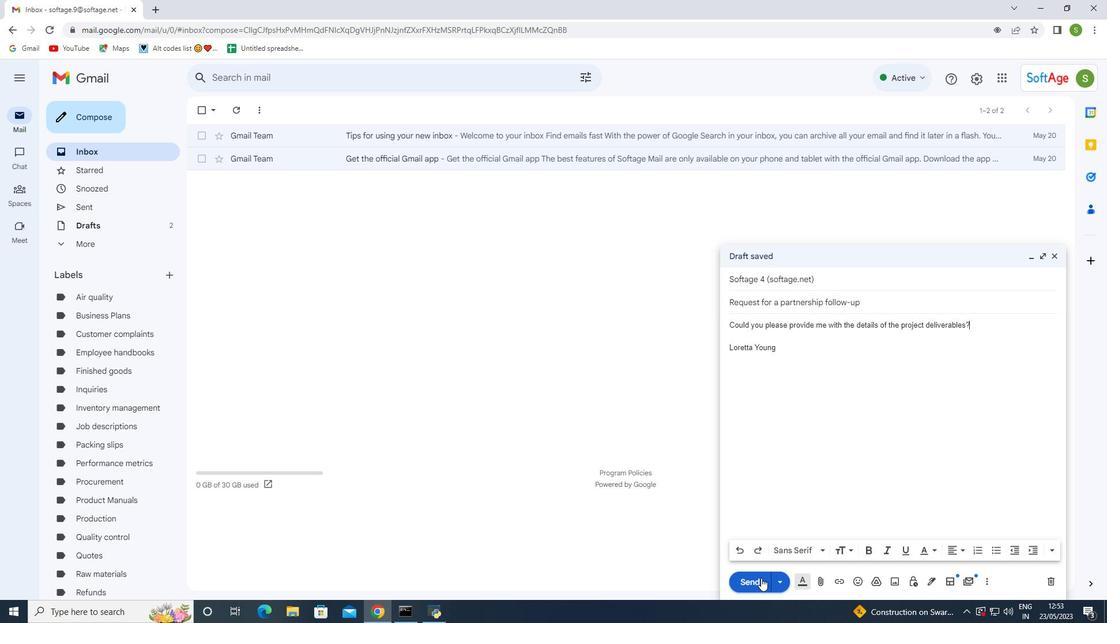 
Action: Mouse moved to (100, 208)
Screenshot: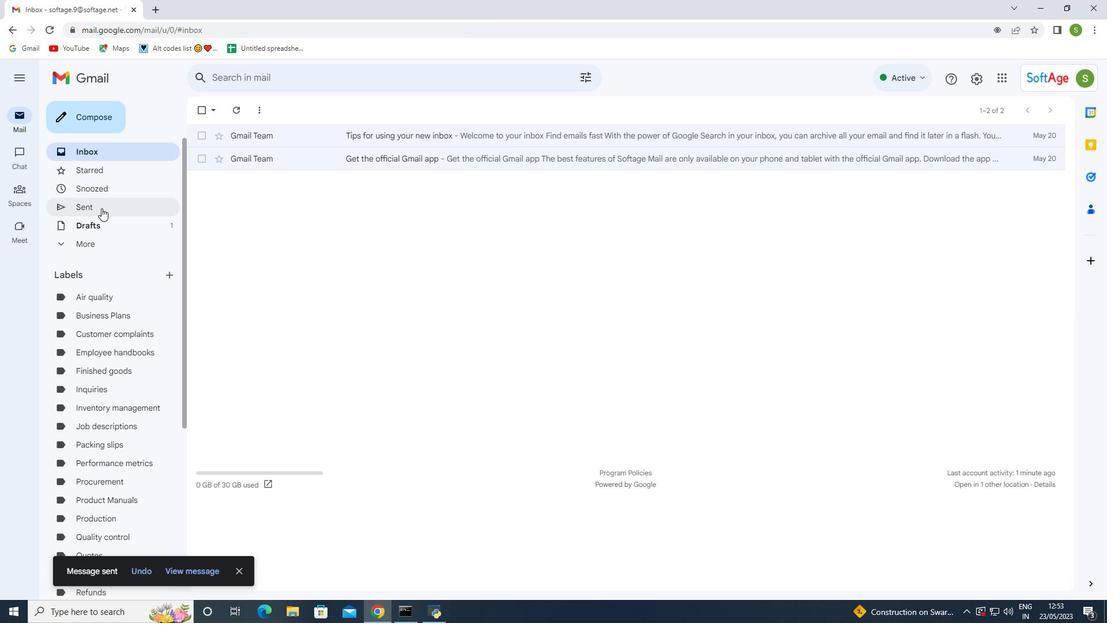 
Action: Mouse pressed left at (100, 208)
Screenshot: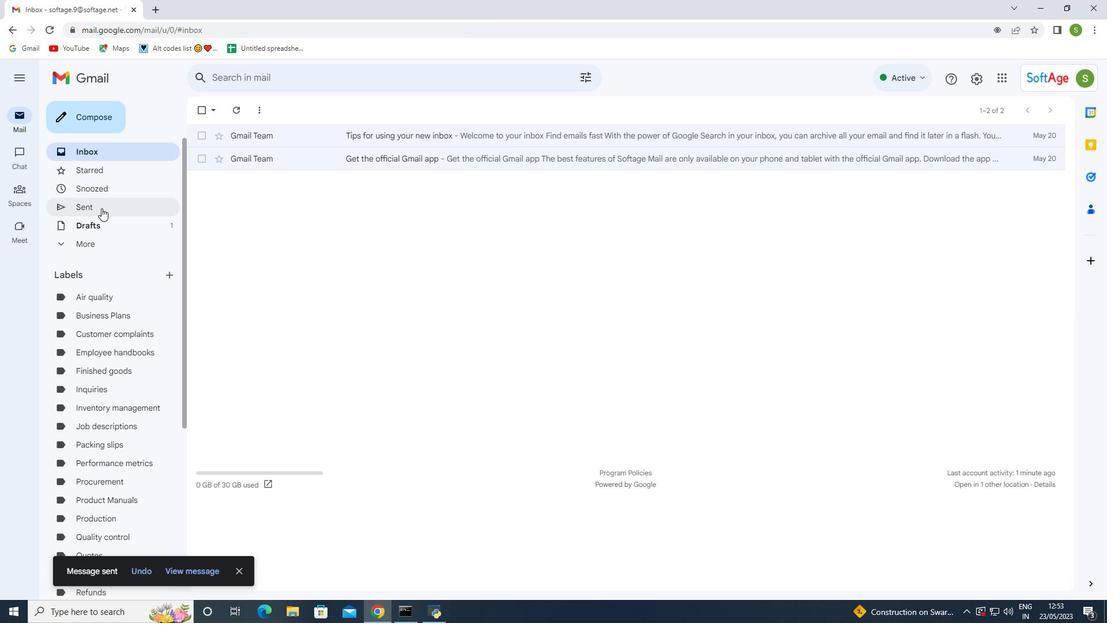 
Action: Mouse moved to (197, 165)
Screenshot: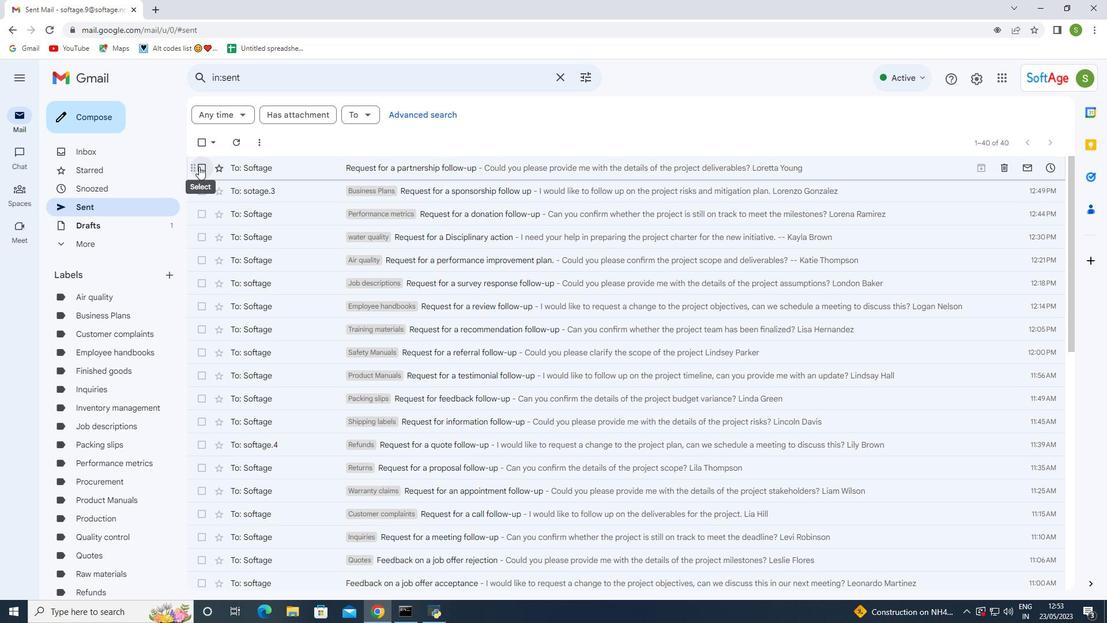 
Action: Mouse pressed left at (197, 165)
Screenshot: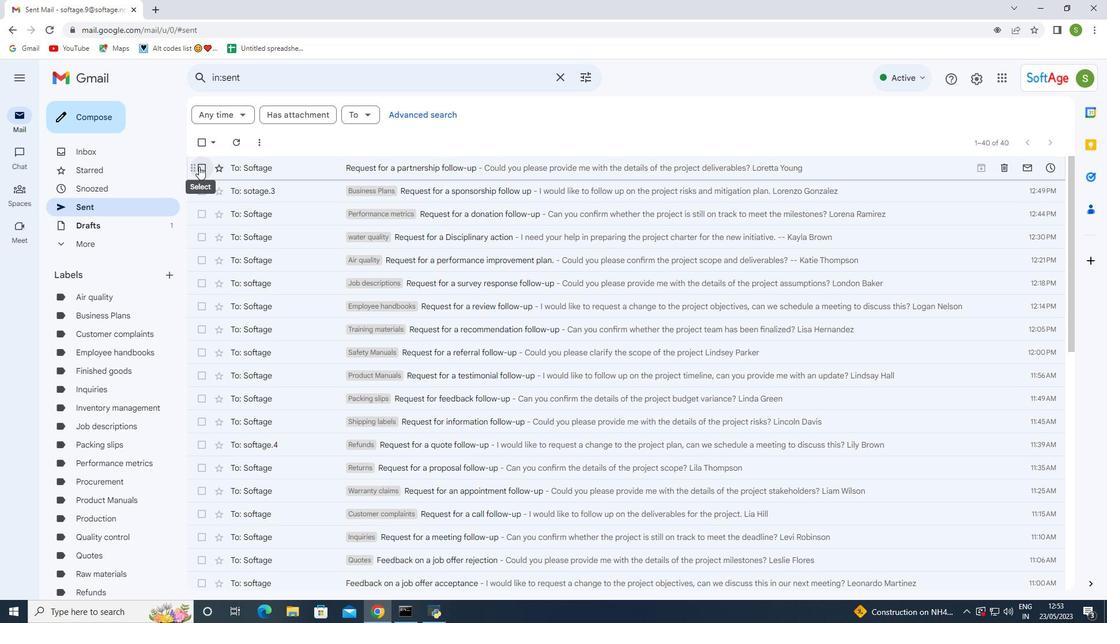 
Action: Mouse moved to (259, 167)
Screenshot: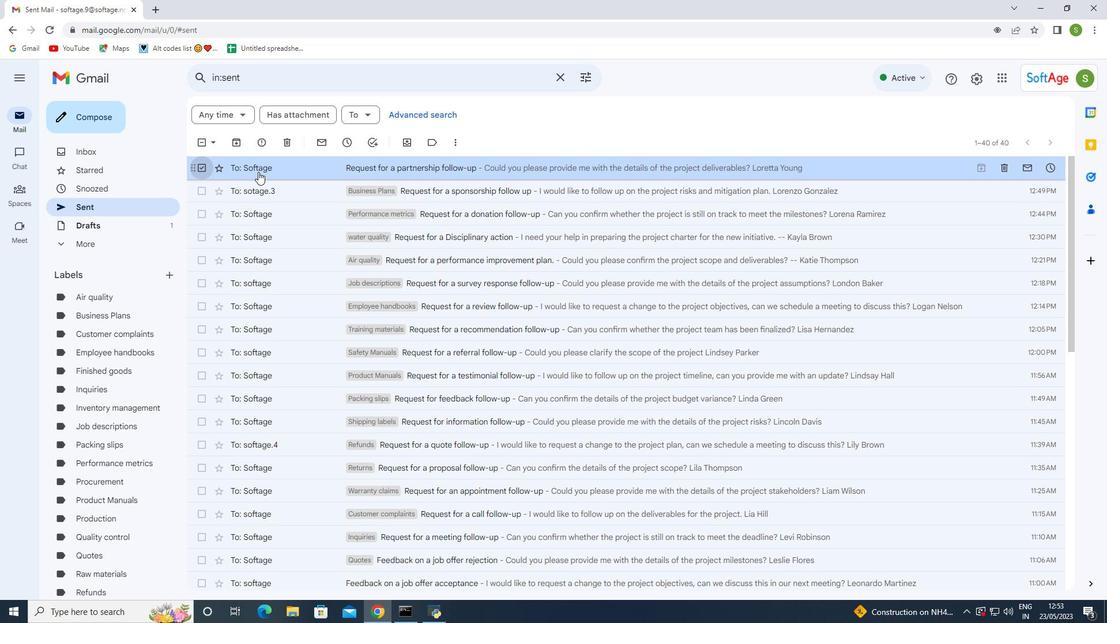 
Action: Mouse pressed right at (259, 167)
Screenshot: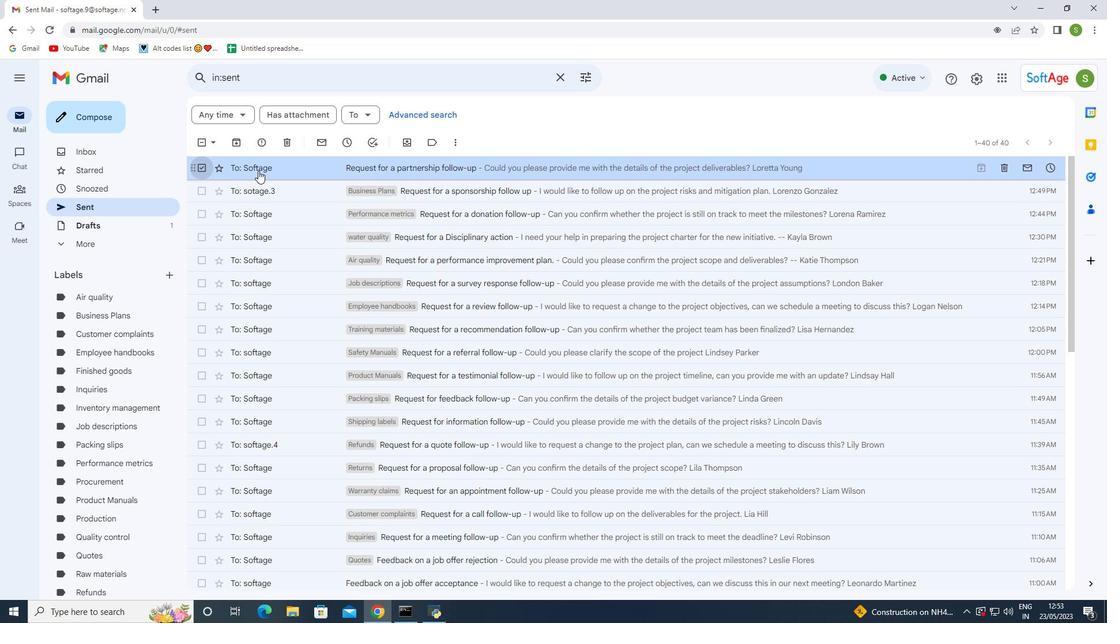 
Action: Mouse moved to (436, 340)
Screenshot: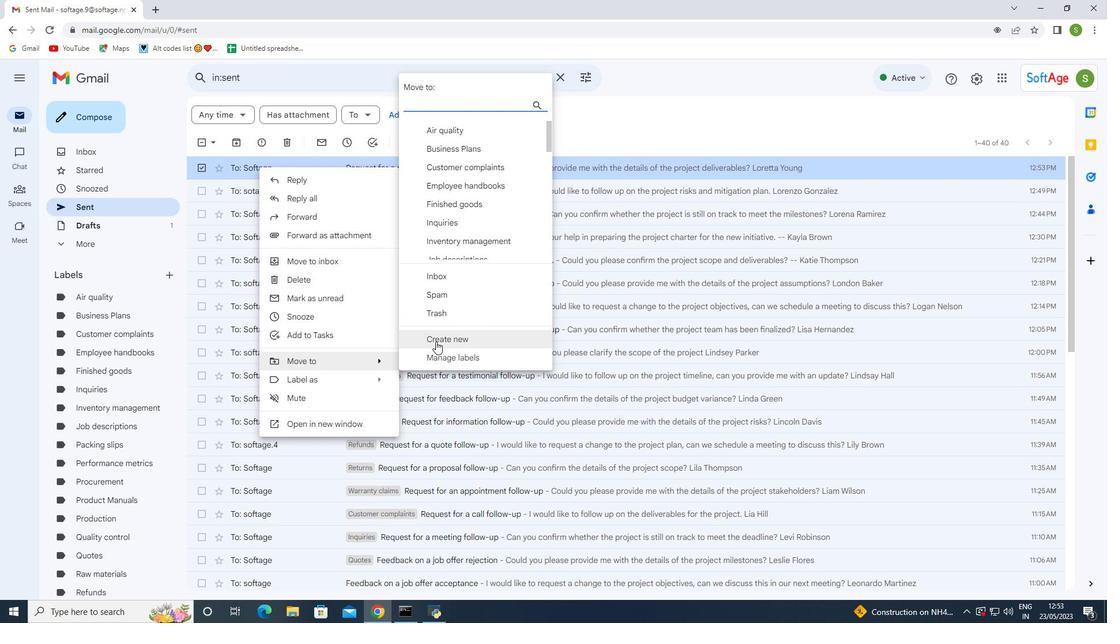 
Action: Mouse pressed left at (436, 340)
Screenshot: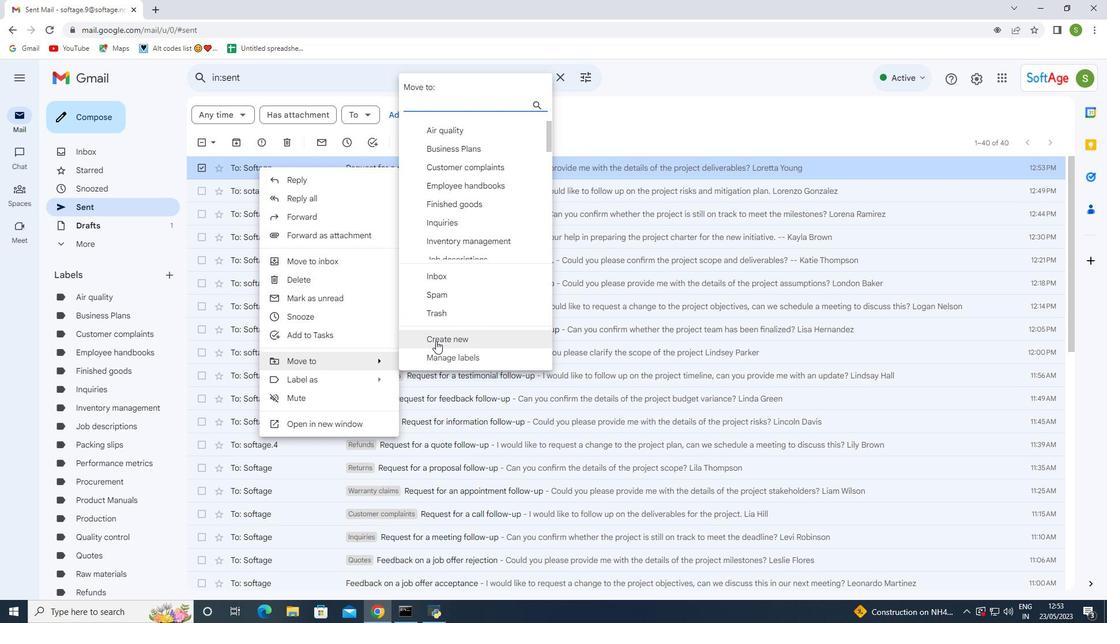 
Action: Mouse moved to (514, 316)
Screenshot: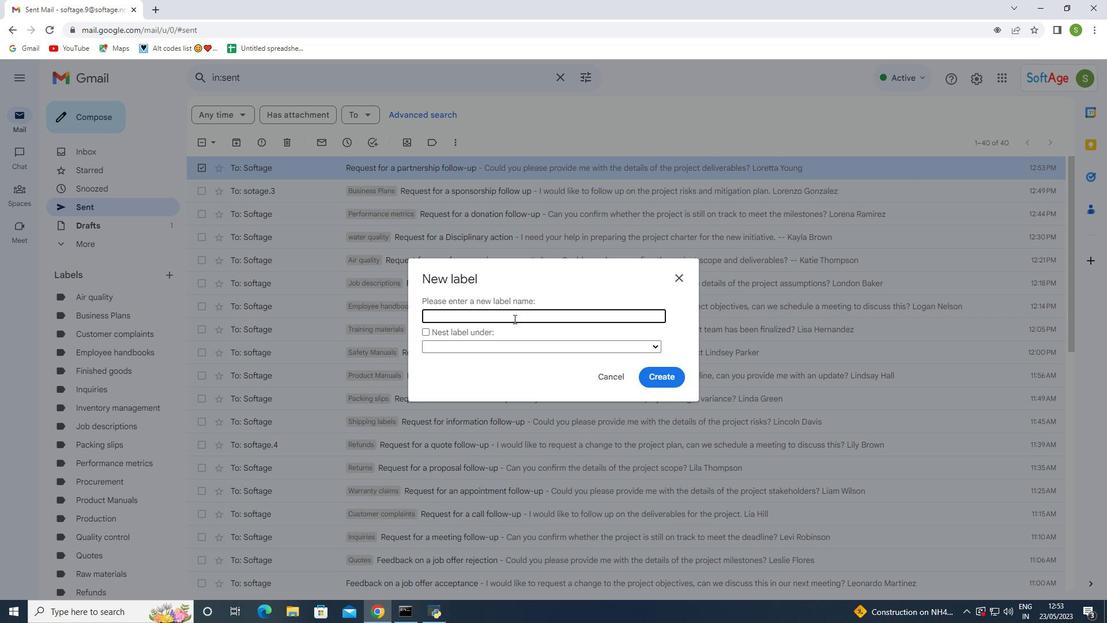 
Action: Mouse pressed left at (514, 316)
Screenshot: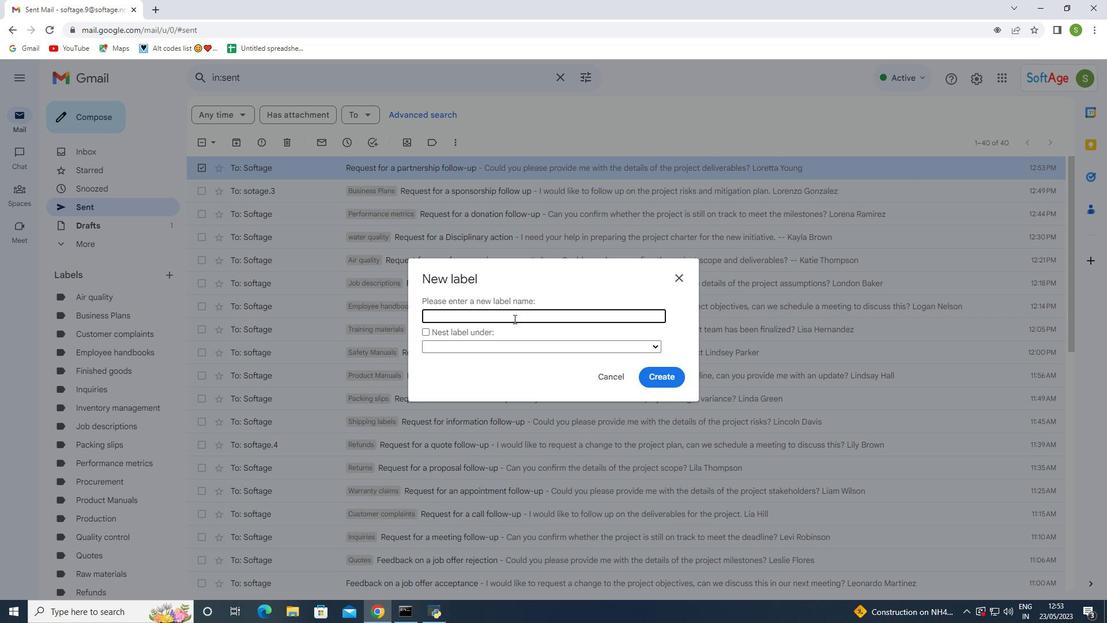 
Action: Key pressed <Key.shift>Marketing<Key.space>plans
Screenshot: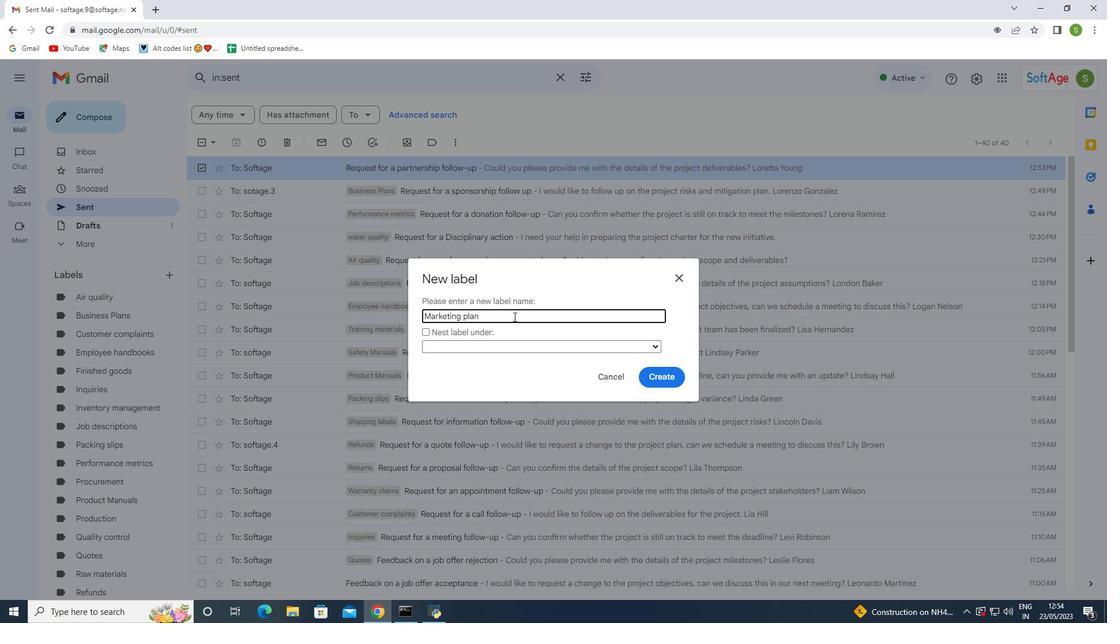 
Action: Mouse moved to (661, 380)
Screenshot: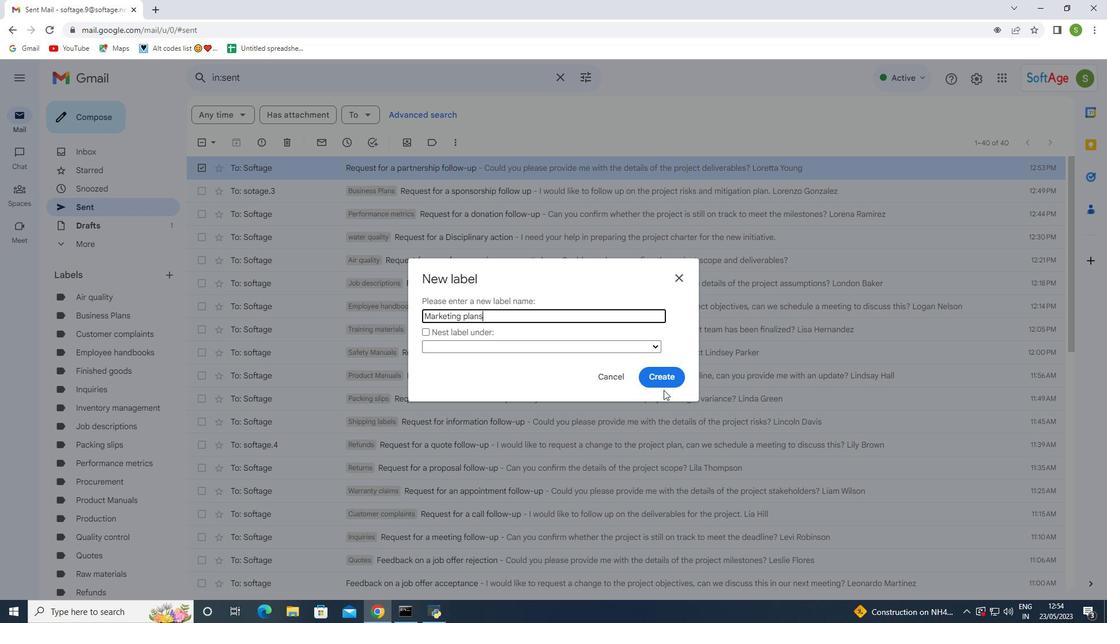 
Action: Mouse pressed left at (661, 380)
Screenshot: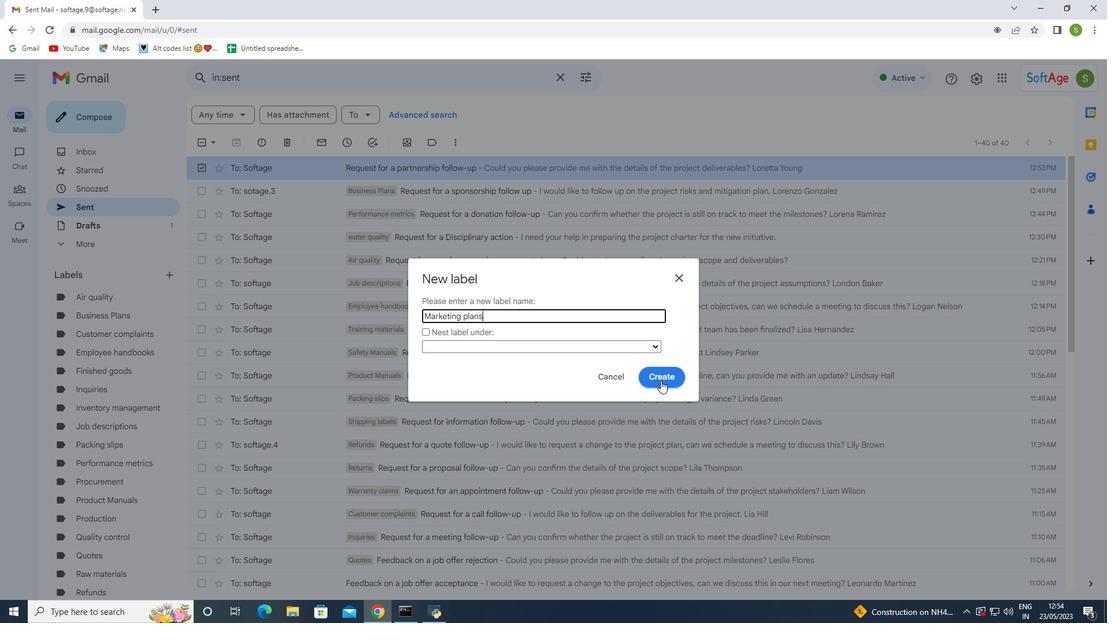 
Action: Mouse moved to (126, 411)
Screenshot: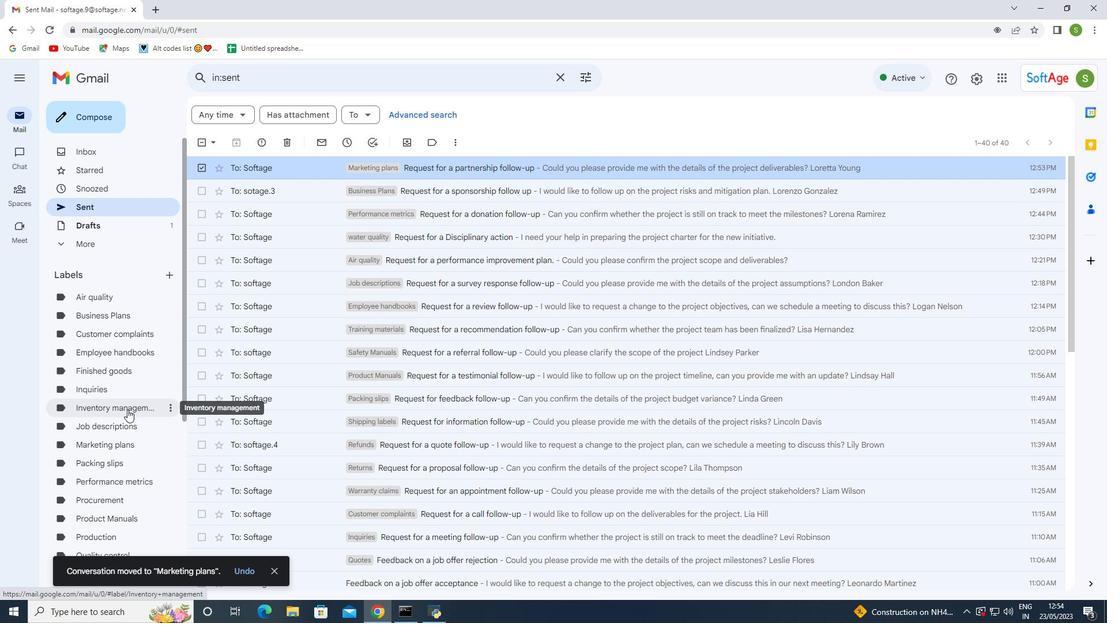 
Action: Mouse scrolled (126, 411) with delta (0, 0)
Screenshot: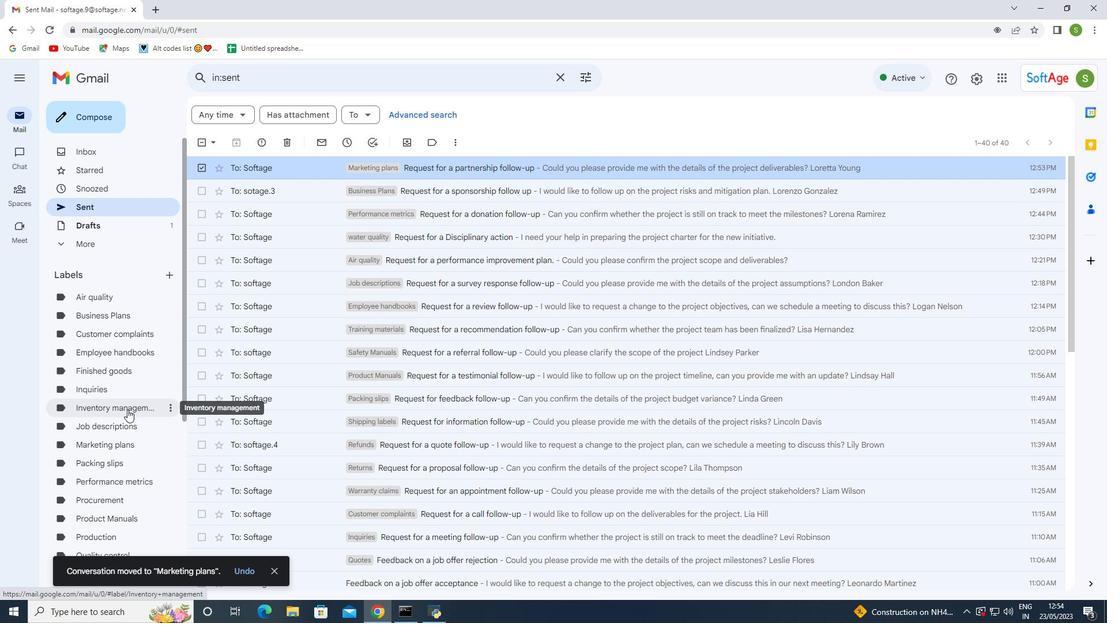
Action: Mouse moved to (106, 489)
Screenshot: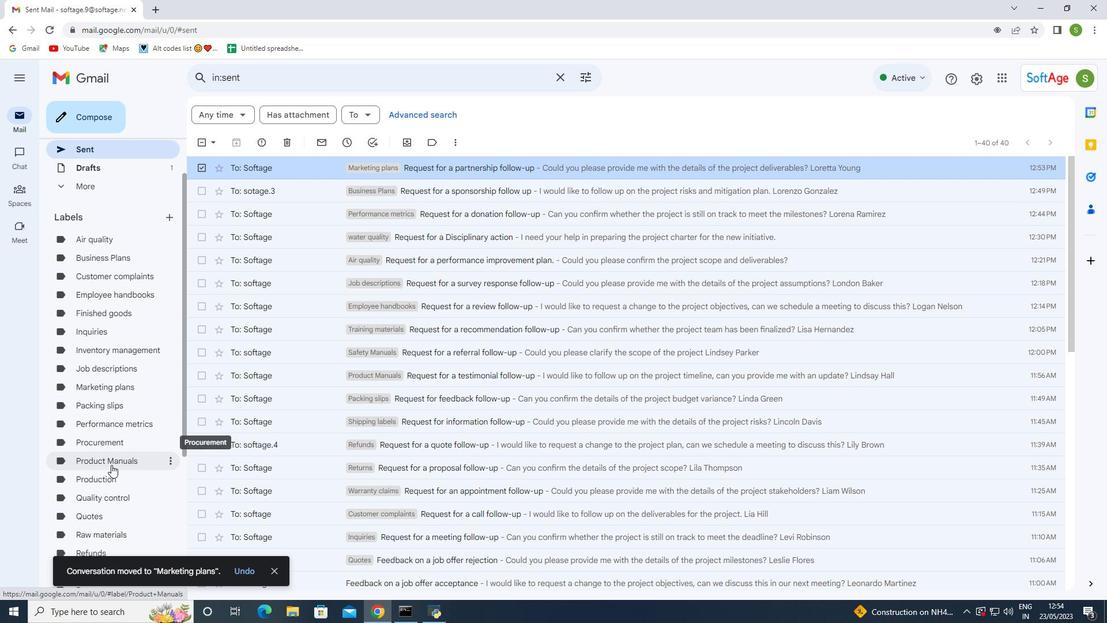 
Action: Mouse scrolled (106, 488) with delta (0, 0)
Screenshot: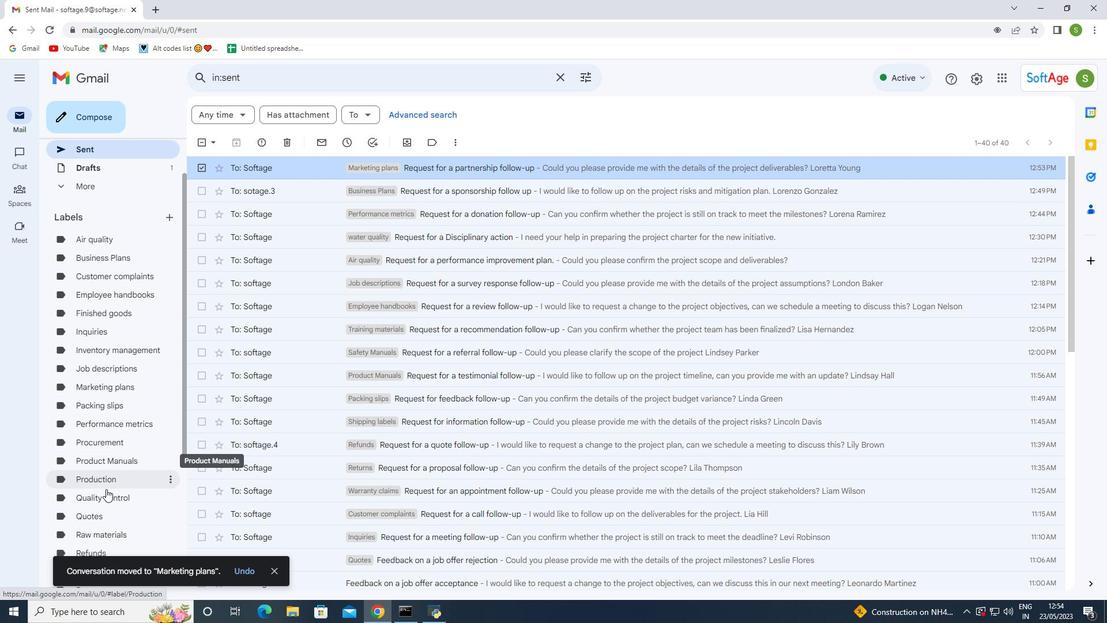 
Action: Mouse scrolled (106, 488) with delta (0, 0)
Screenshot: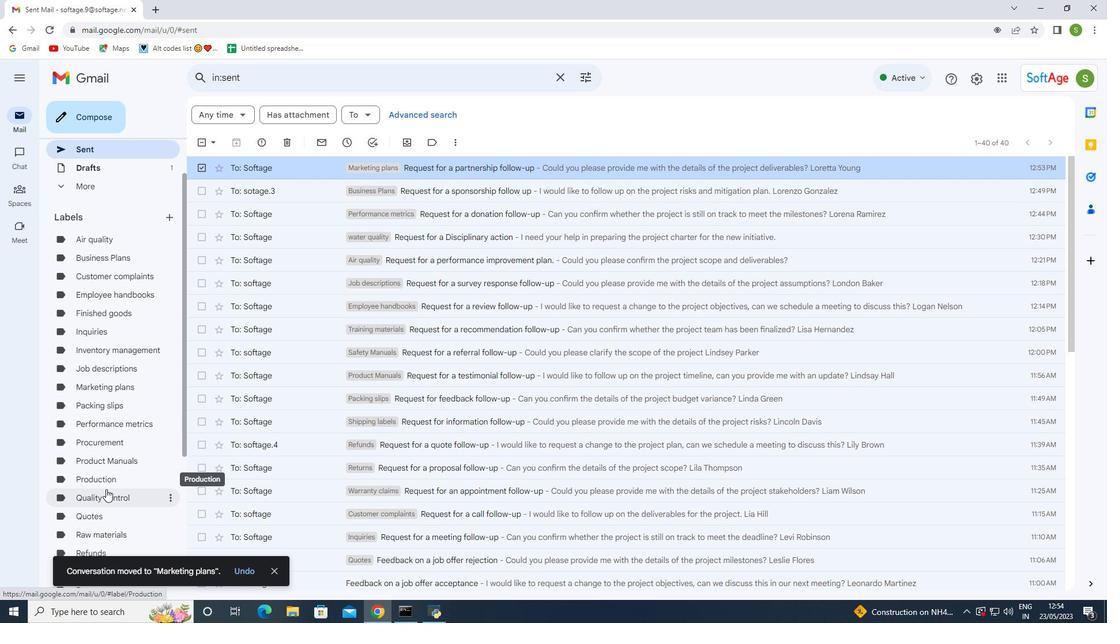 
Action: Mouse scrolled (106, 488) with delta (0, 0)
Screenshot: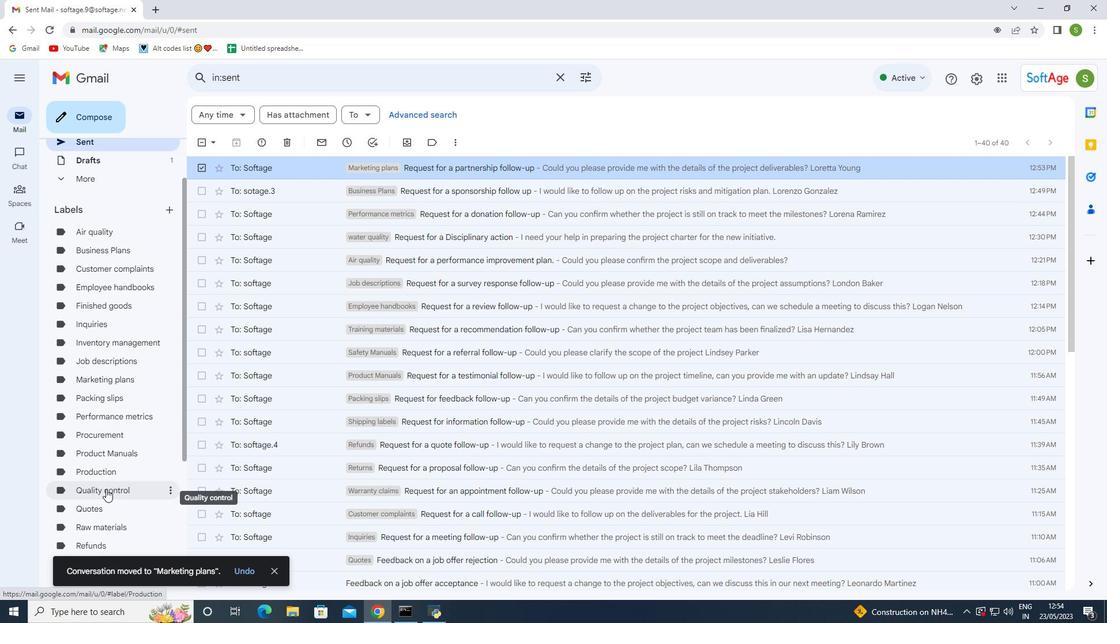 
Action: Mouse moved to (99, 414)
Screenshot: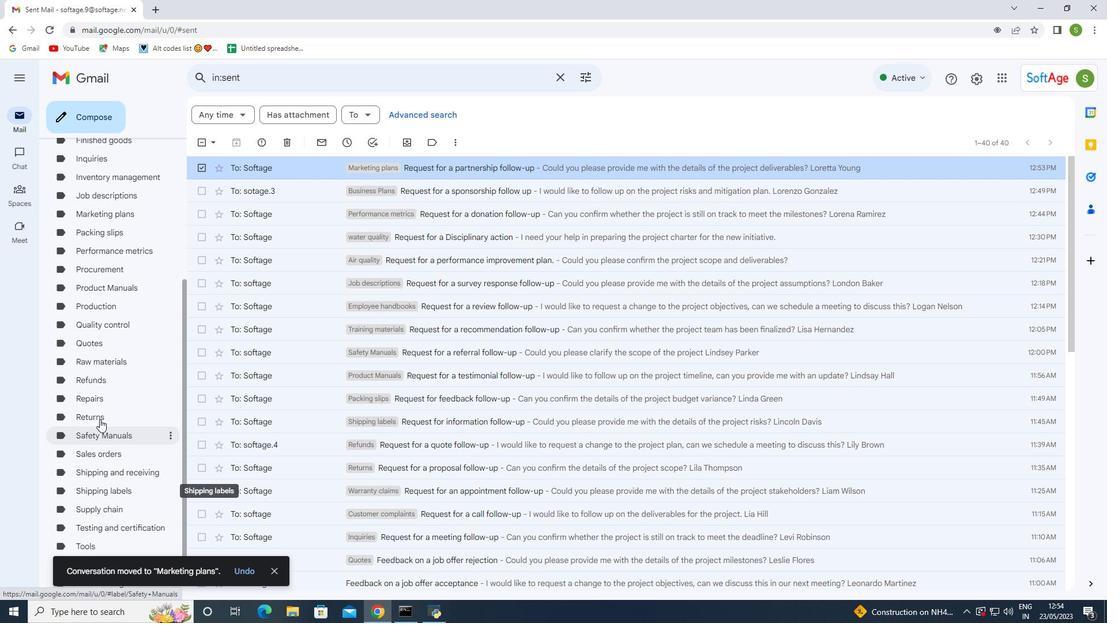 
Action: Mouse scrolled (99, 415) with delta (0, 0)
Screenshot: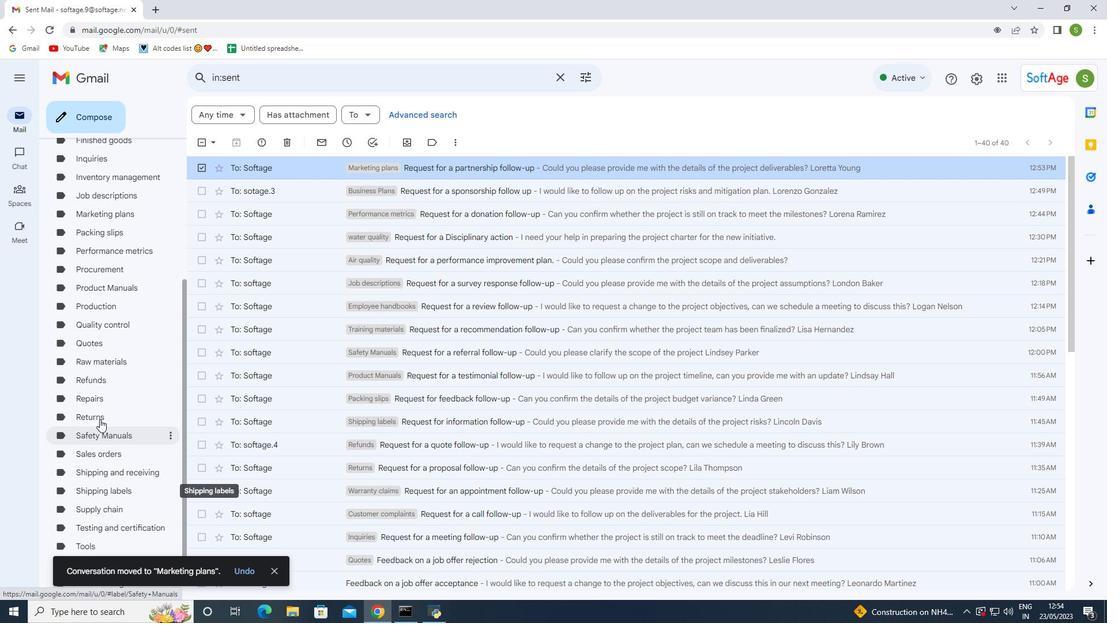 
Action: Mouse moved to (100, 414)
Screenshot: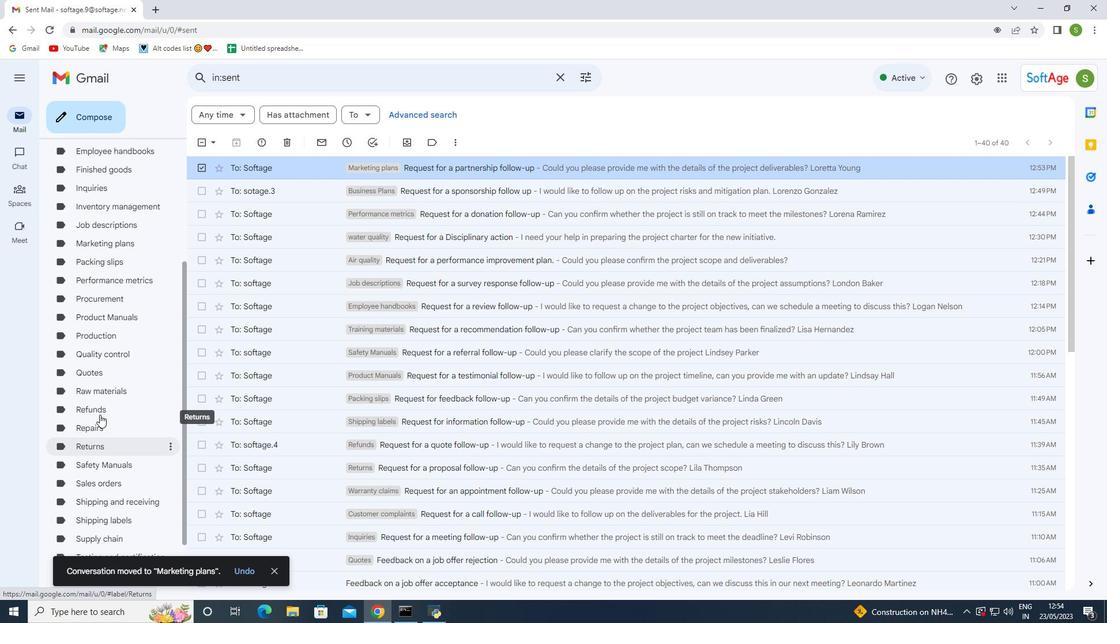 
Action: Mouse scrolled (100, 414) with delta (0, 0)
Screenshot: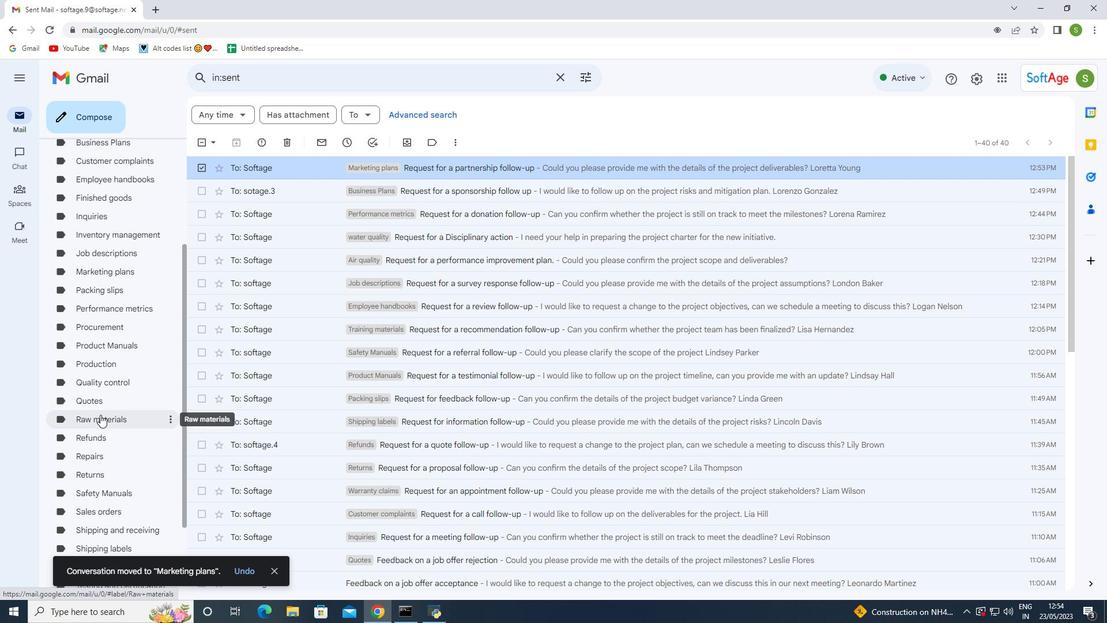
Action: Mouse scrolled (100, 414) with delta (0, 0)
Screenshot: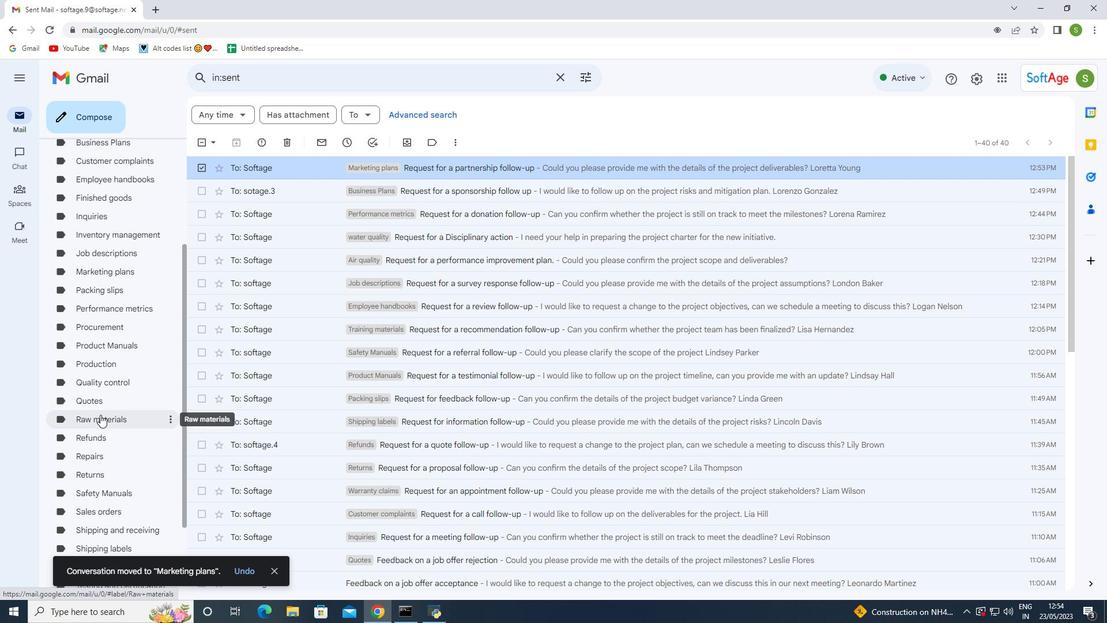 
Action: Mouse scrolled (100, 414) with delta (0, 0)
Screenshot: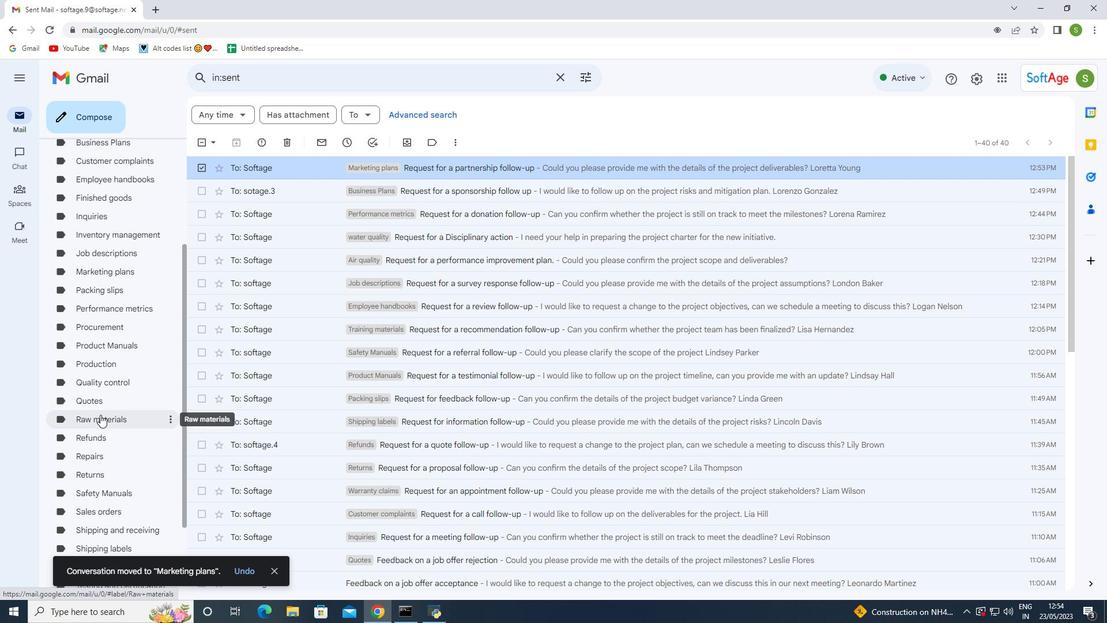
Action: Mouse scrolled (100, 414) with delta (0, 0)
Screenshot: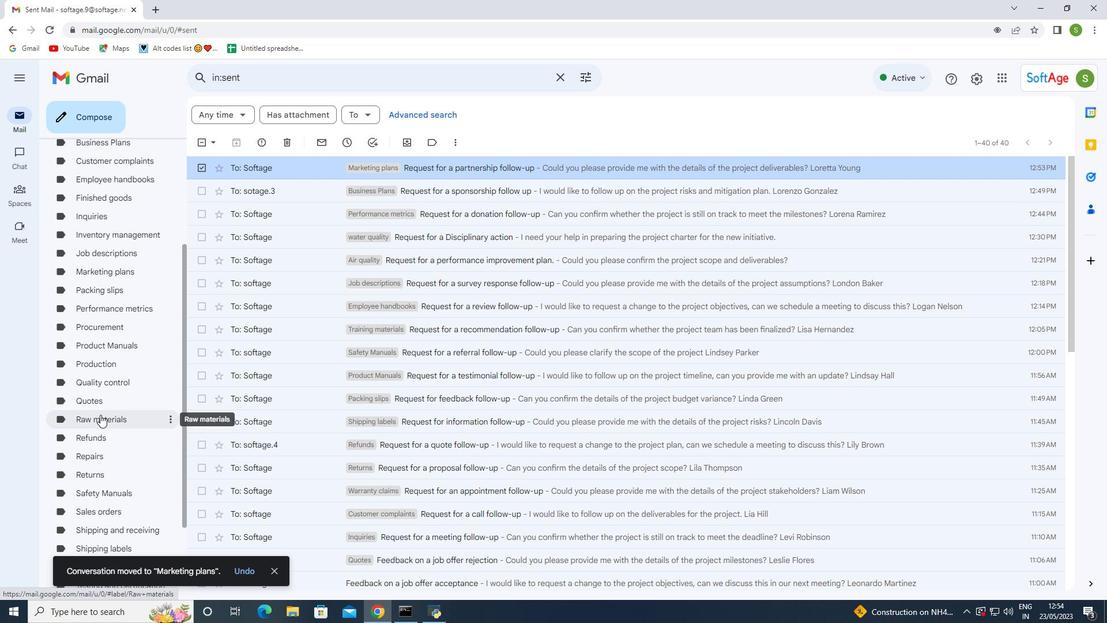 
Action: Mouse moved to (116, 439)
Screenshot: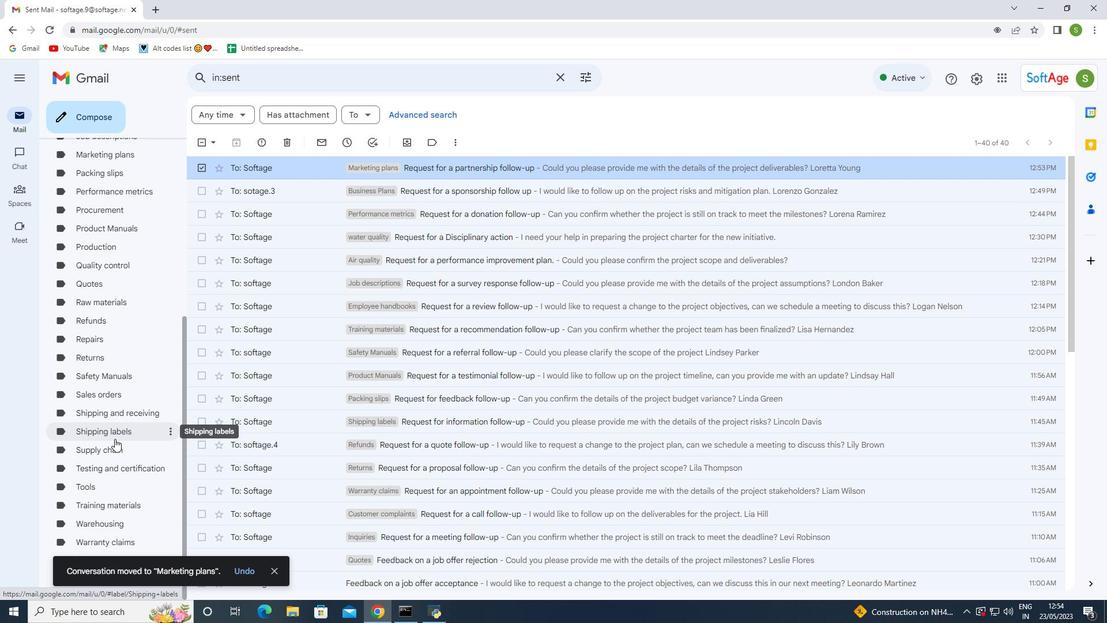 
Action: Mouse scrolled (116, 439) with delta (0, 0)
Screenshot: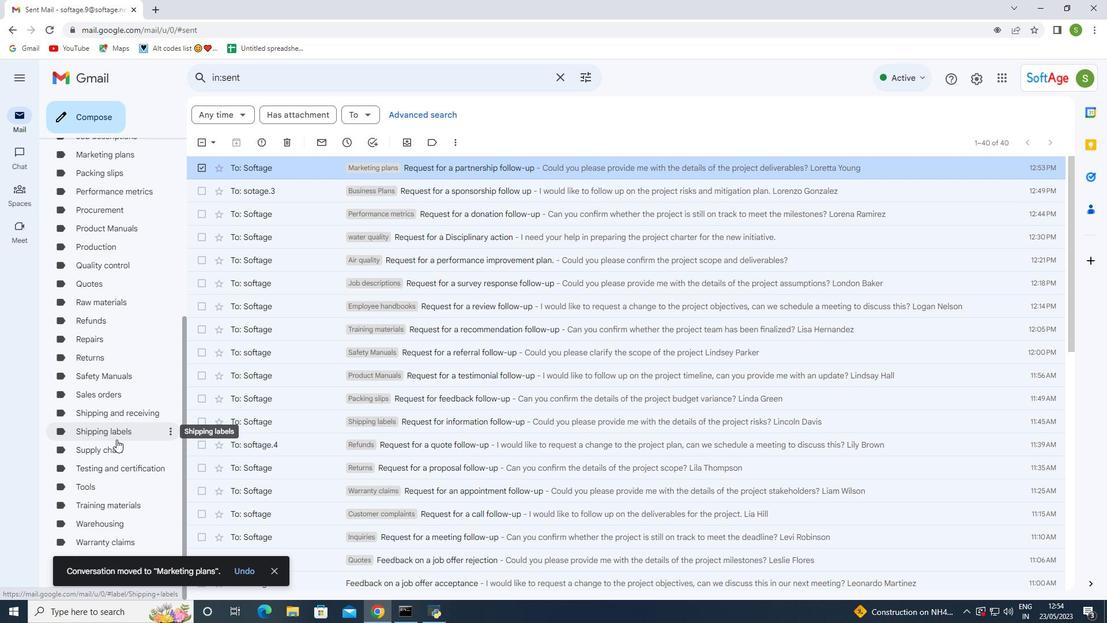 
Action: Mouse scrolled (116, 439) with delta (0, 0)
Screenshot: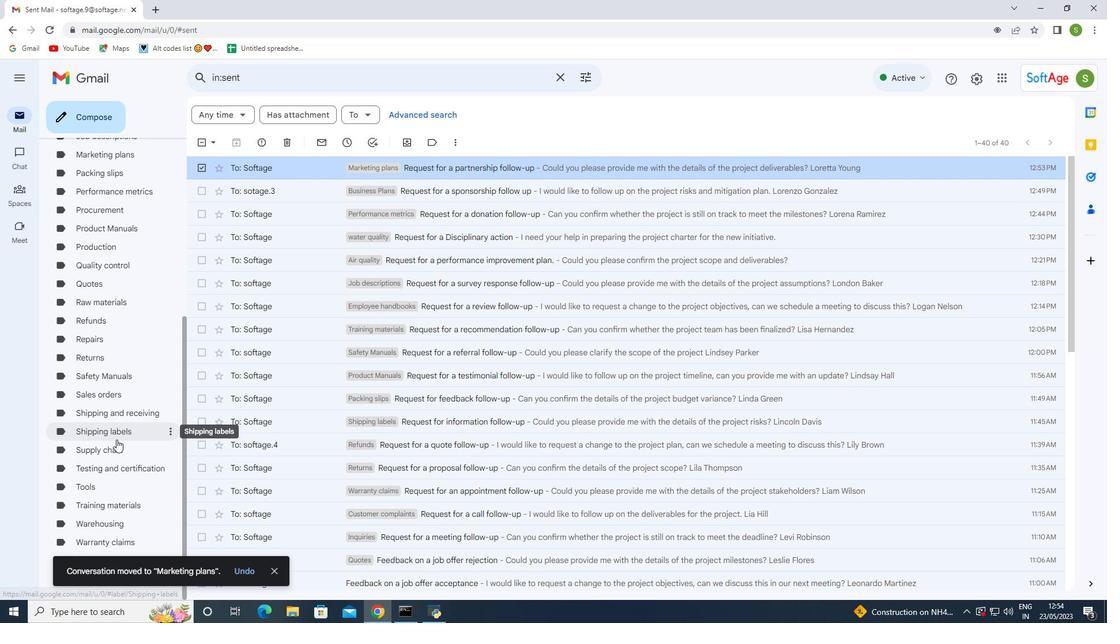 
Action: Mouse scrolled (116, 439) with delta (0, 0)
Screenshot: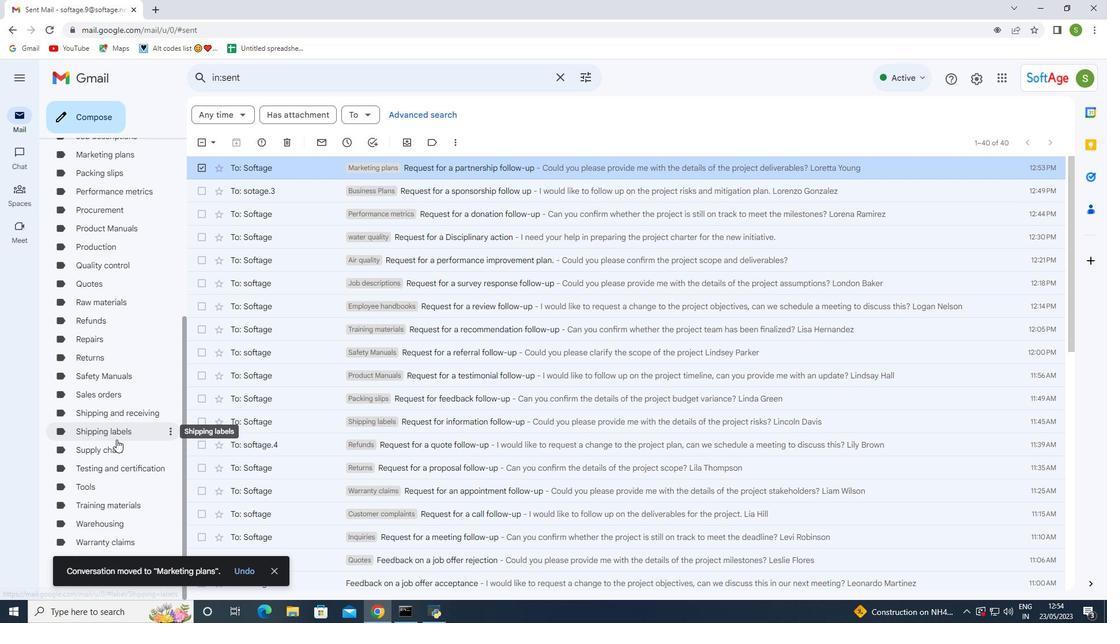 
Action: Mouse moved to (95, 382)
Screenshot: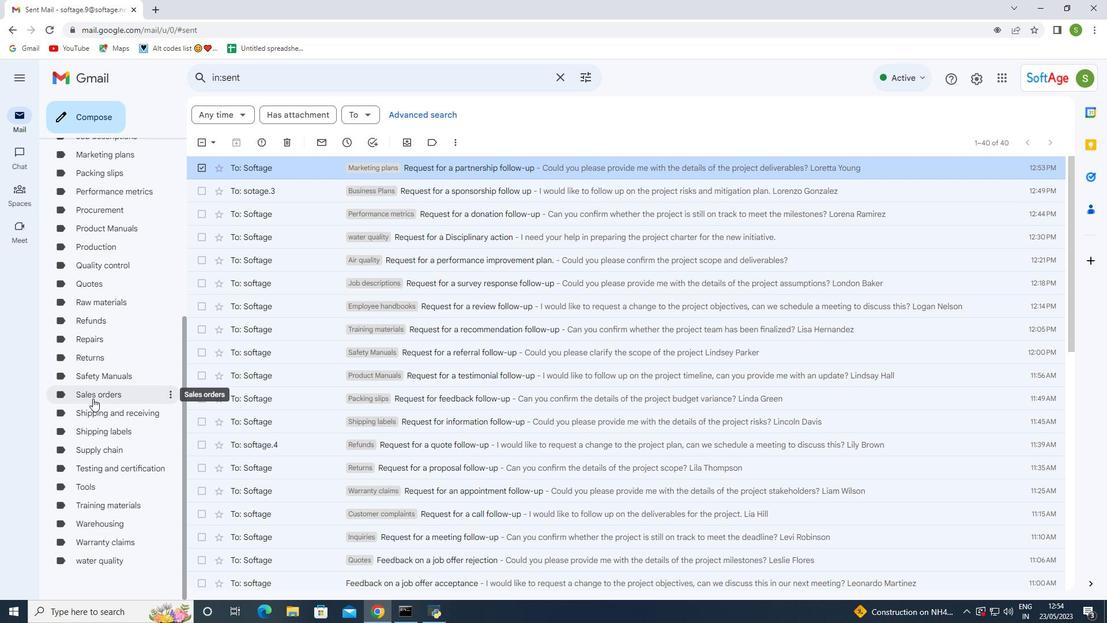 
Action: Mouse scrolled (95, 383) with delta (0, 0)
Screenshot: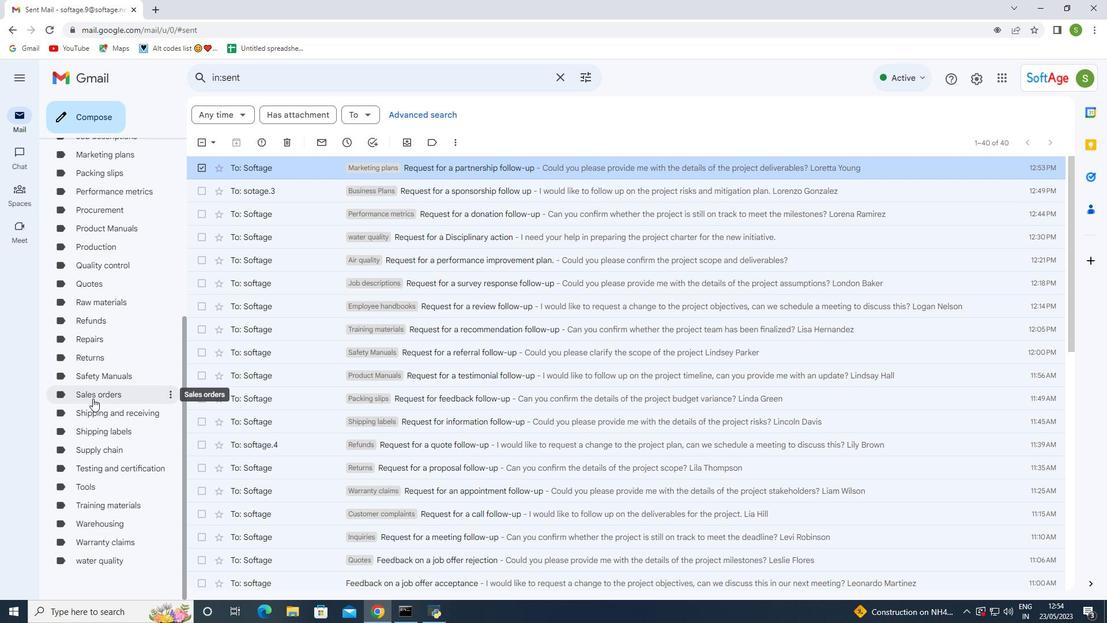 
Action: Mouse moved to (104, 342)
Screenshot: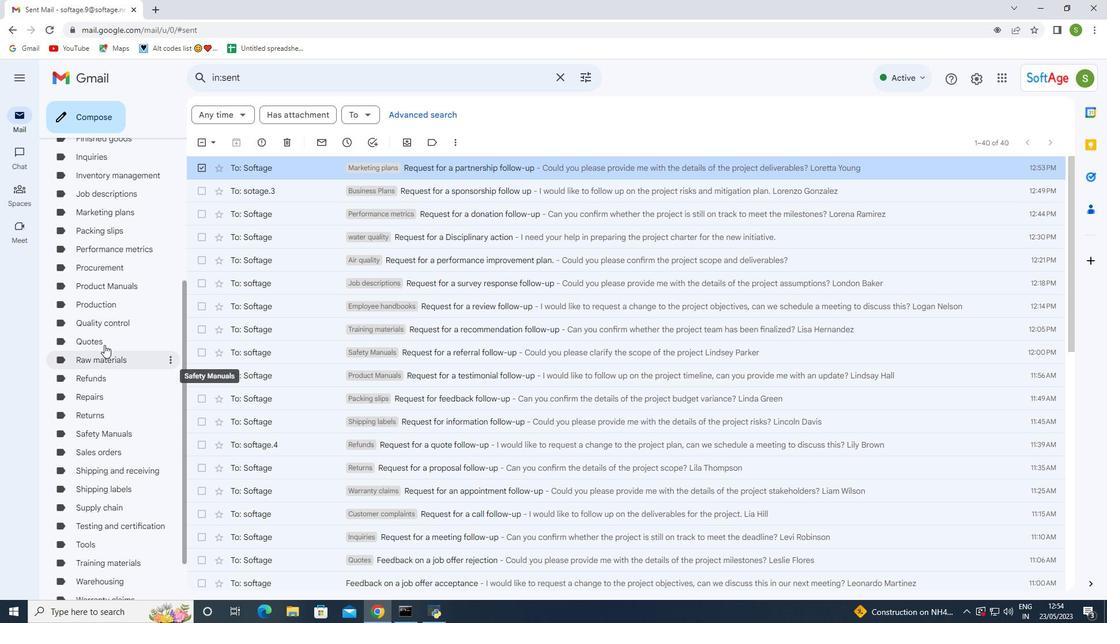 
Action: Mouse scrolled (104, 343) with delta (0, 0)
Screenshot: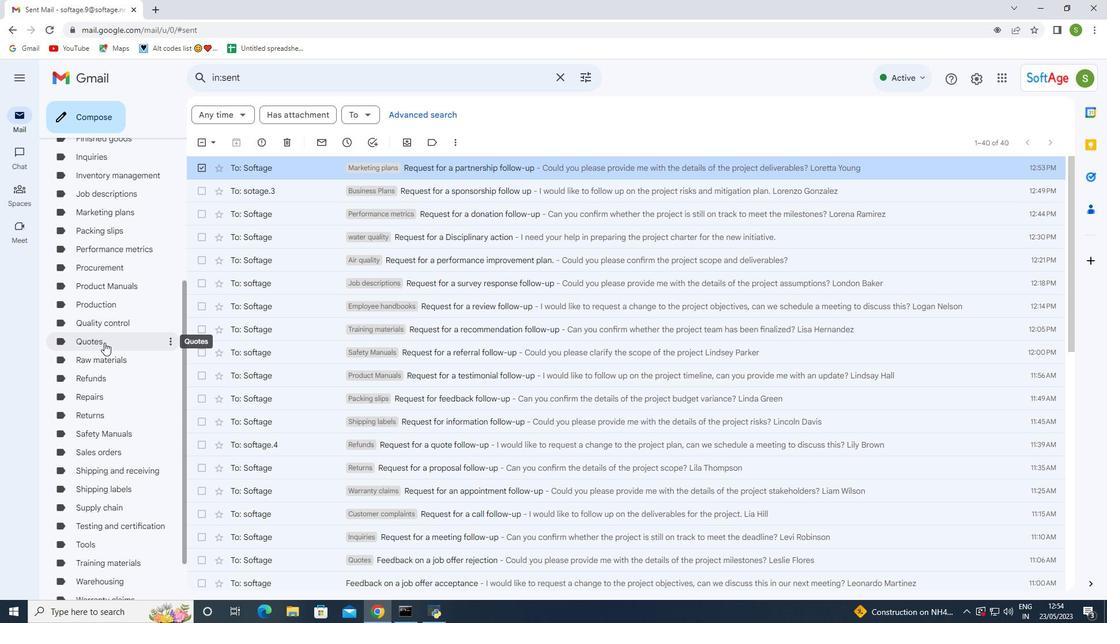 
Action: Mouse moved to (111, 269)
Screenshot: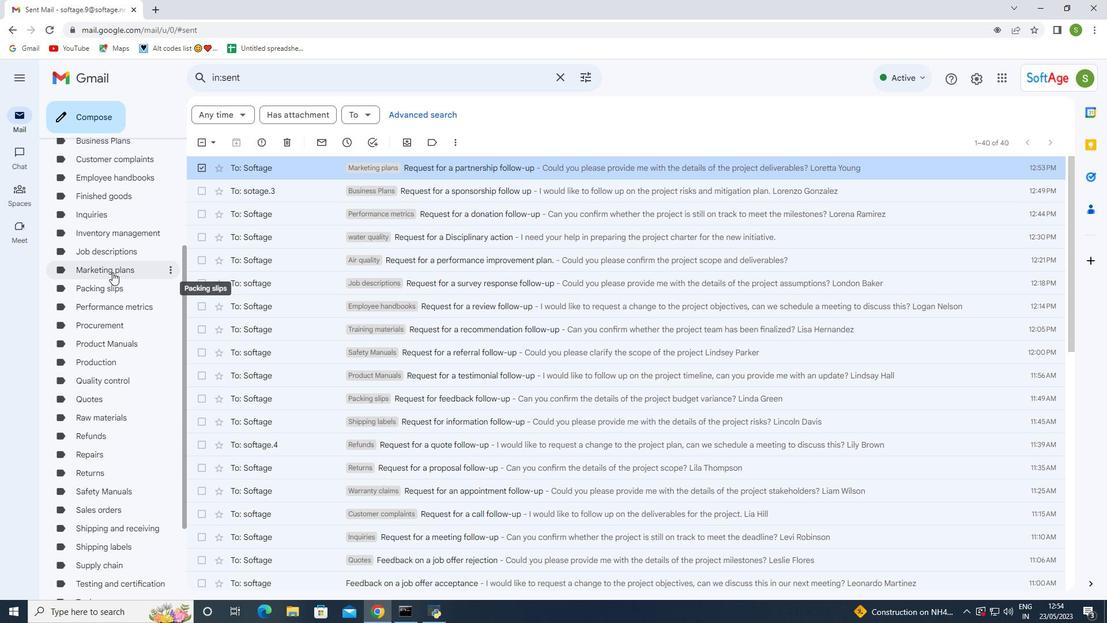 
Action: Mouse pressed left at (111, 269)
Screenshot: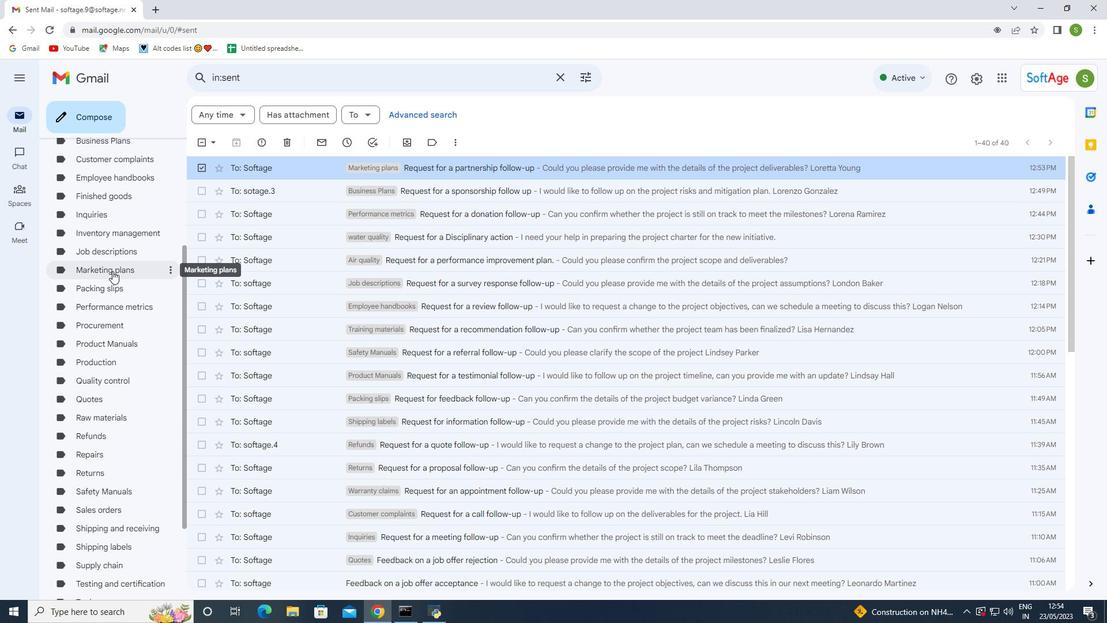 
Action: Mouse pressed left at (111, 269)
Screenshot: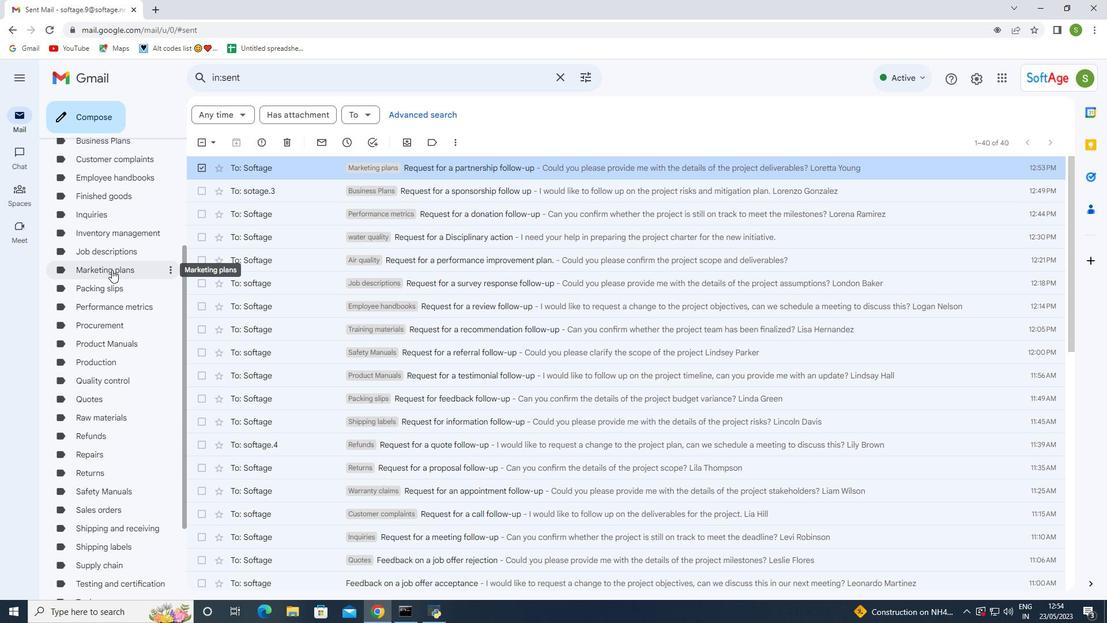 
Action: Mouse moved to (252, 169)
Screenshot: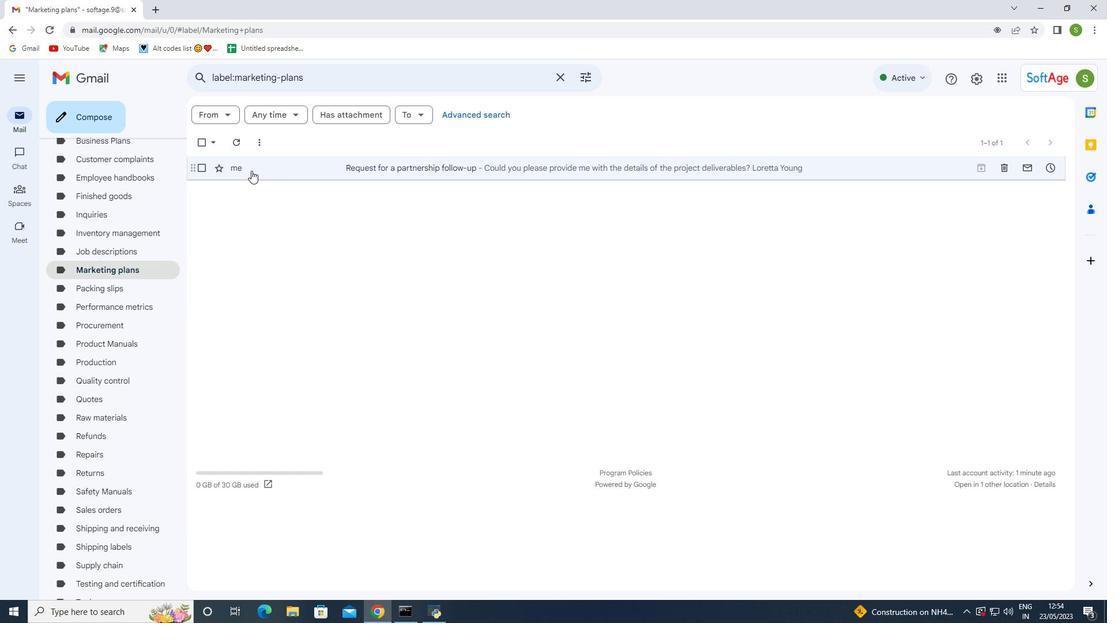 
Action: Mouse pressed left at (252, 169)
Screenshot: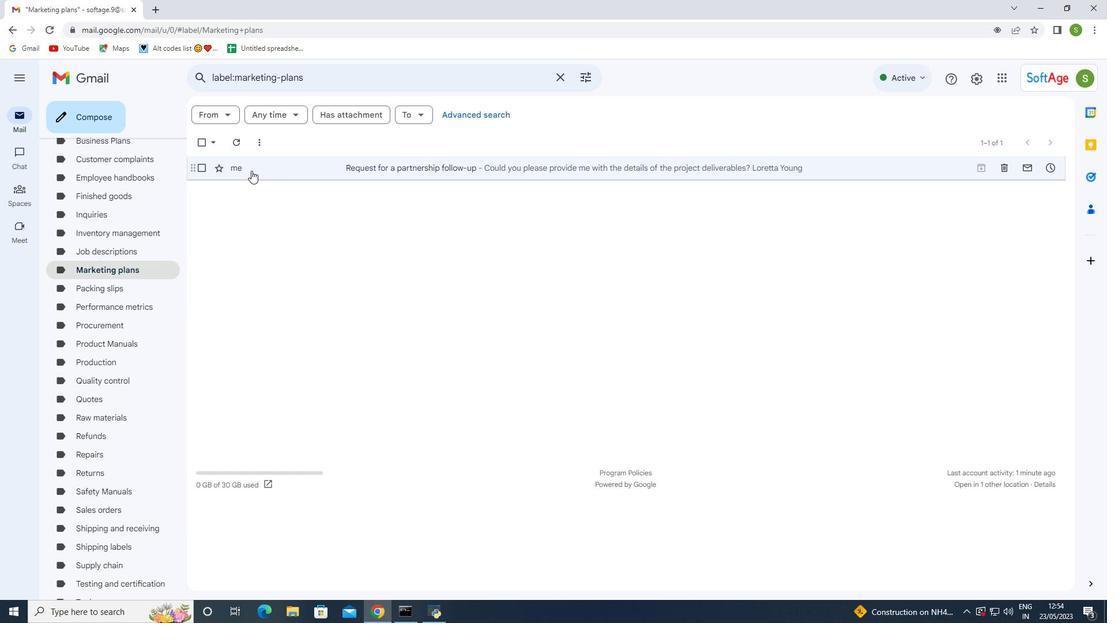 
Action: Mouse pressed left at (252, 169)
Screenshot: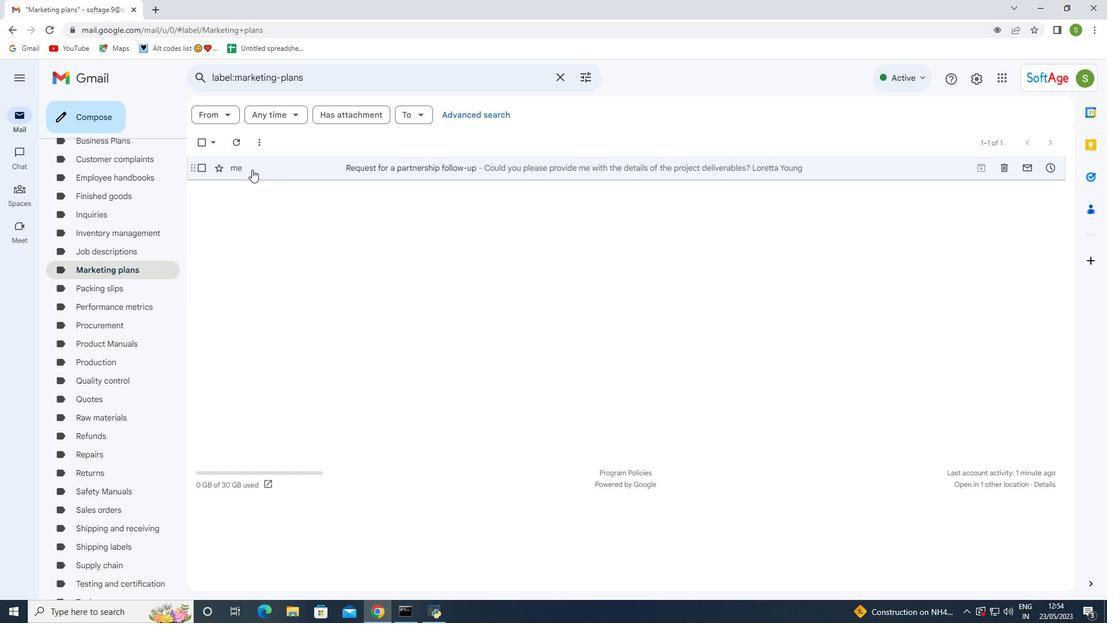
Action: Mouse moved to (445, 262)
Screenshot: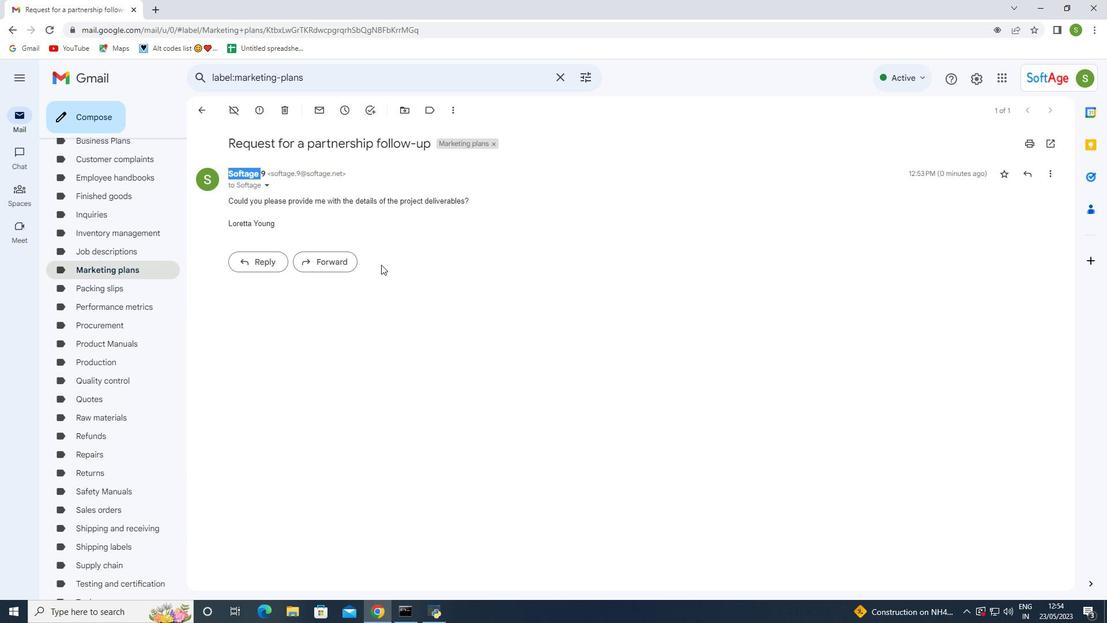 
Action: Mouse pressed left at (445, 262)
Screenshot: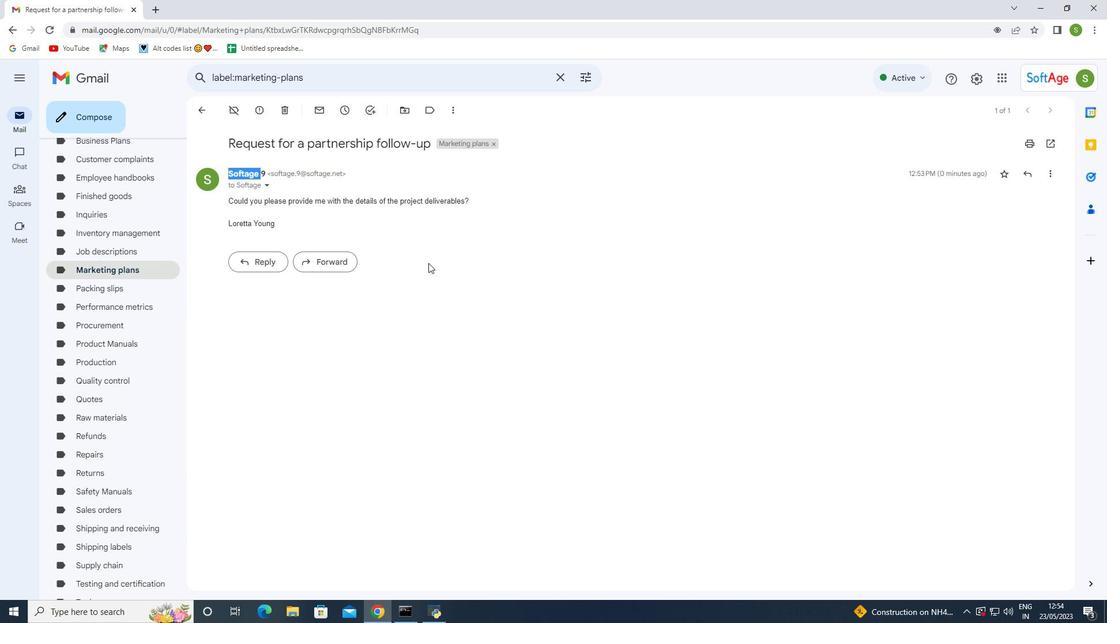 
Action: Mouse moved to (441, 273)
Screenshot: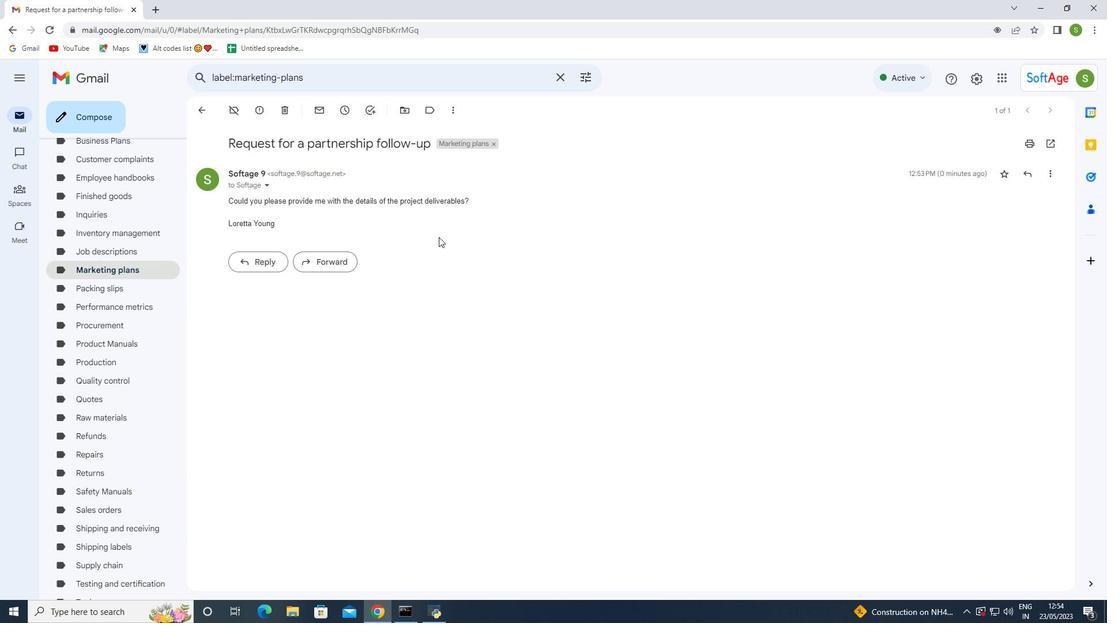 
Action: Mouse pressed left at (441, 273)
Screenshot: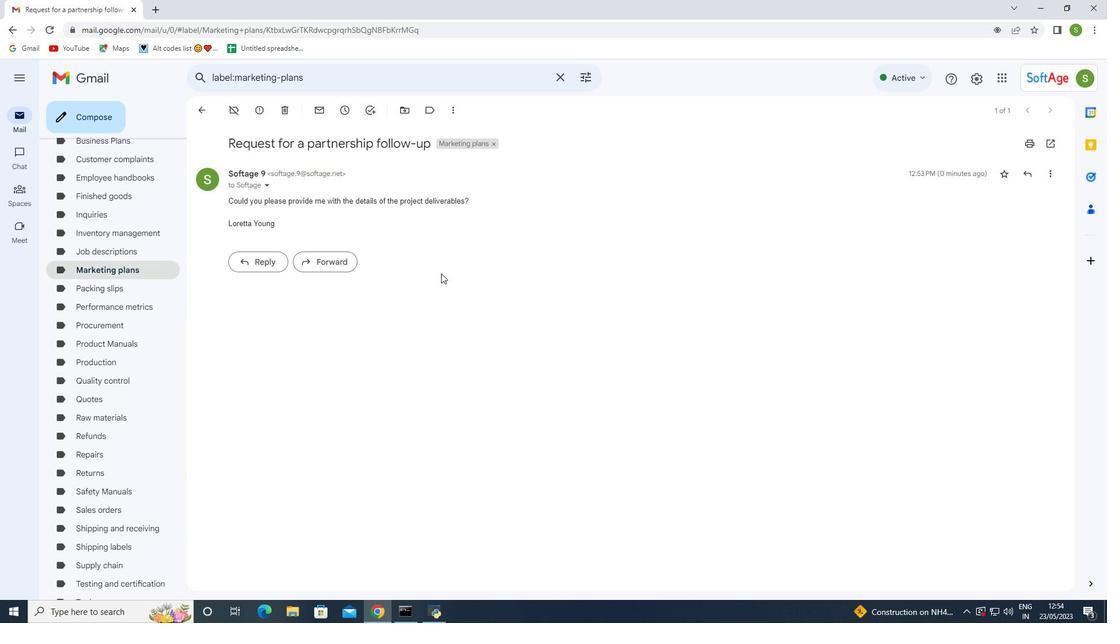 
Action: Mouse moved to (202, 111)
Screenshot: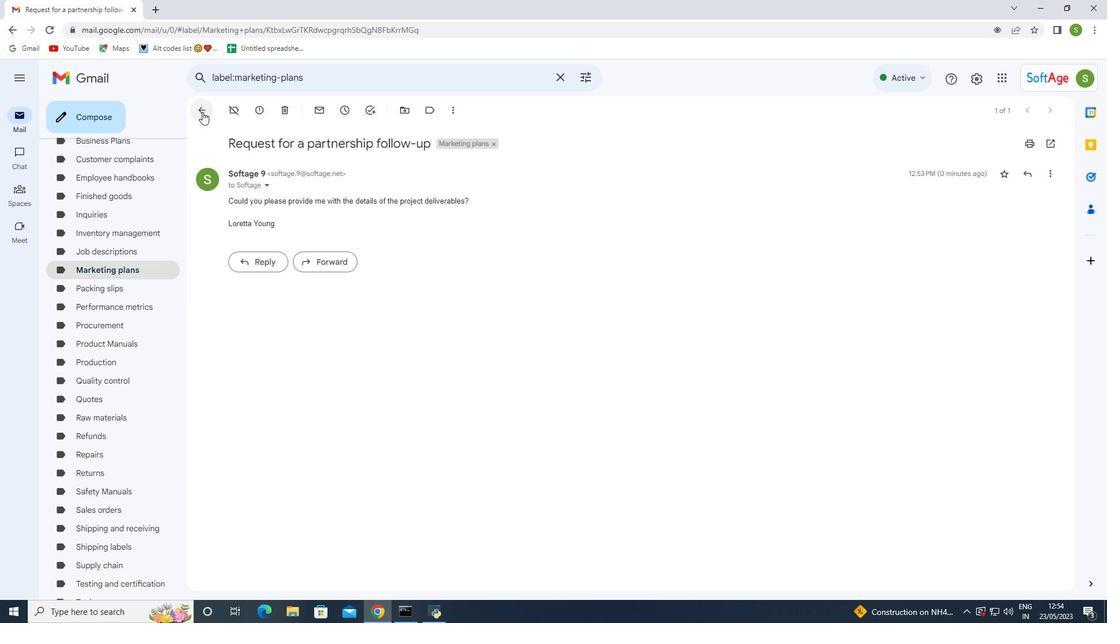 
Action: Mouse pressed left at (202, 111)
Screenshot: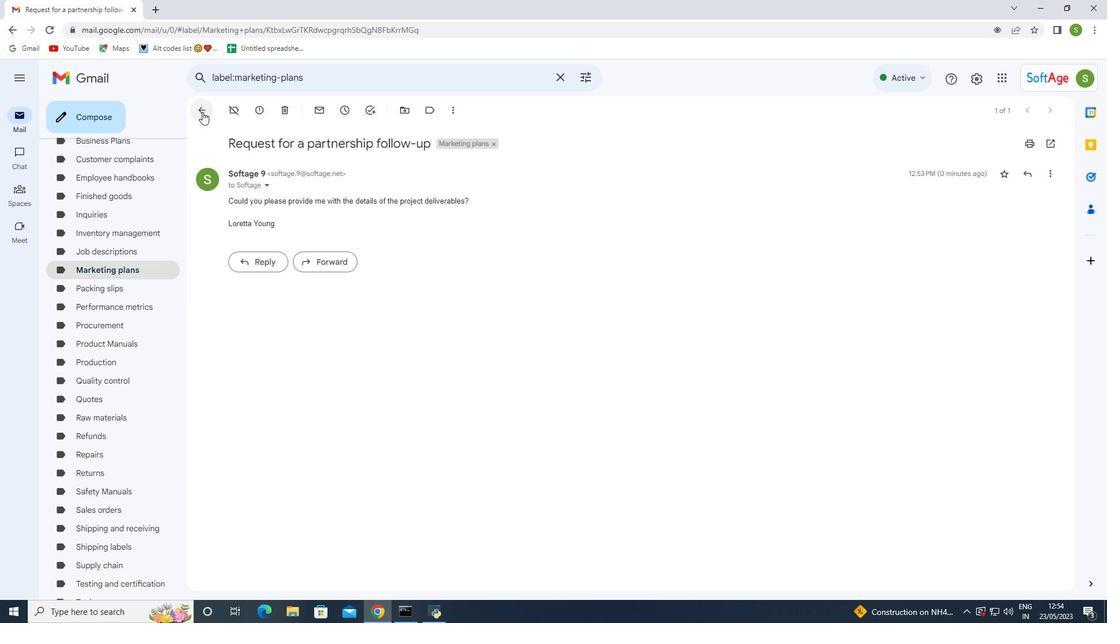 
Action: Mouse moved to (450, 306)
Screenshot: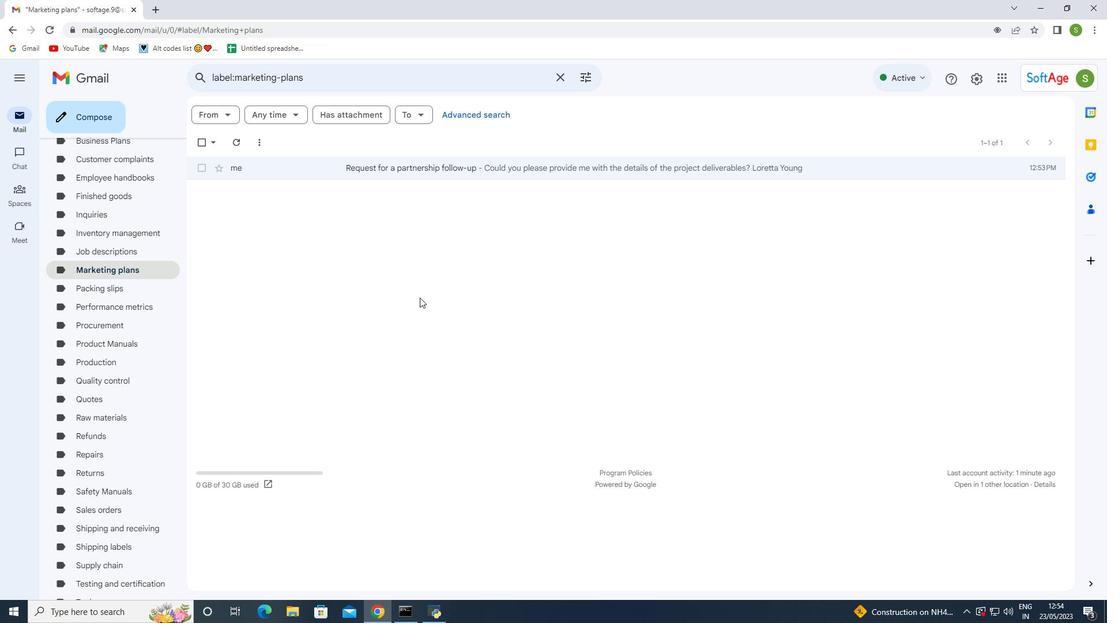 
Action: Mouse pressed left at (450, 306)
Screenshot: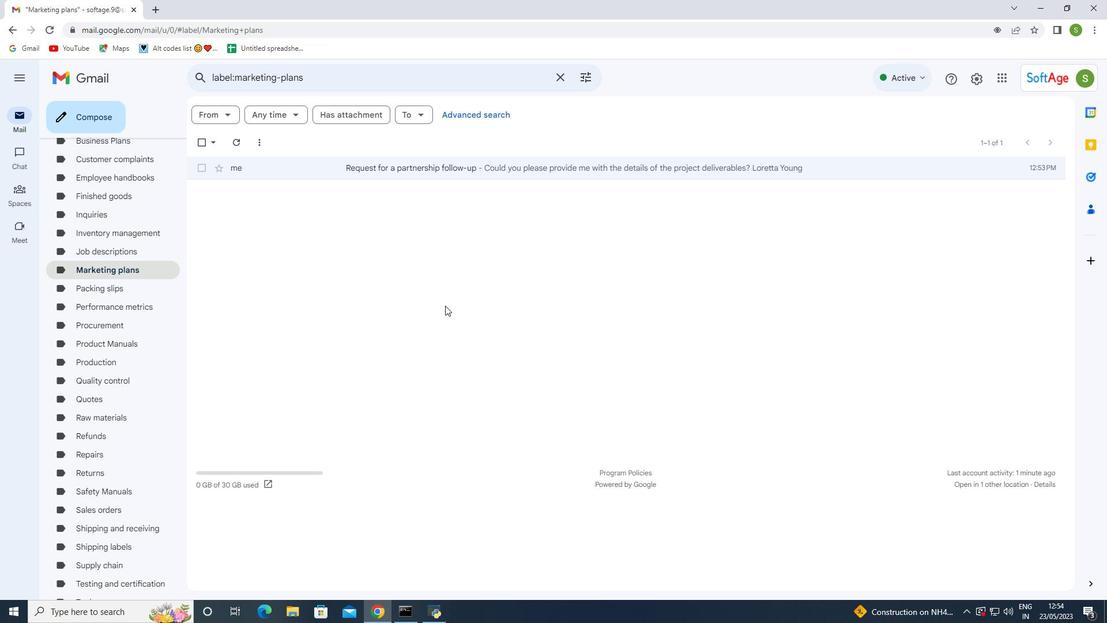 
